 Task: Search for condos in Chicago, Illinois, with nearby parks and public transportation options.
Action: Mouse moved to (344, 256)
Screenshot: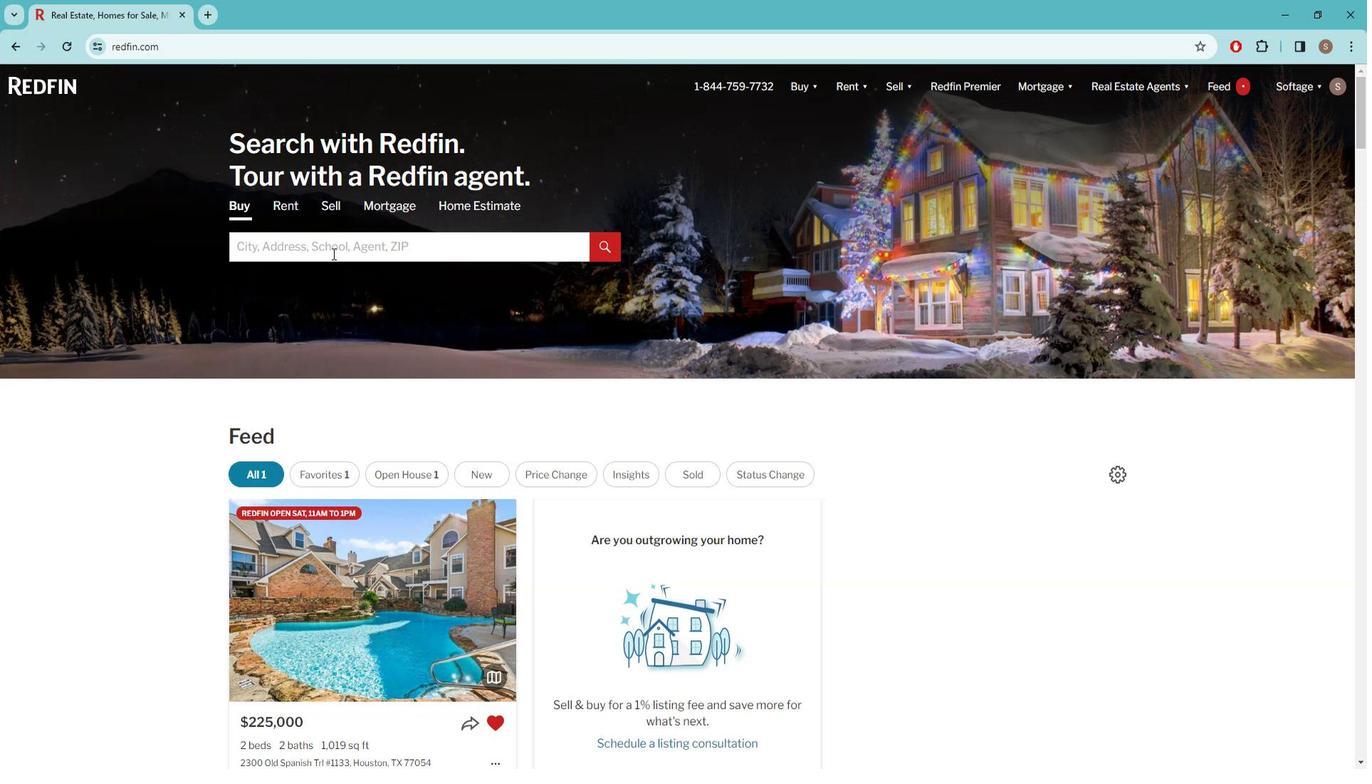 
Action: Mouse pressed left at (344, 256)
Screenshot: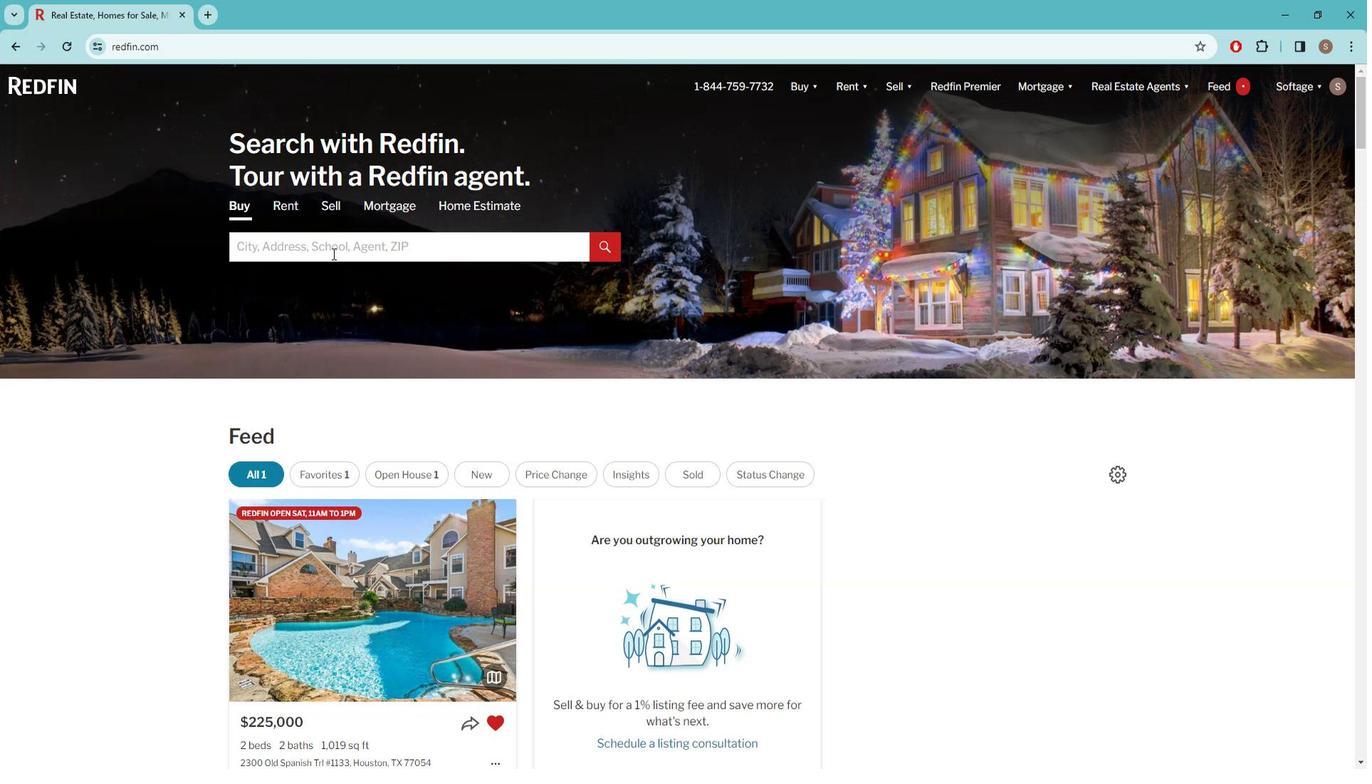 
Action: Key pressed c<Key.caps_lock>HICAGO
Screenshot: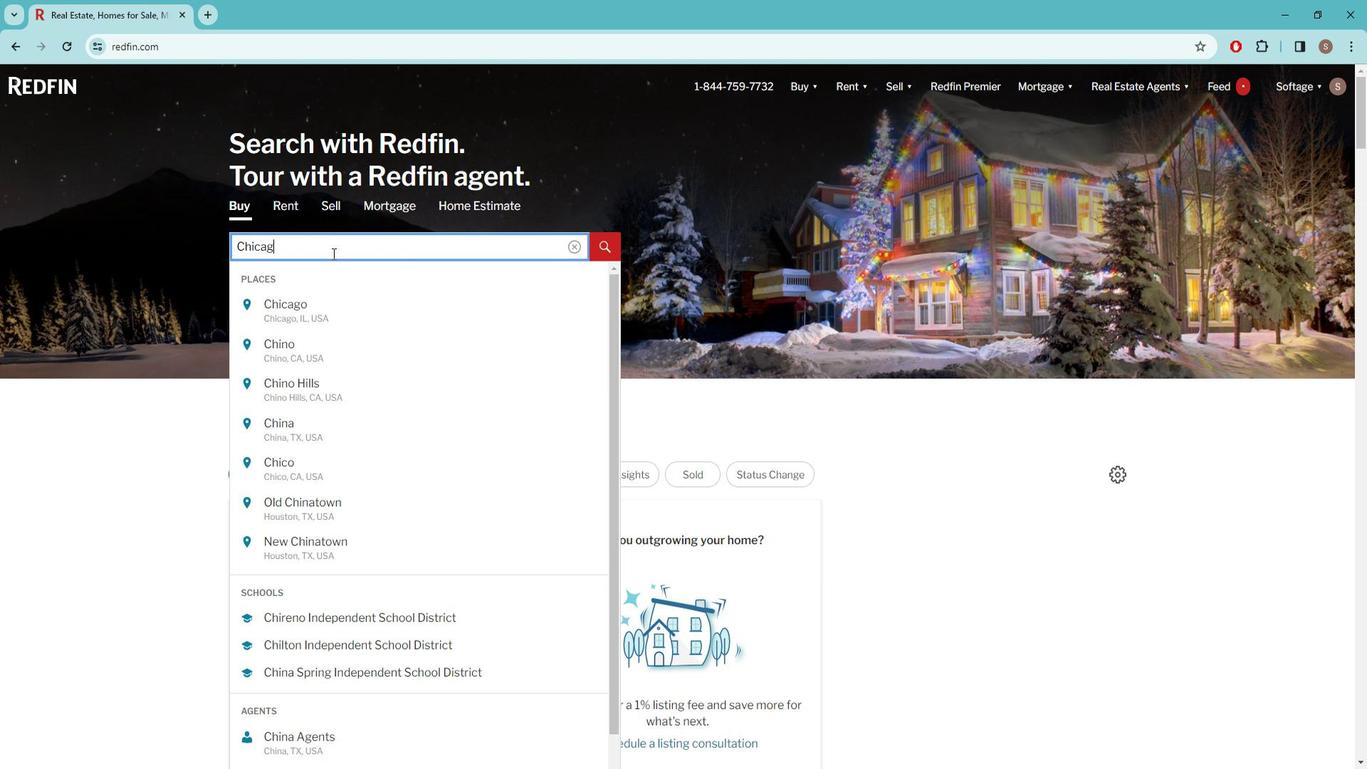 
Action: Mouse moved to (319, 305)
Screenshot: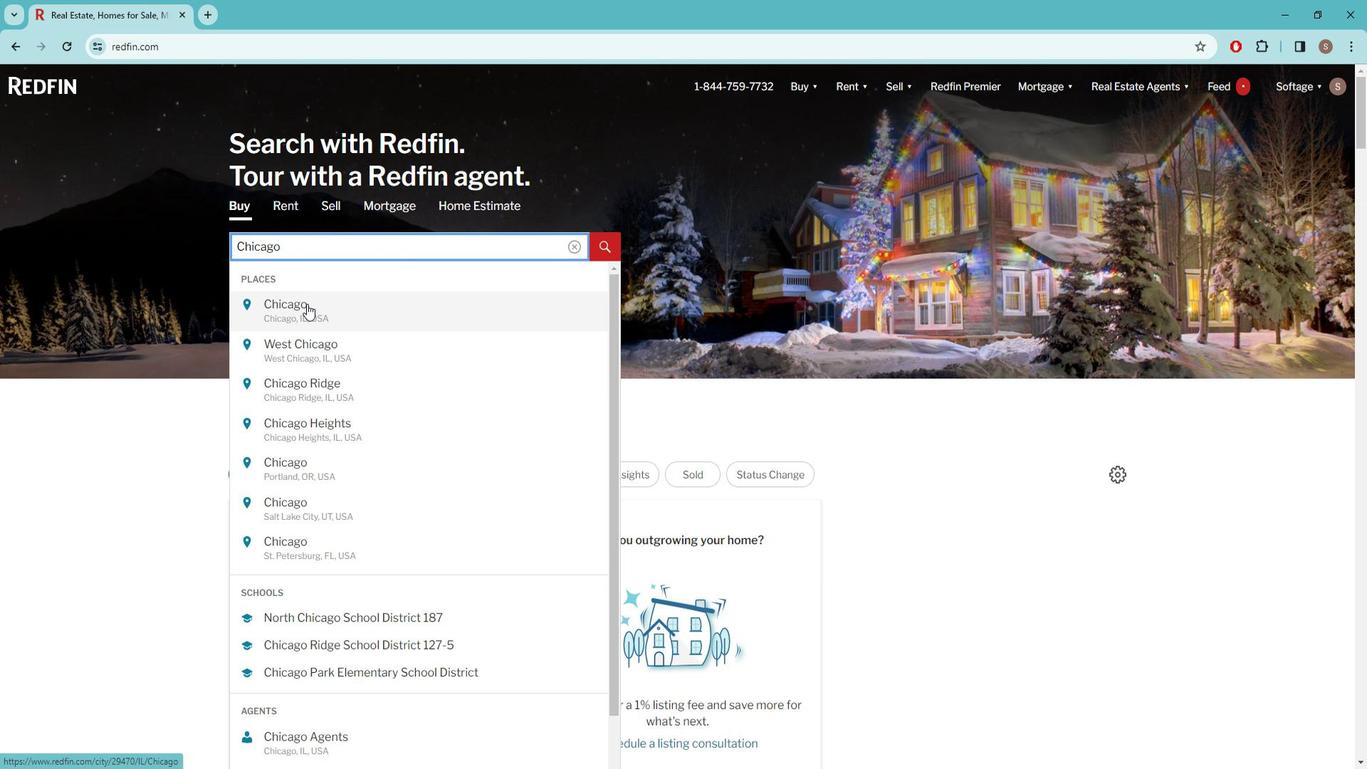 
Action: Mouse pressed left at (319, 305)
Screenshot: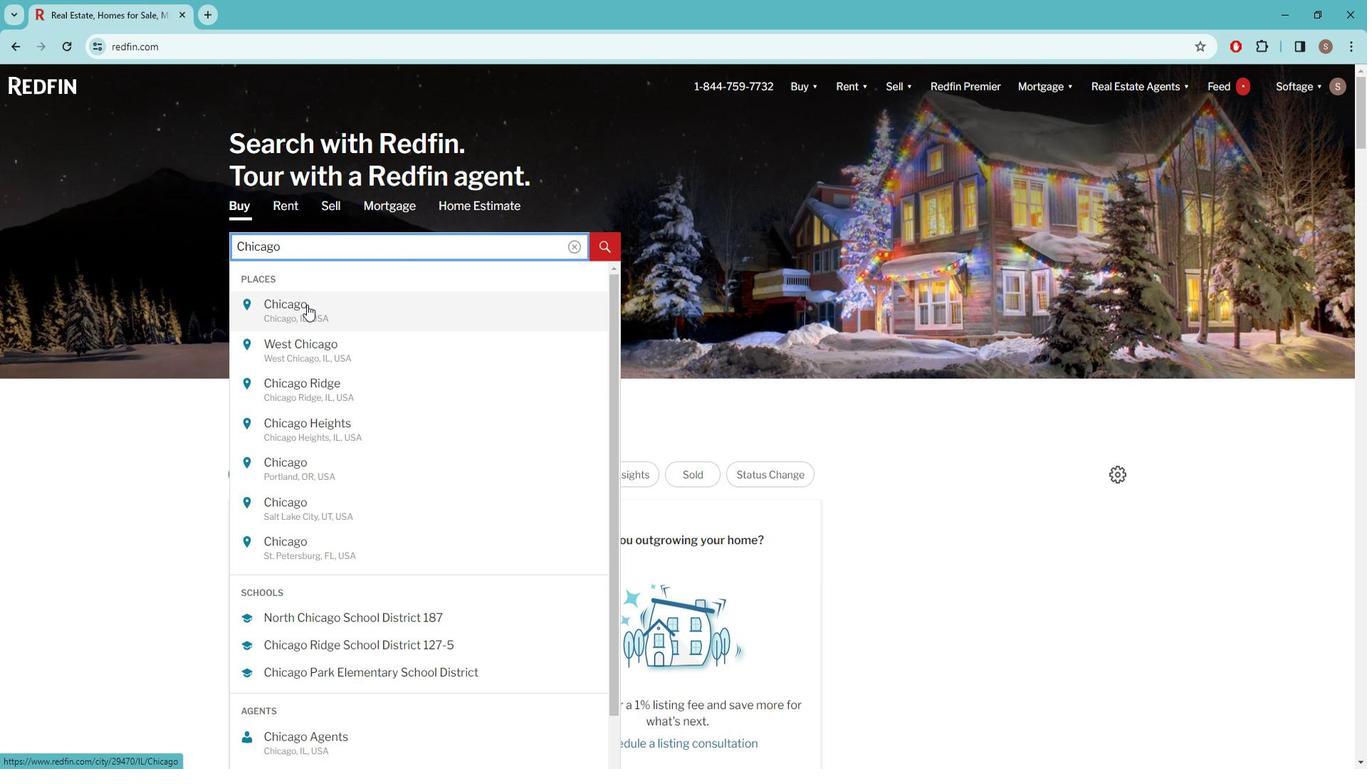 
Action: Mouse moved to (1212, 181)
Screenshot: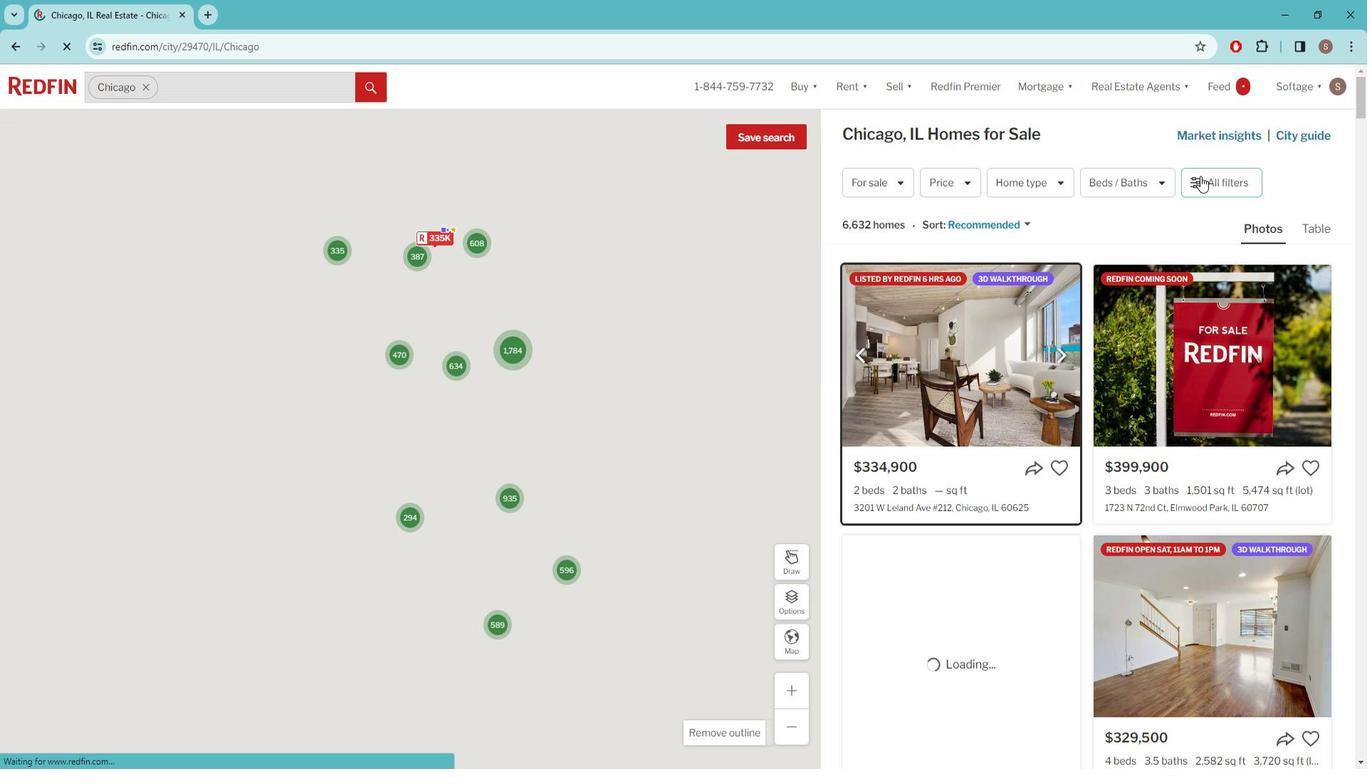 
Action: Mouse pressed left at (1212, 181)
Screenshot: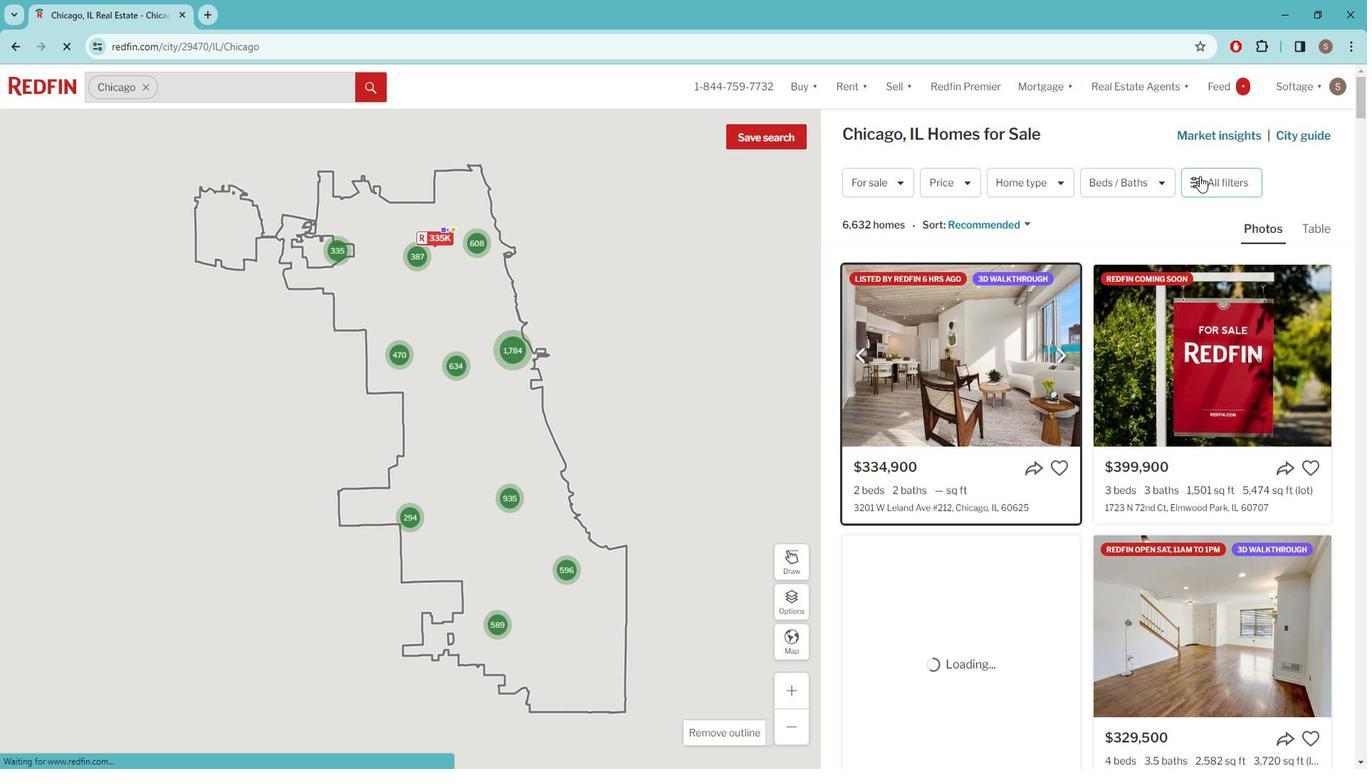
Action: Mouse pressed left at (1212, 181)
Screenshot: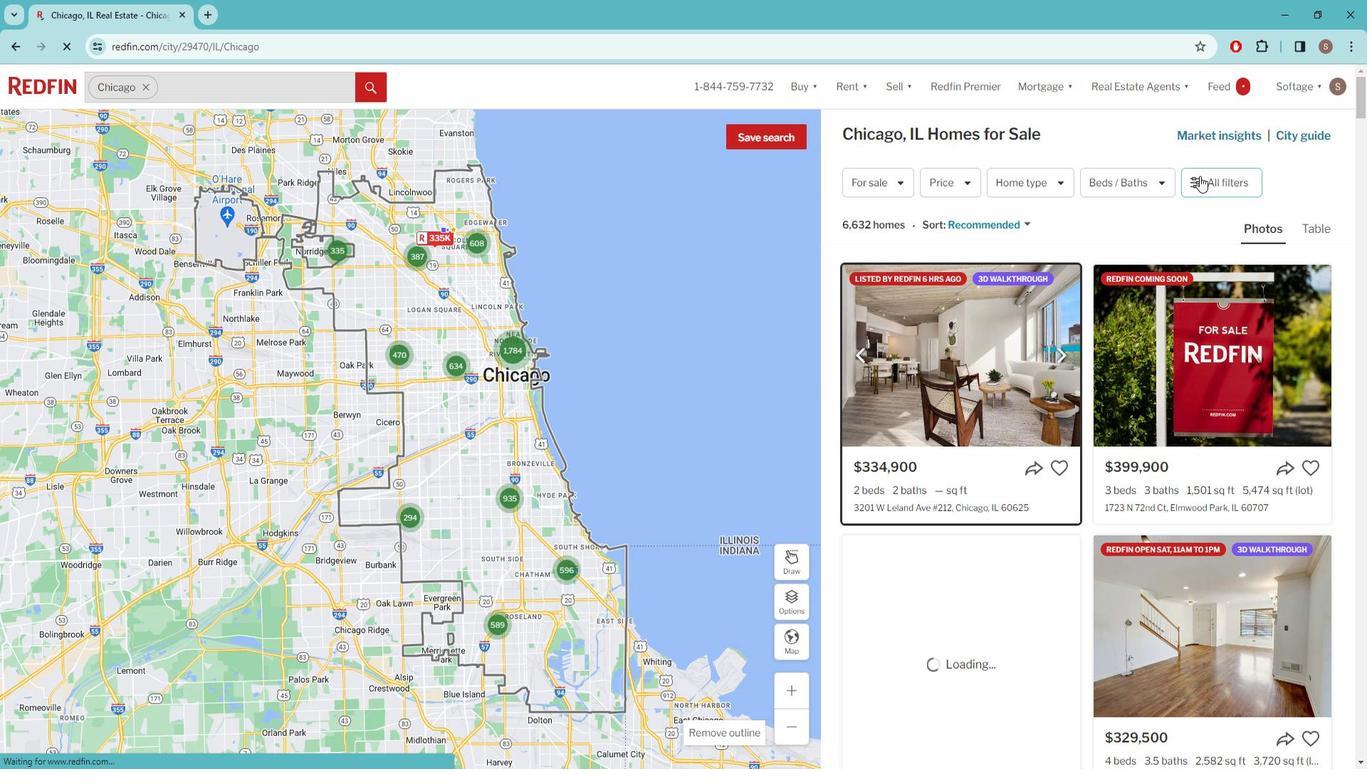 
Action: Mouse moved to (1208, 181)
Screenshot: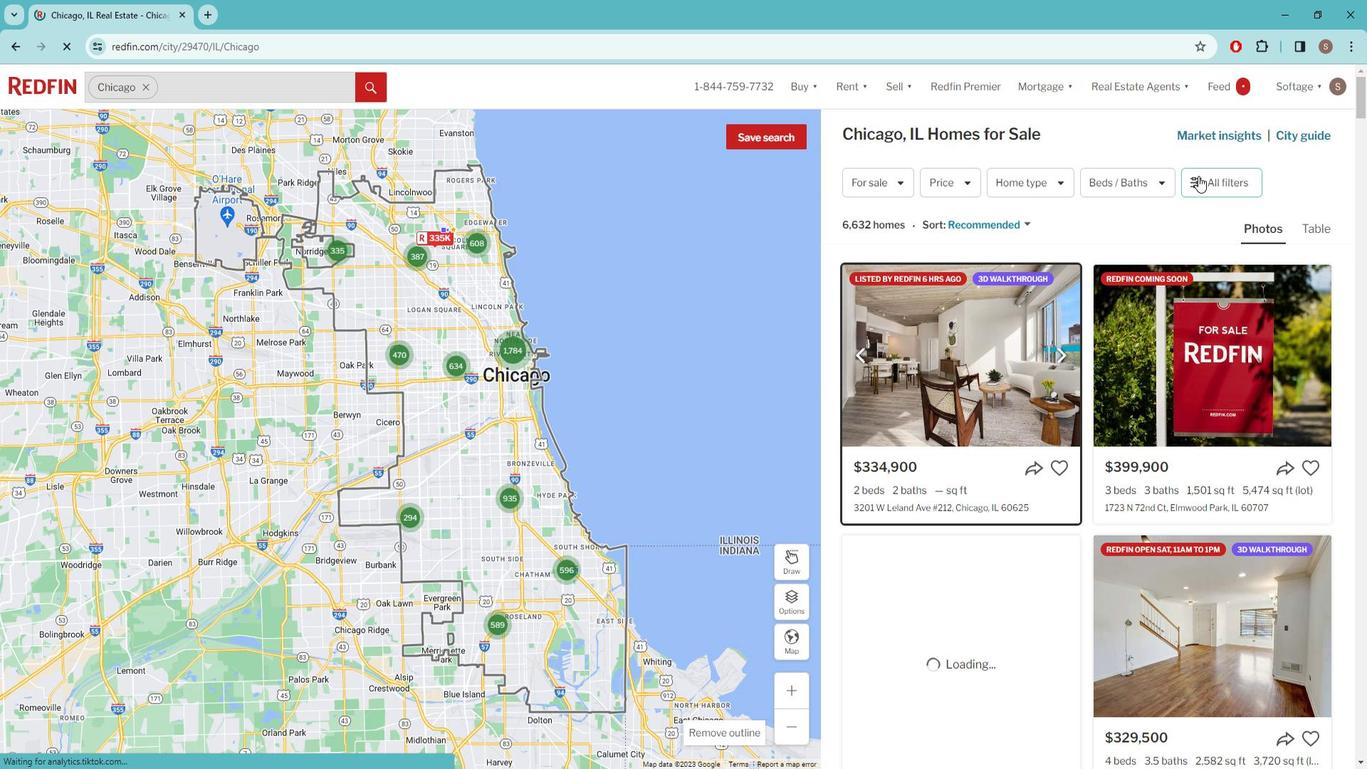 
Action: Mouse pressed left at (1208, 181)
Screenshot: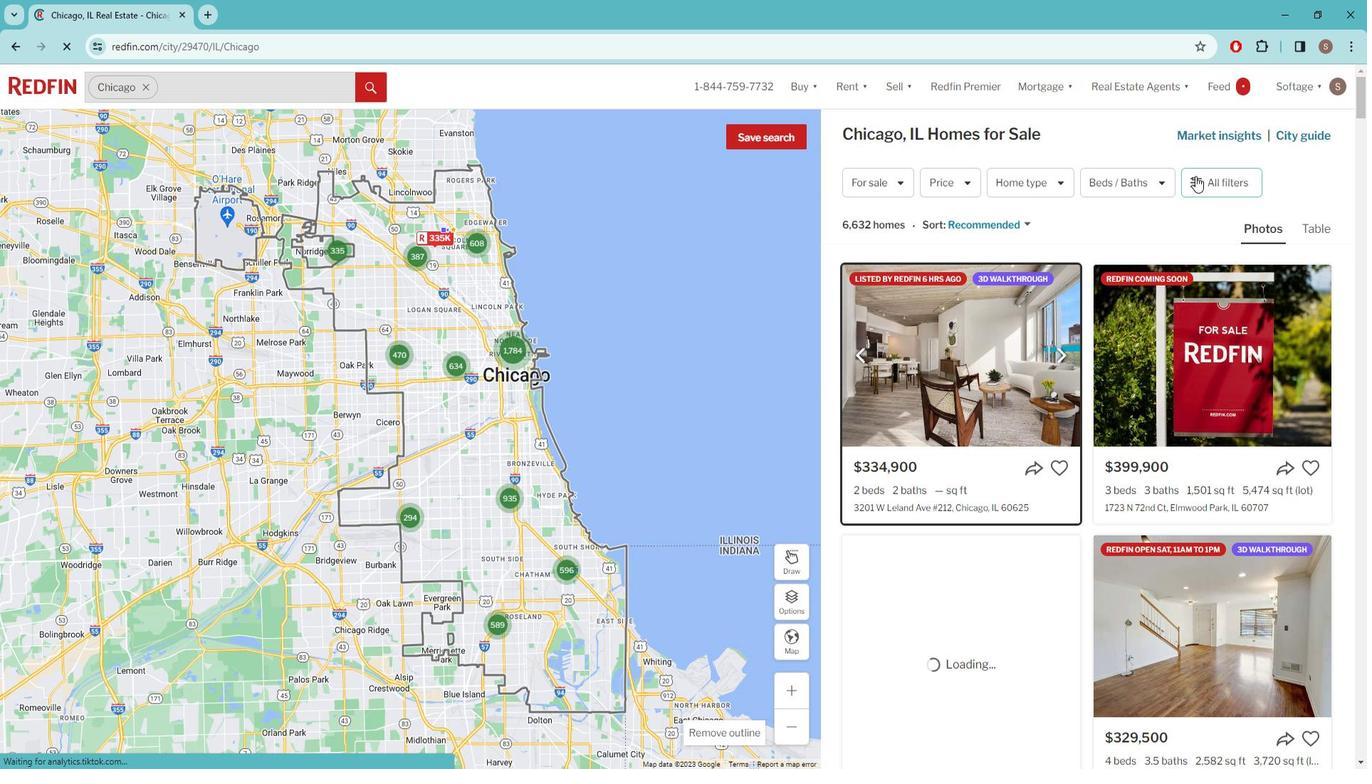 
Action: Mouse pressed left at (1208, 181)
Screenshot: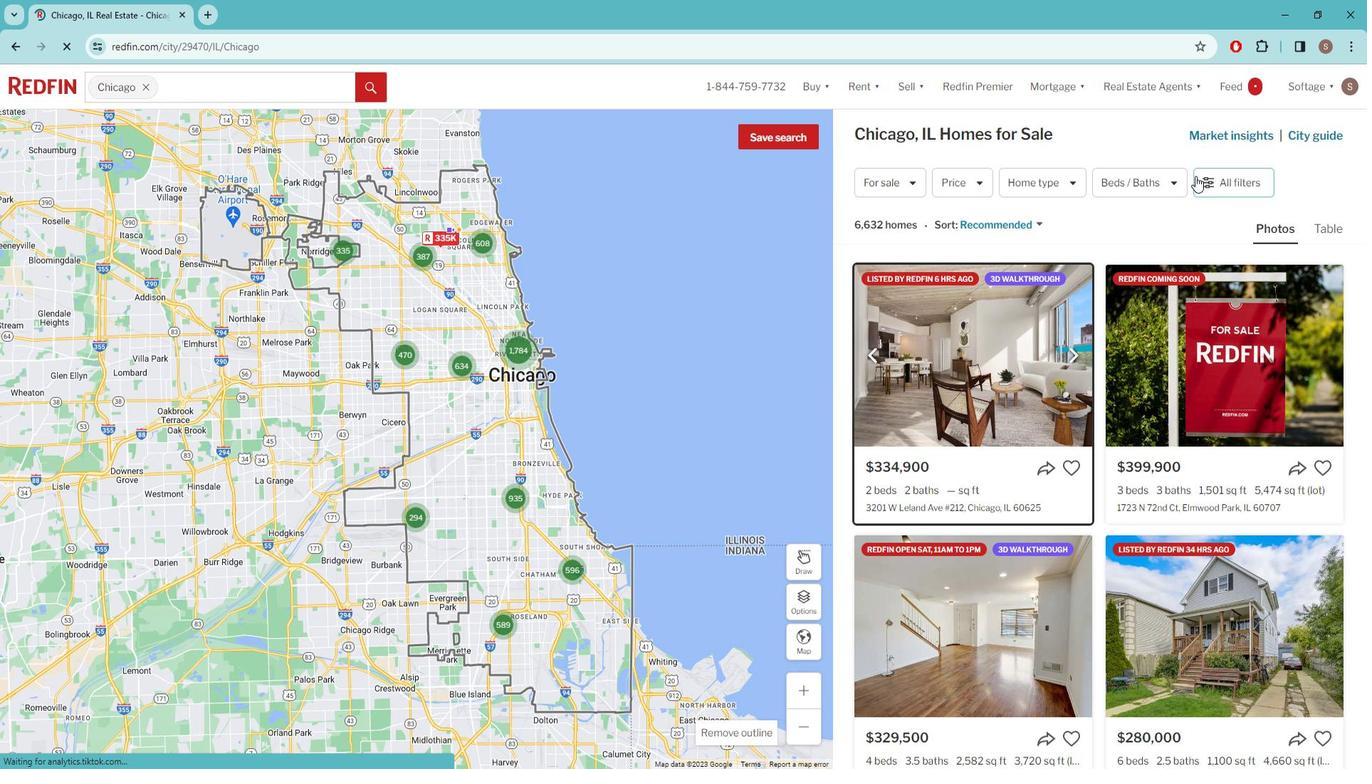 
Action: Mouse moved to (1219, 181)
Screenshot: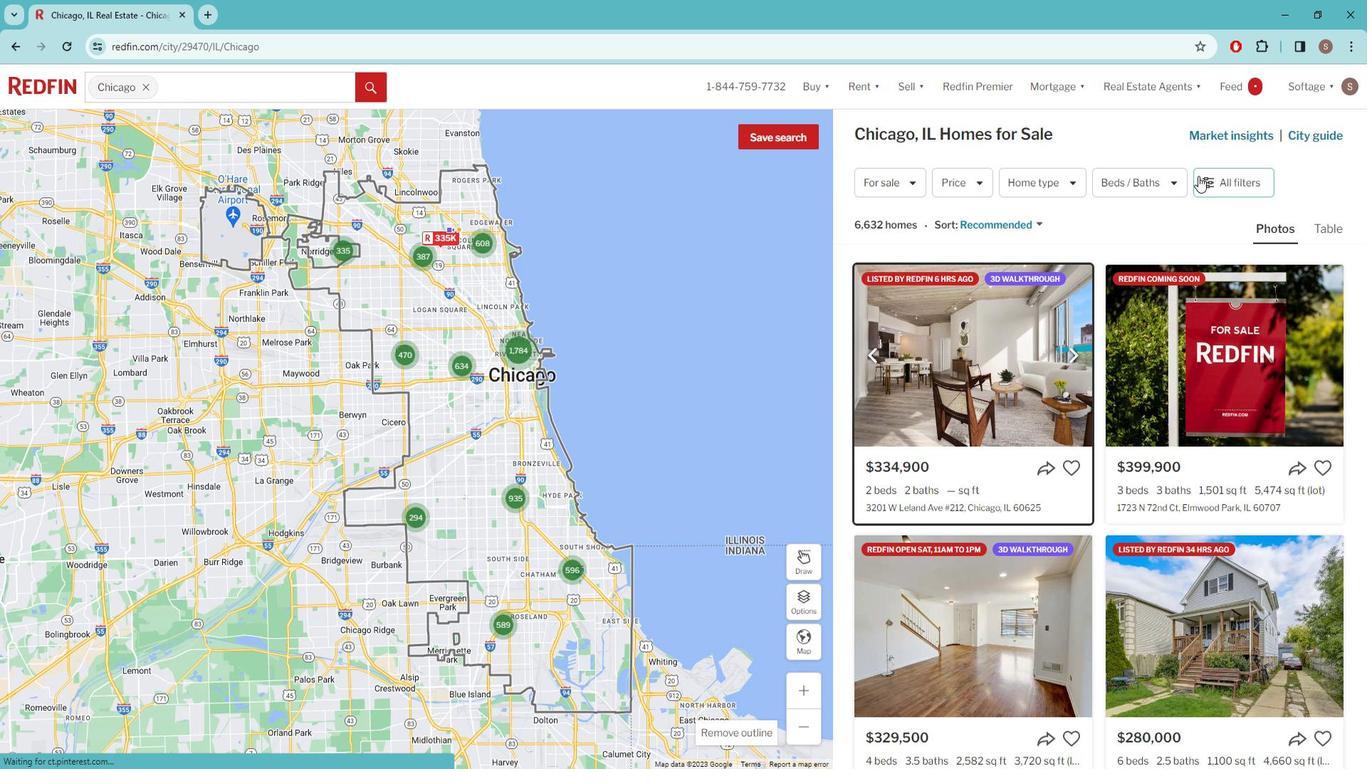 
Action: Mouse pressed left at (1219, 181)
Screenshot: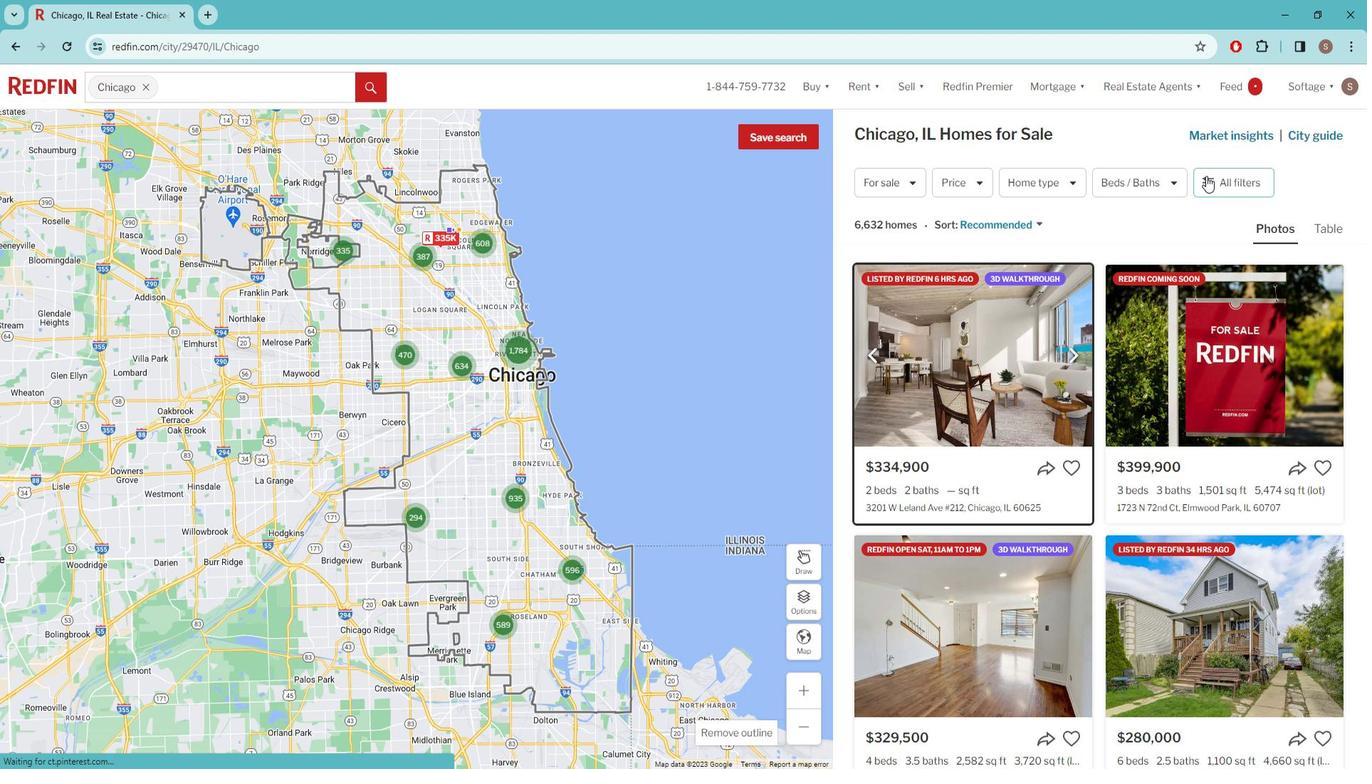 
Action: Mouse moved to (1160, 245)
Screenshot: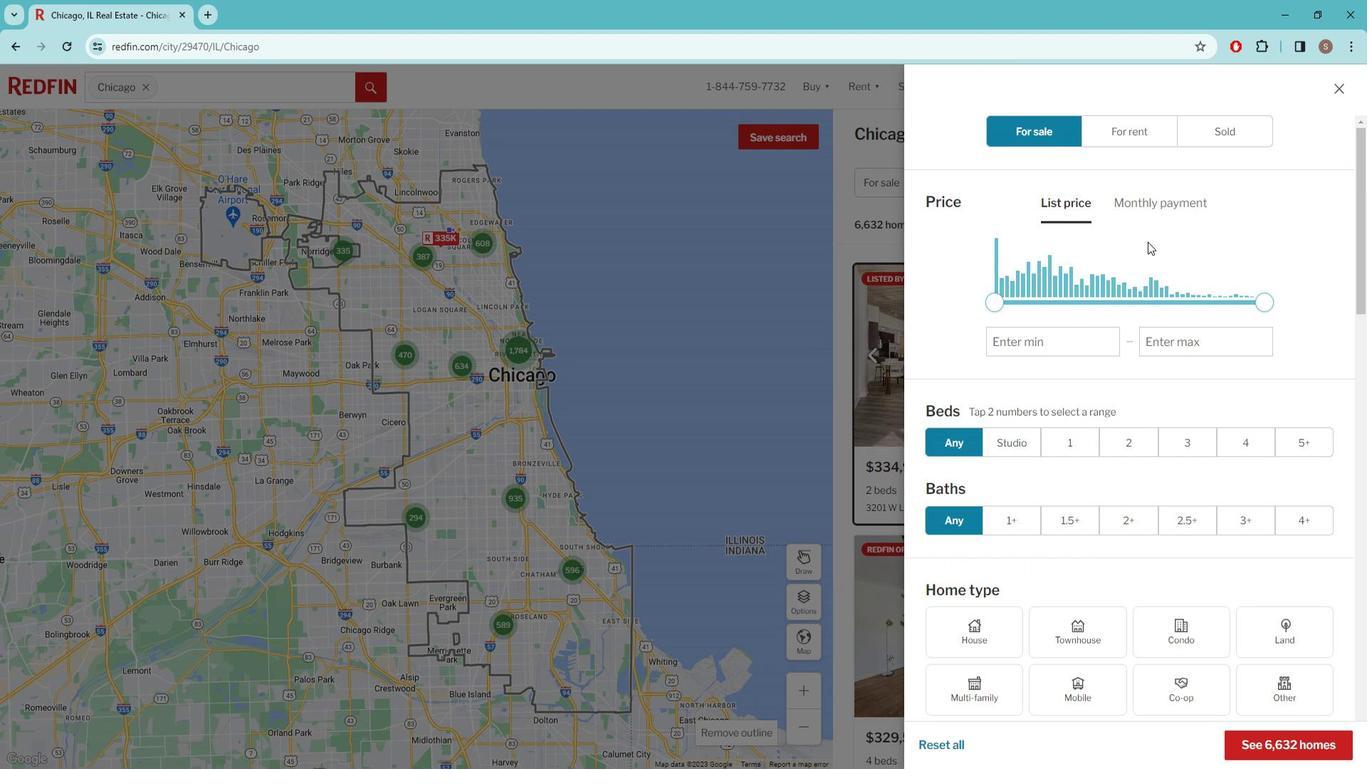 
Action: Mouse scrolled (1160, 245) with delta (0, 0)
Screenshot: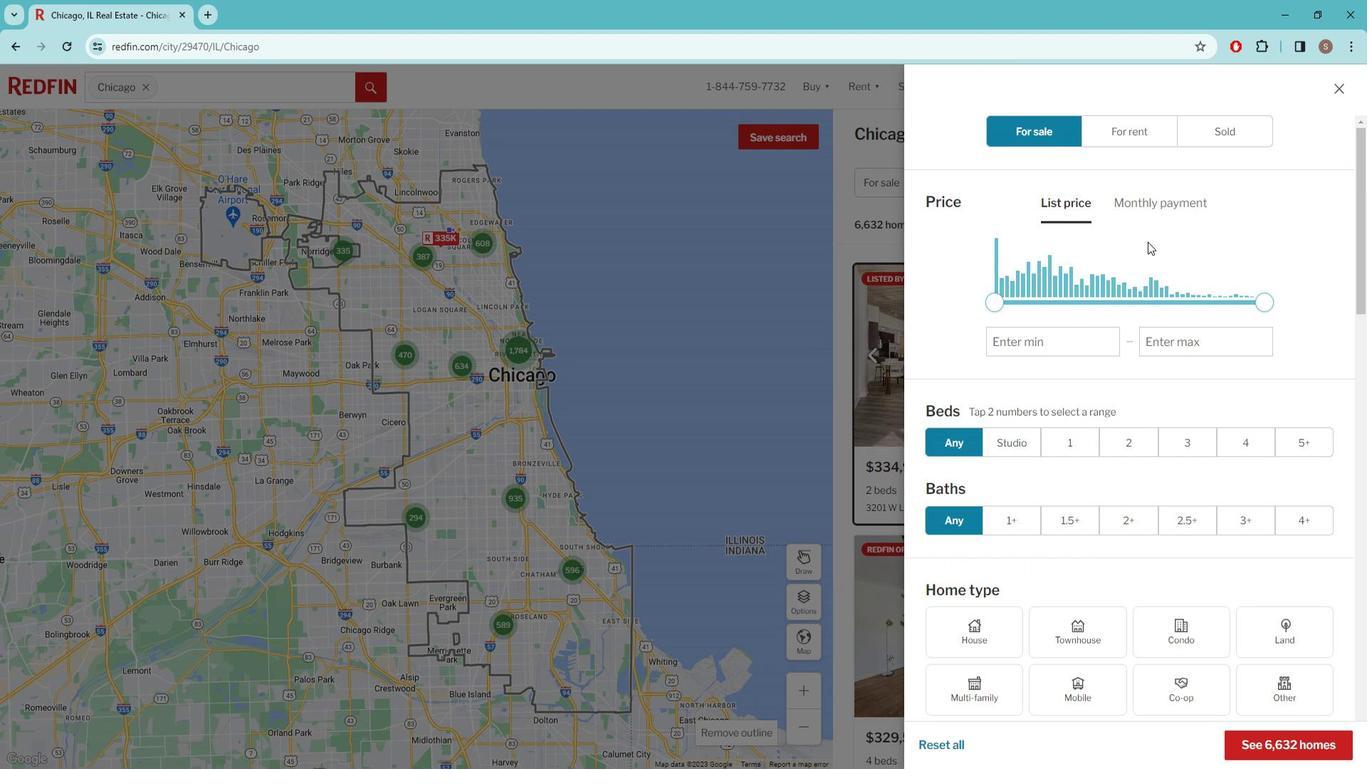 
Action: Mouse scrolled (1160, 245) with delta (0, 0)
Screenshot: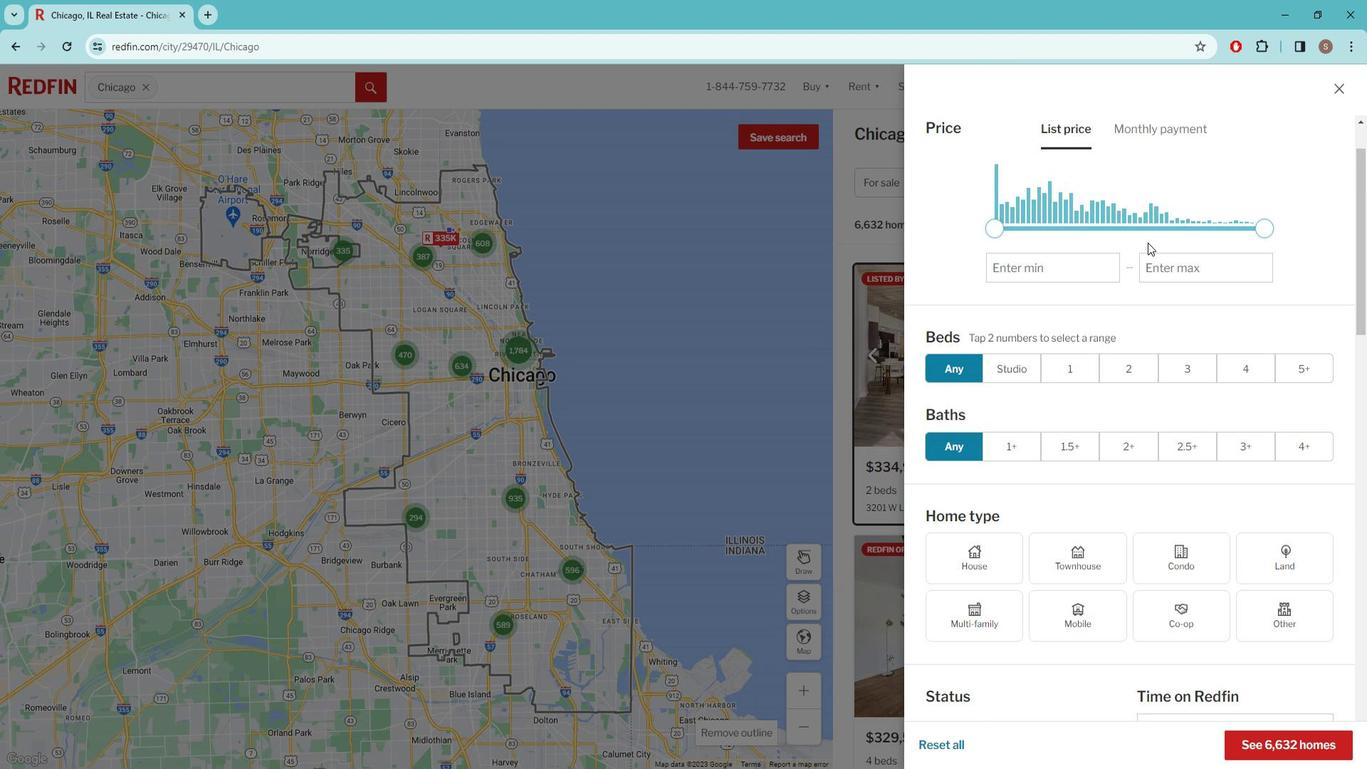 
Action: Mouse moved to (1156, 294)
Screenshot: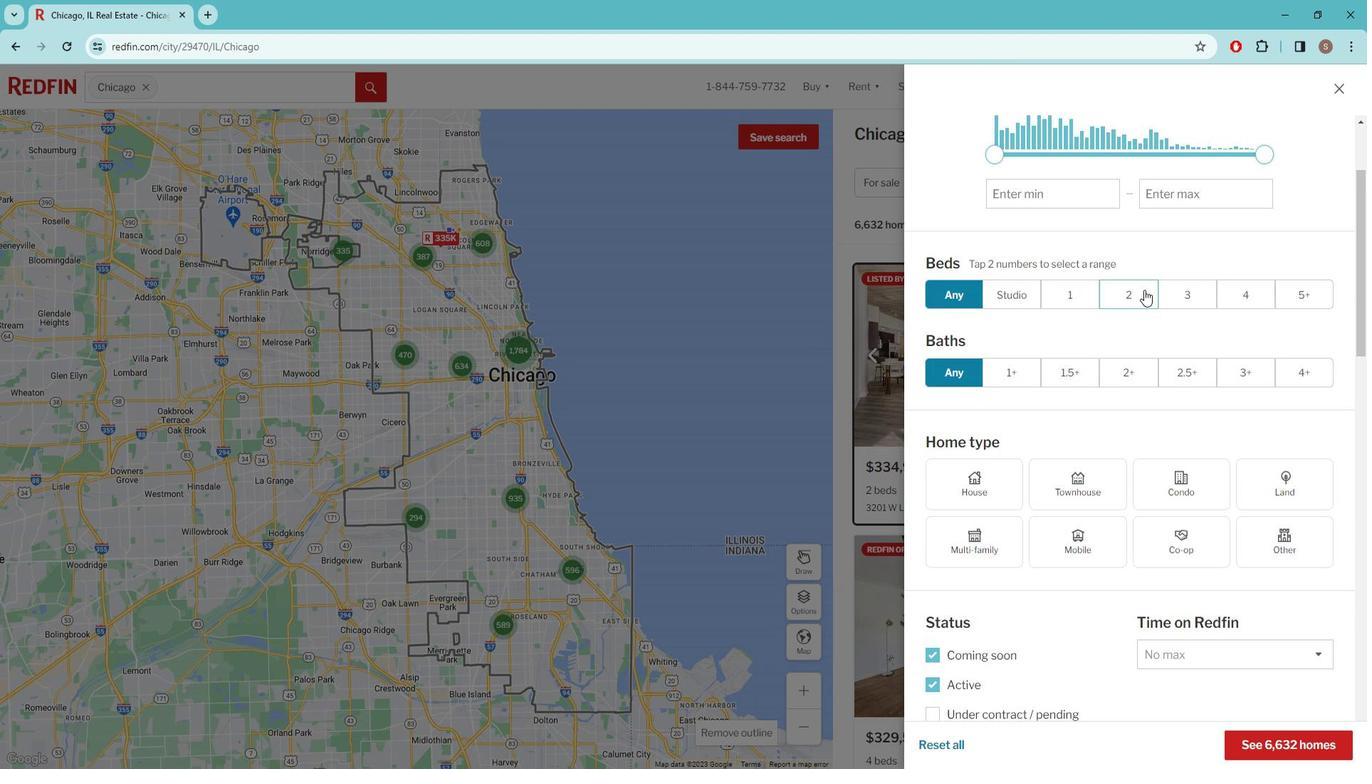 
Action: Mouse scrolled (1156, 293) with delta (0, 0)
Screenshot: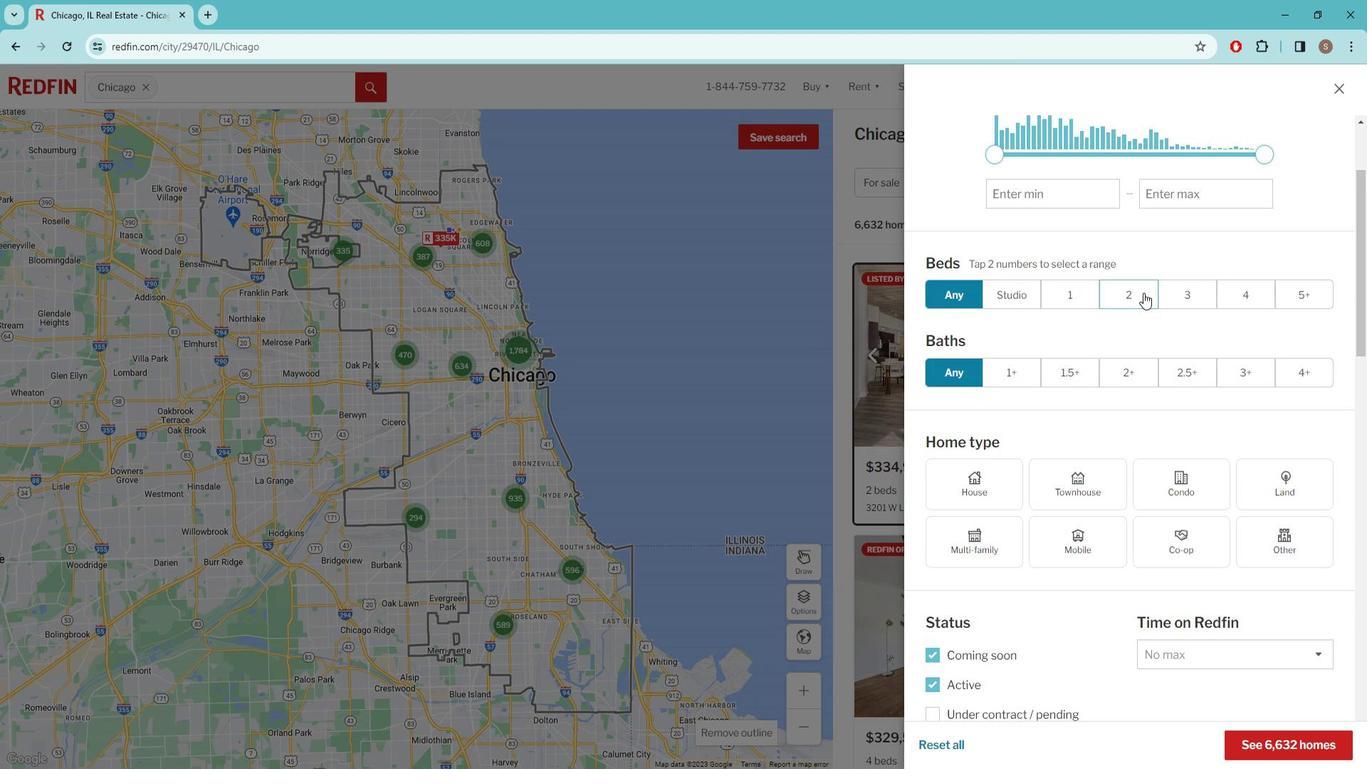 
Action: Mouse scrolled (1156, 293) with delta (0, 0)
Screenshot: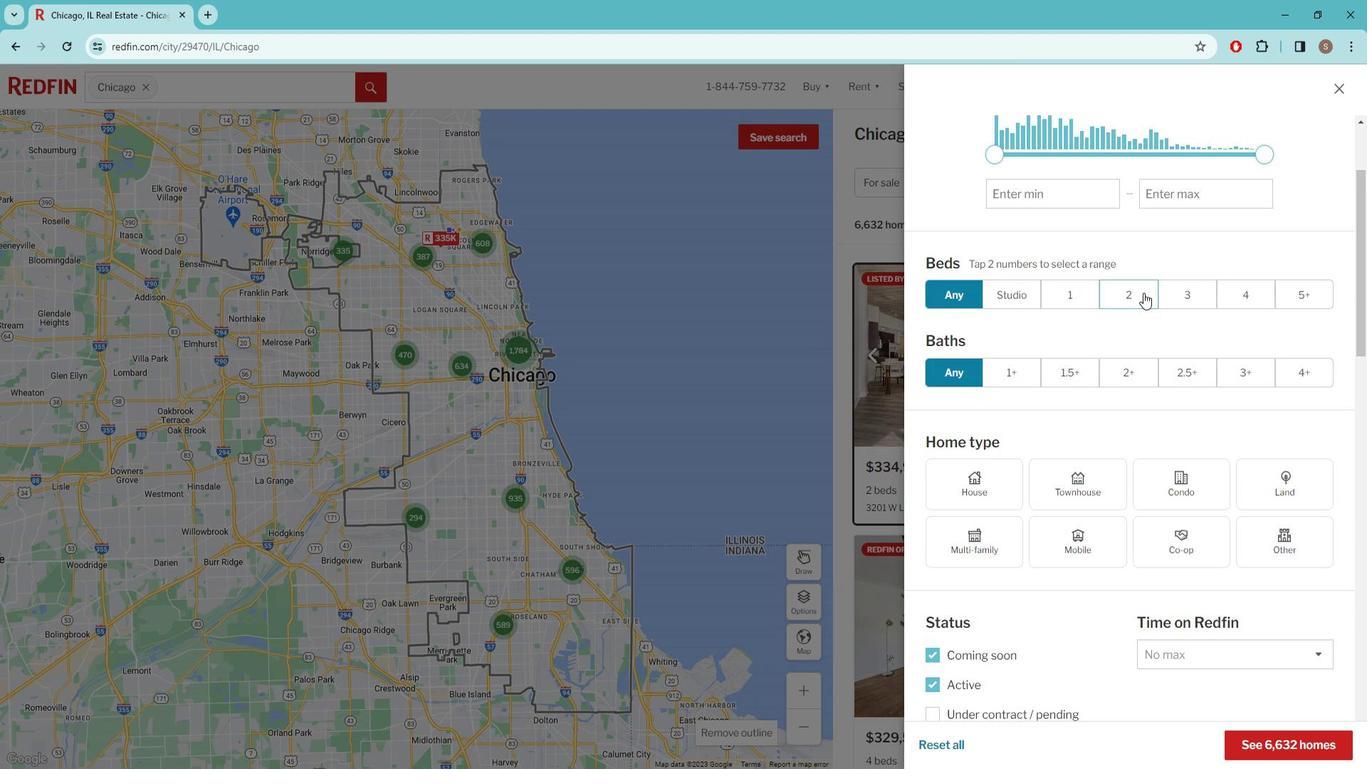 
Action: Mouse moved to (1179, 324)
Screenshot: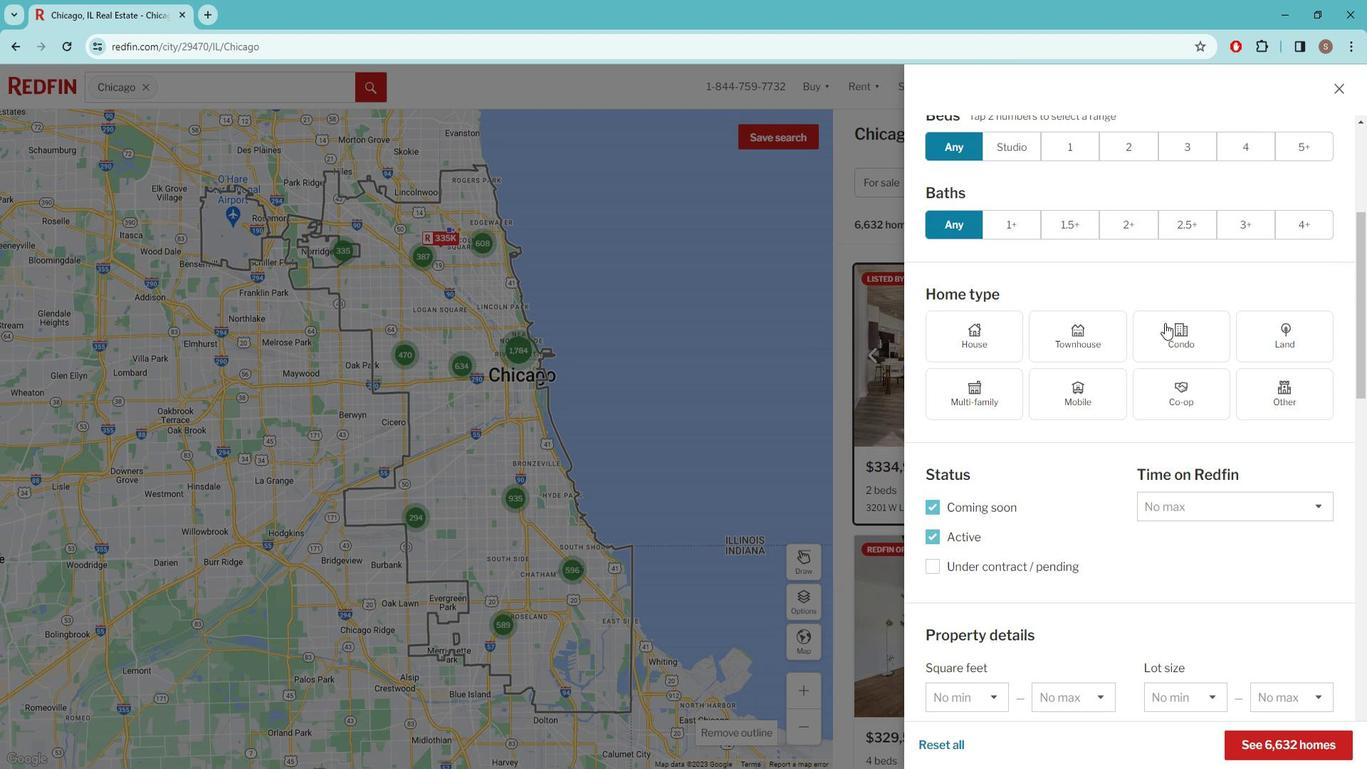 
Action: Mouse pressed left at (1179, 324)
Screenshot: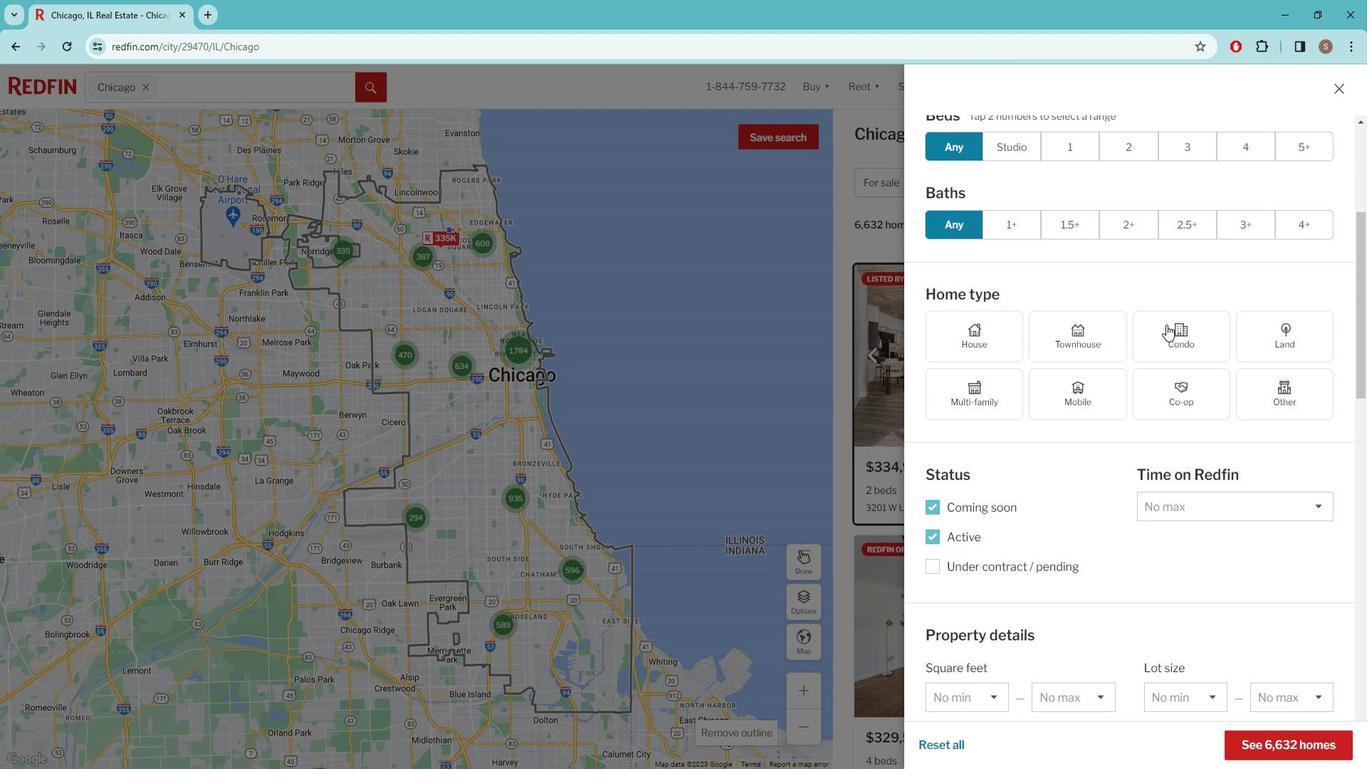 
Action: Mouse scrolled (1179, 324) with delta (0, 0)
Screenshot: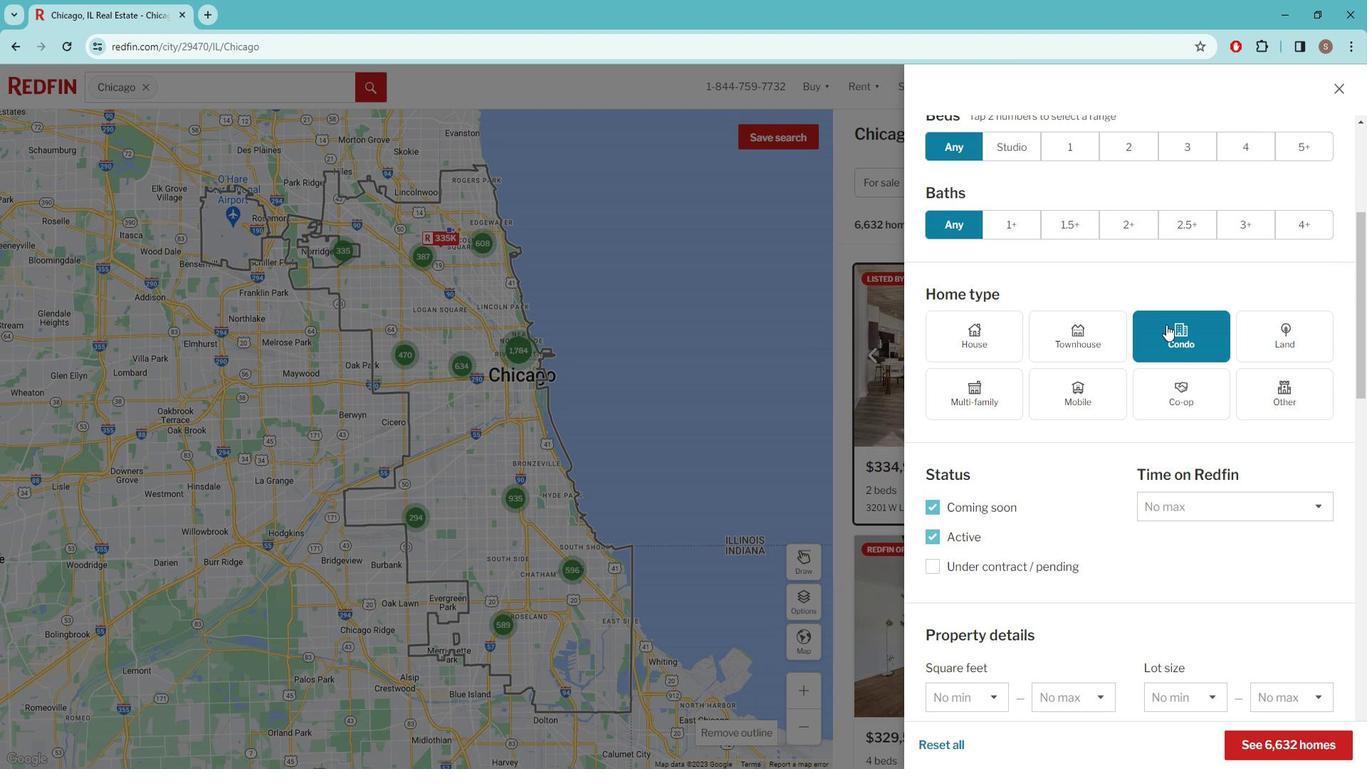 
Action: Mouse scrolled (1179, 324) with delta (0, 0)
Screenshot: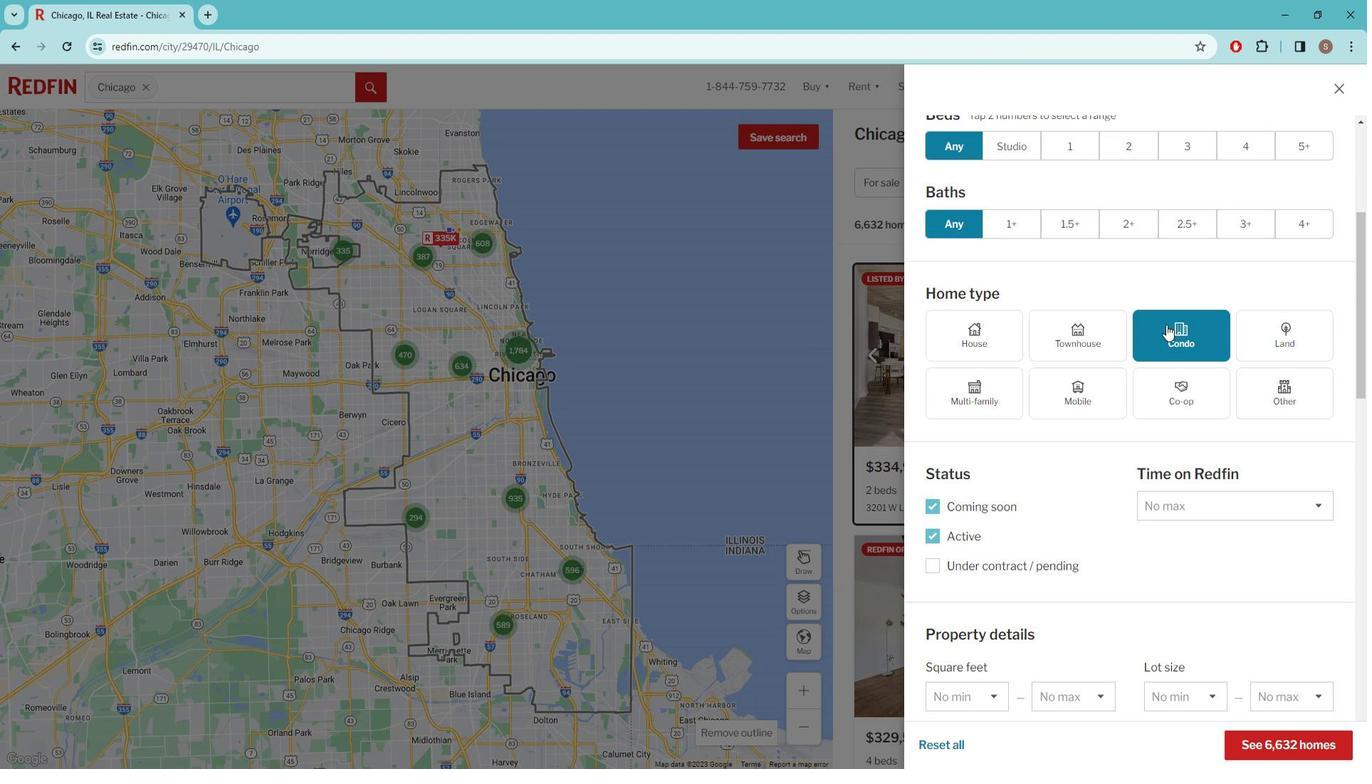 
Action: Mouse scrolled (1179, 324) with delta (0, 0)
Screenshot: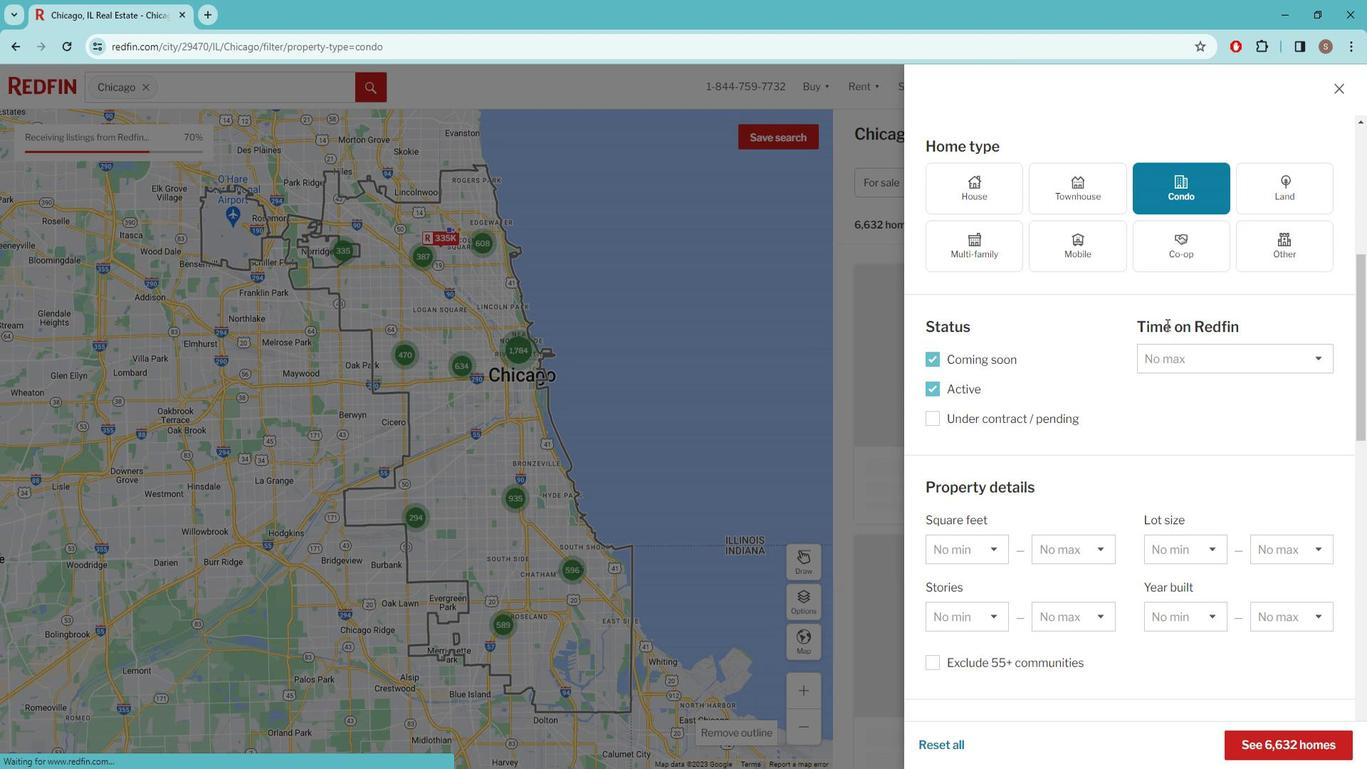 
Action: Mouse scrolled (1179, 324) with delta (0, 0)
Screenshot: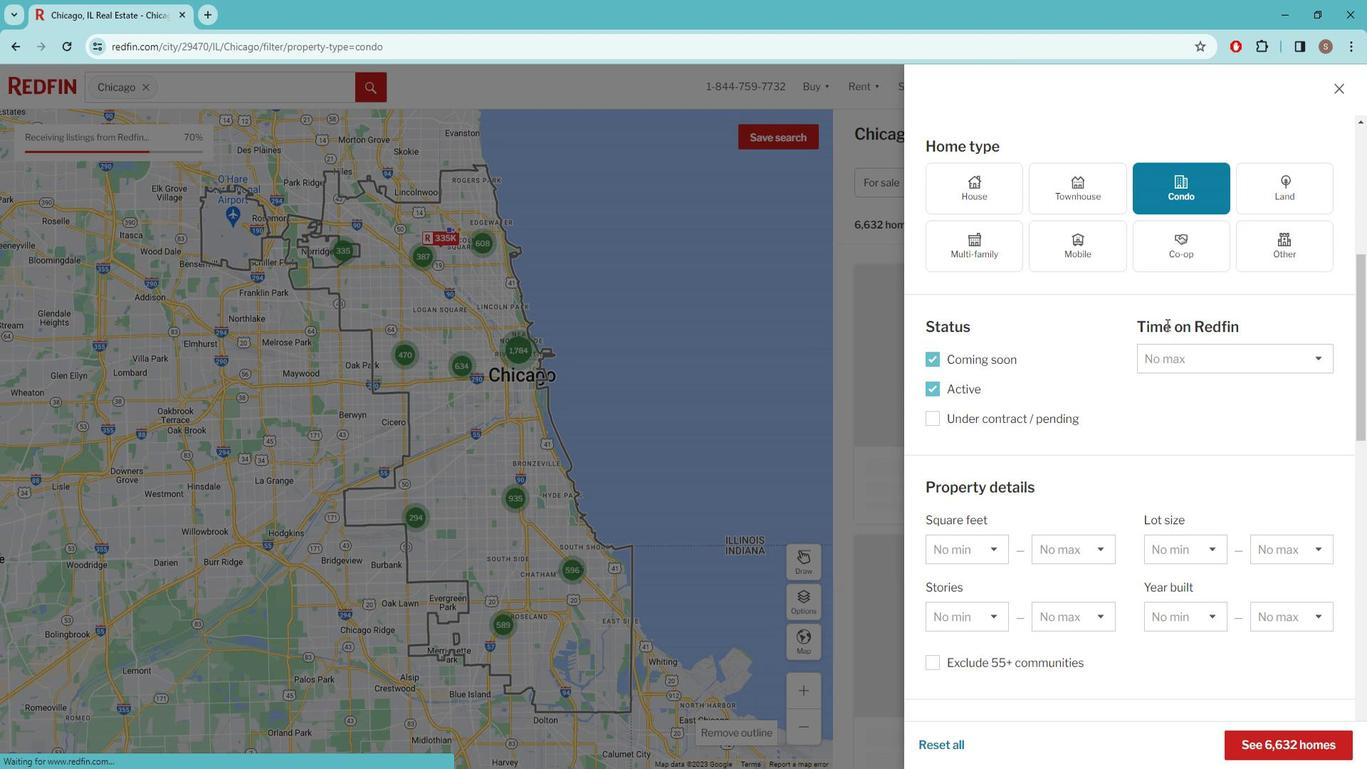 
Action: Mouse scrolled (1179, 324) with delta (0, 0)
Screenshot: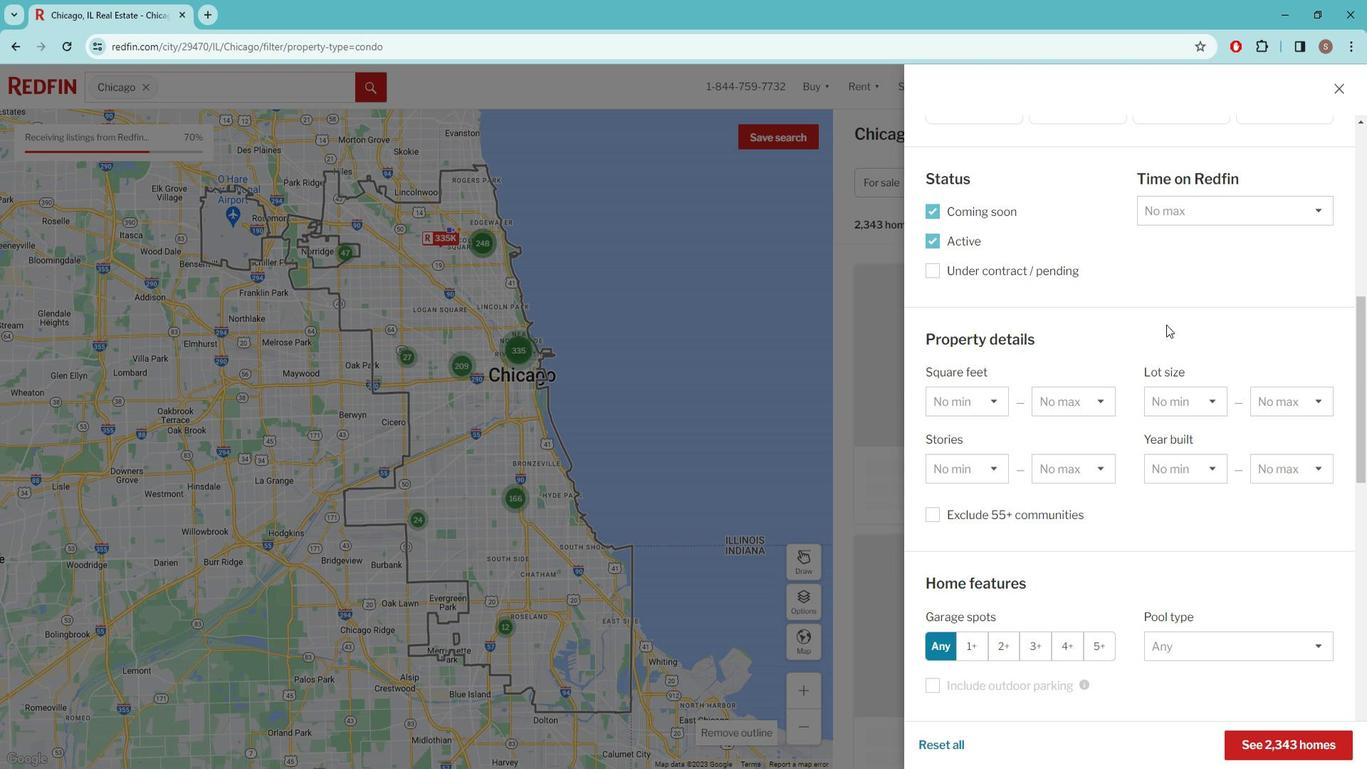 
Action: Mouse scrolled (1179, 324) with delta (0, 0)
Screenshot: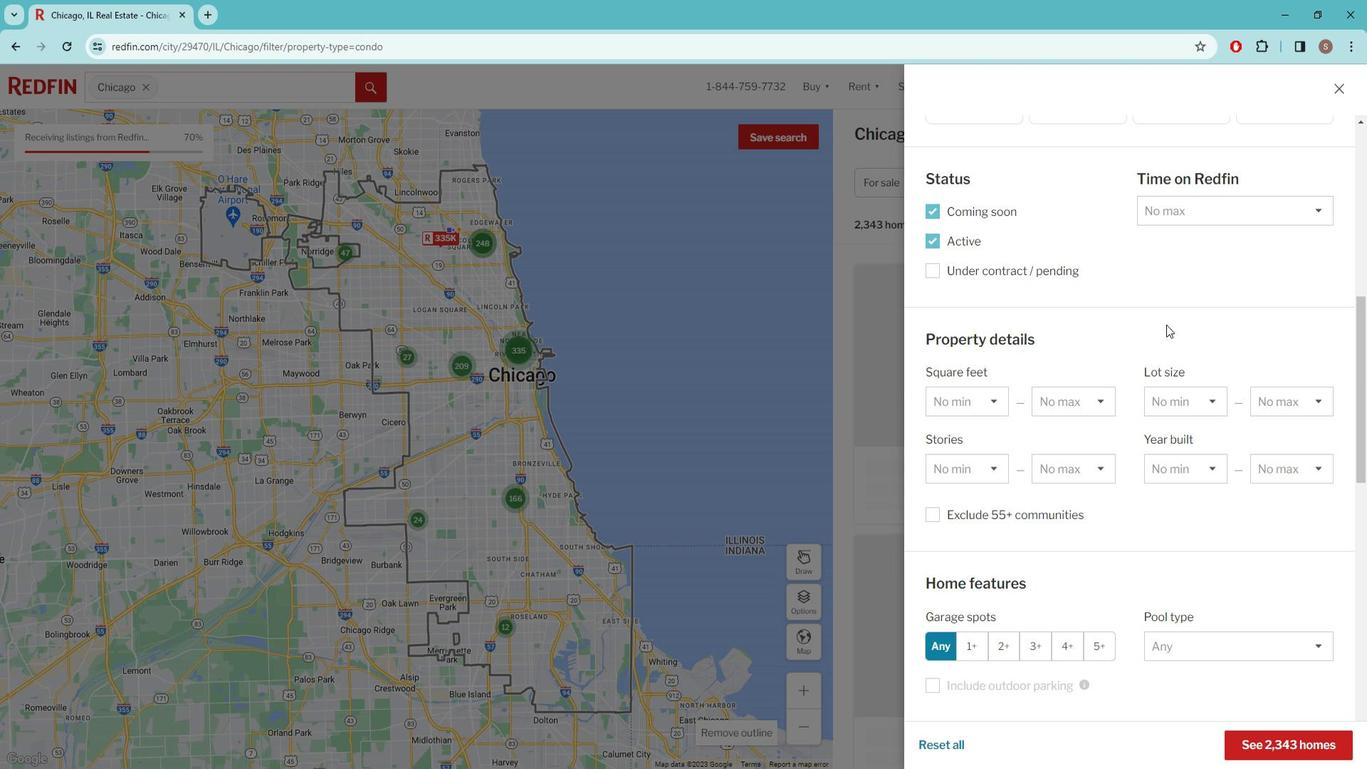 
Action: Mouse scrolled (1179, 324) with delta (0, 0)
Screenshot: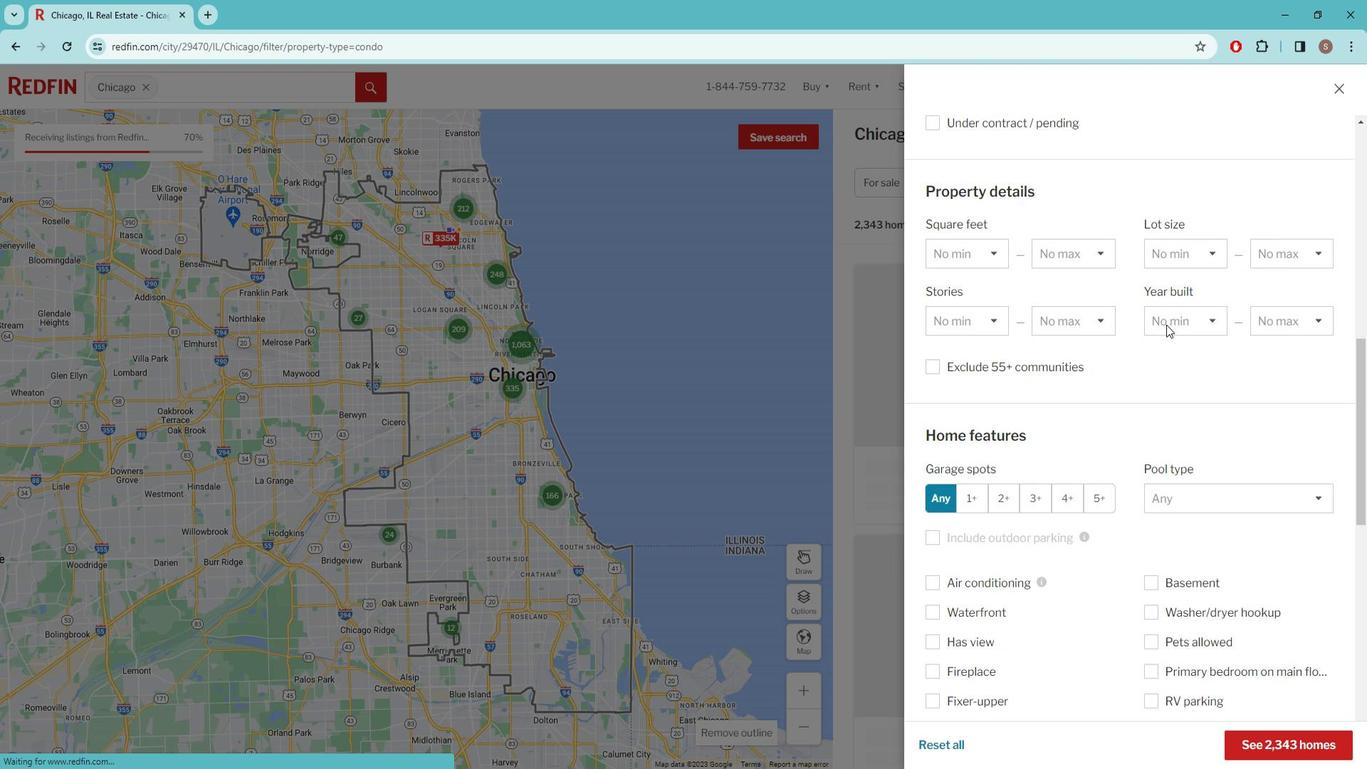 
Action: Mouse scrolled (1179, 324) with delta (0, 0)
Screenshot: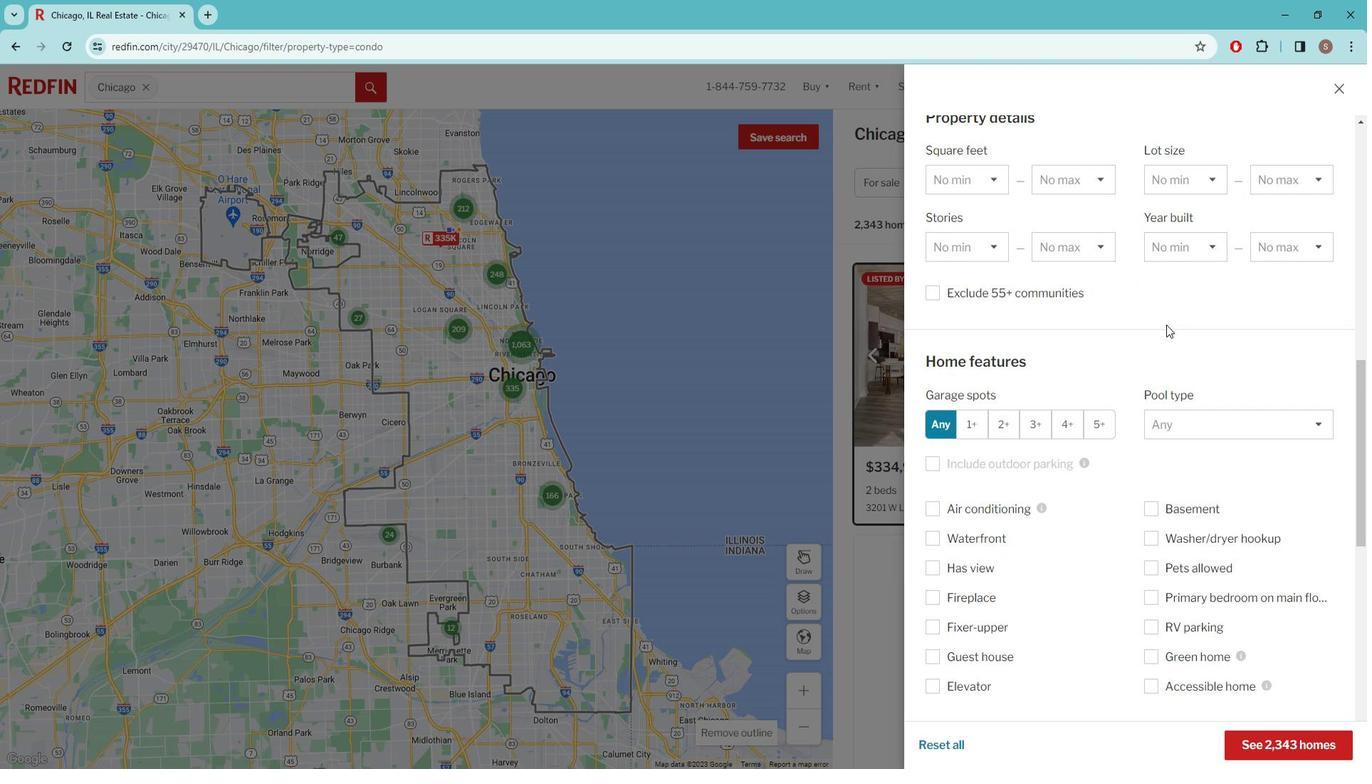 
Action: Mouse scrolled (1179, 324) with delta (0, 0)
Screenshot: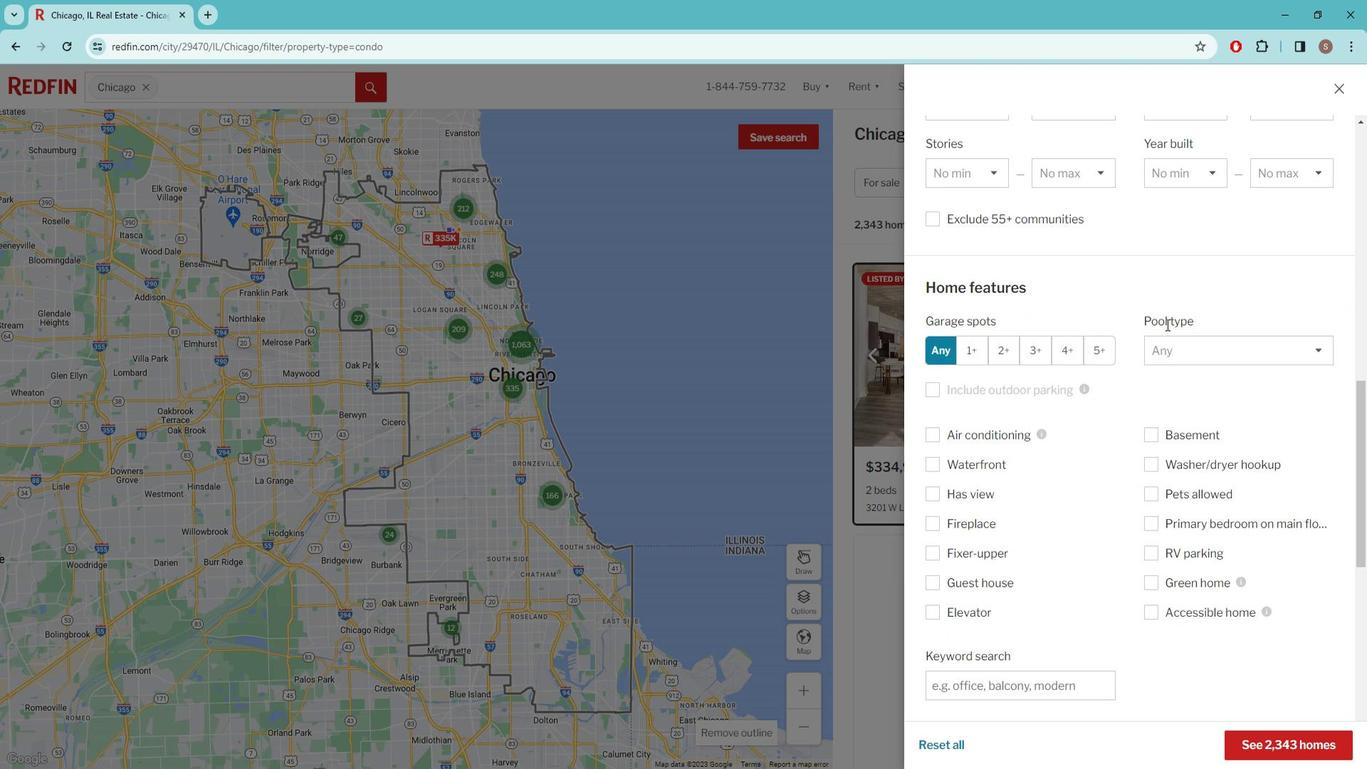 
Action: Mouse scrolled (1179, 324) with delta (0, 0)
Screenshot: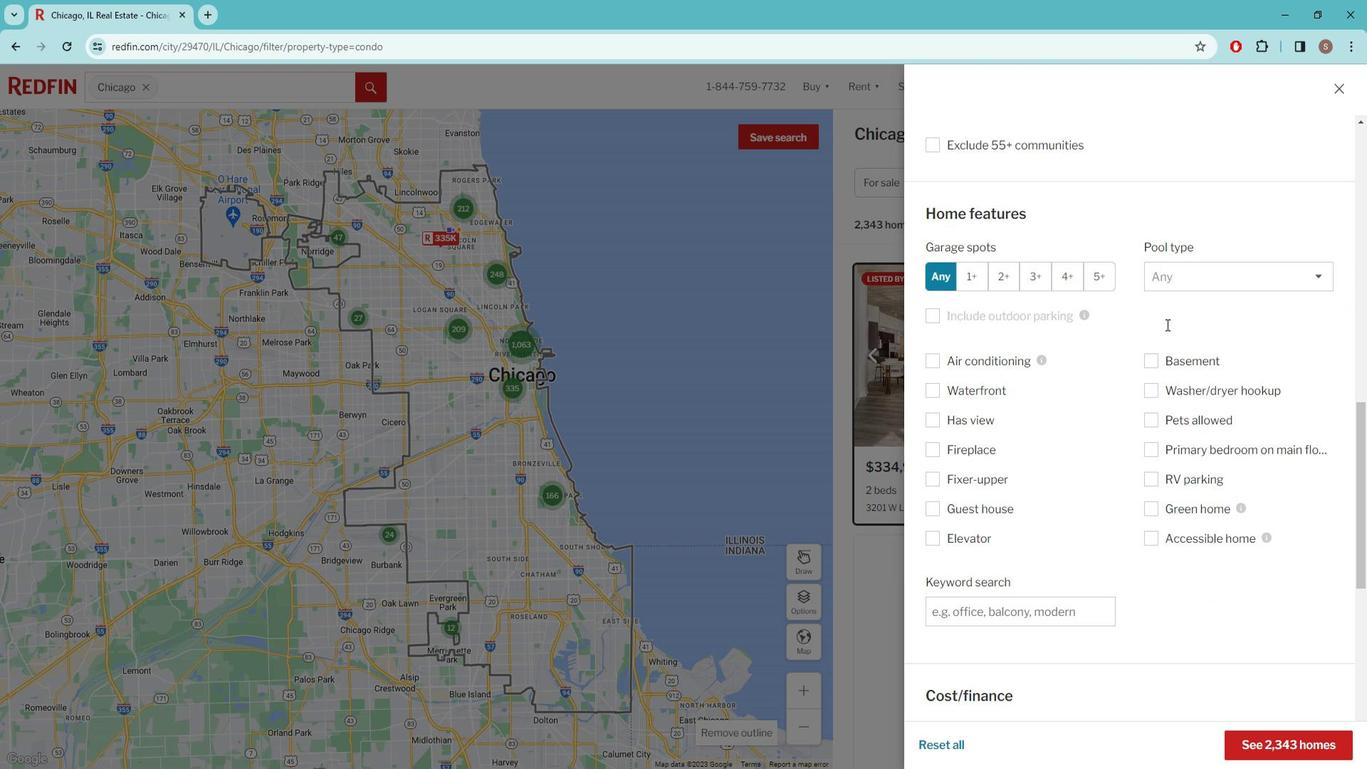 
Action: Mouse scrolled (1179, 324) with delta (0, 0)
Screenshot: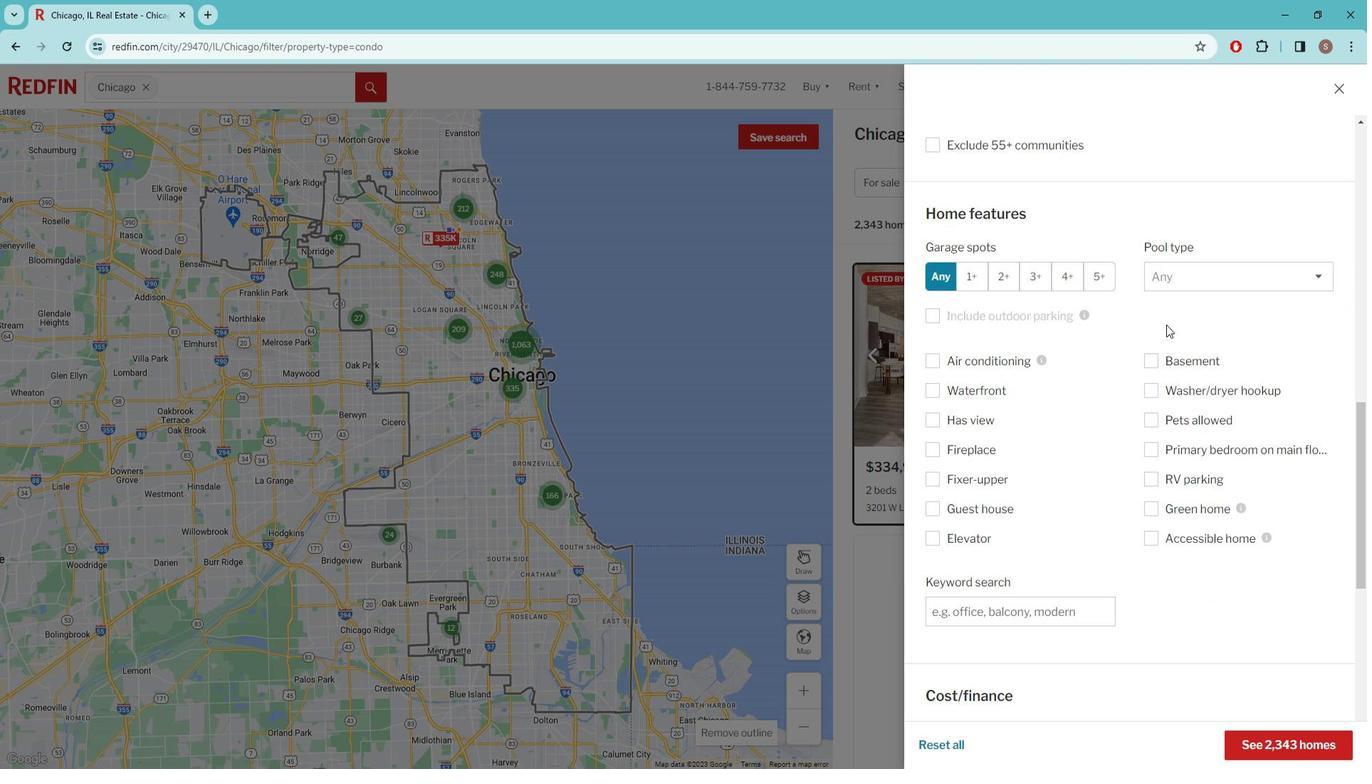 
Action: Mouse moved to (1022, 455)
Screenshot: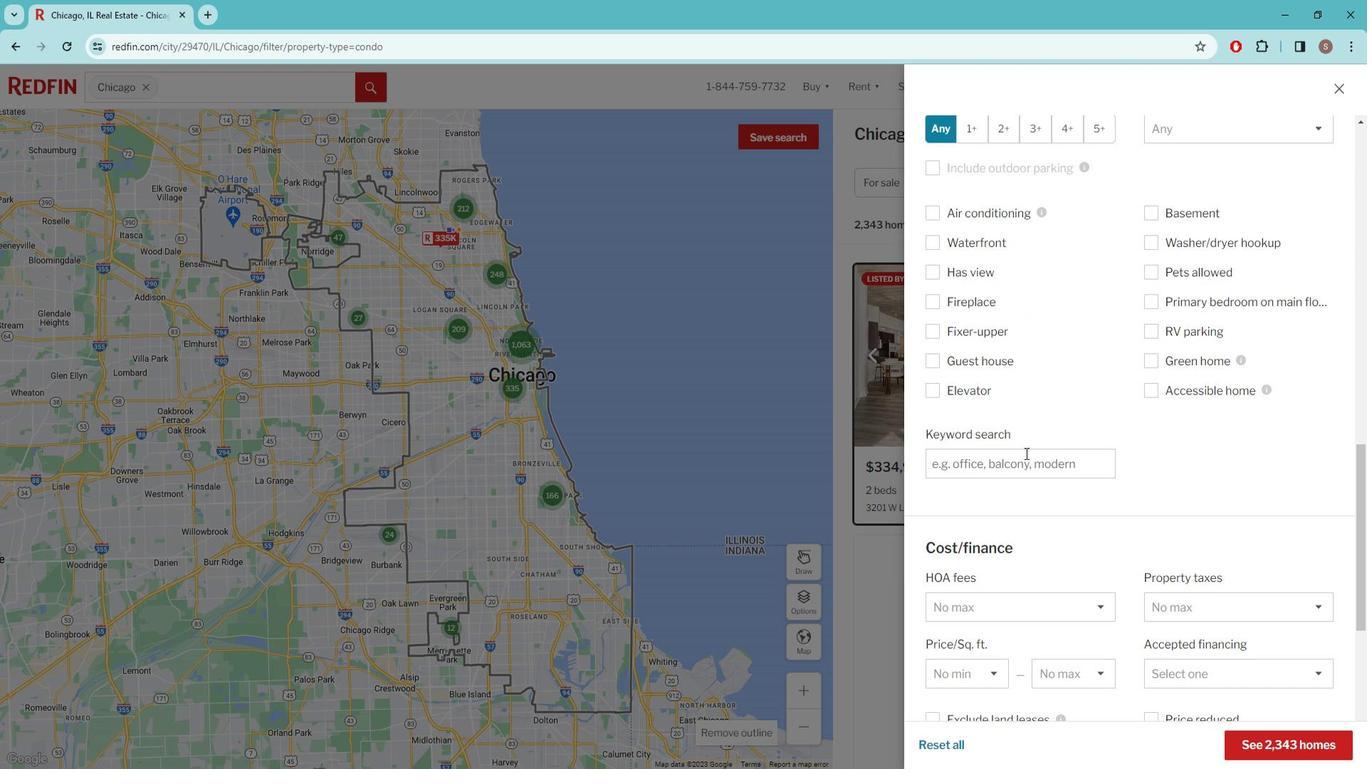
Action: Mouse pressed left at (1022, 455)
Screenshot: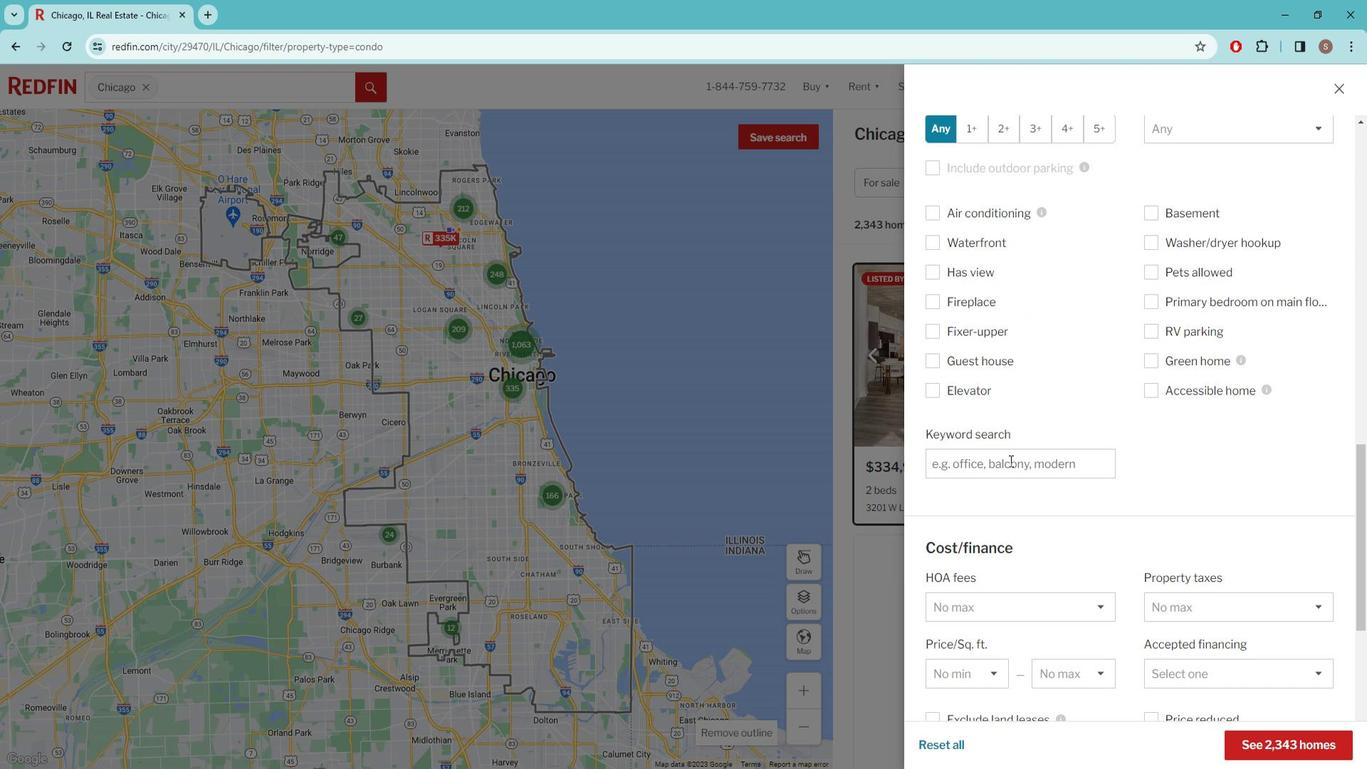 
Action: Key pressed NEARBY<Key.space>PARK<Key.space>AND<Key.space>PUBLIC<Key.space>TRANSPORTATION<Key.space>OPTIONS
Screenshot: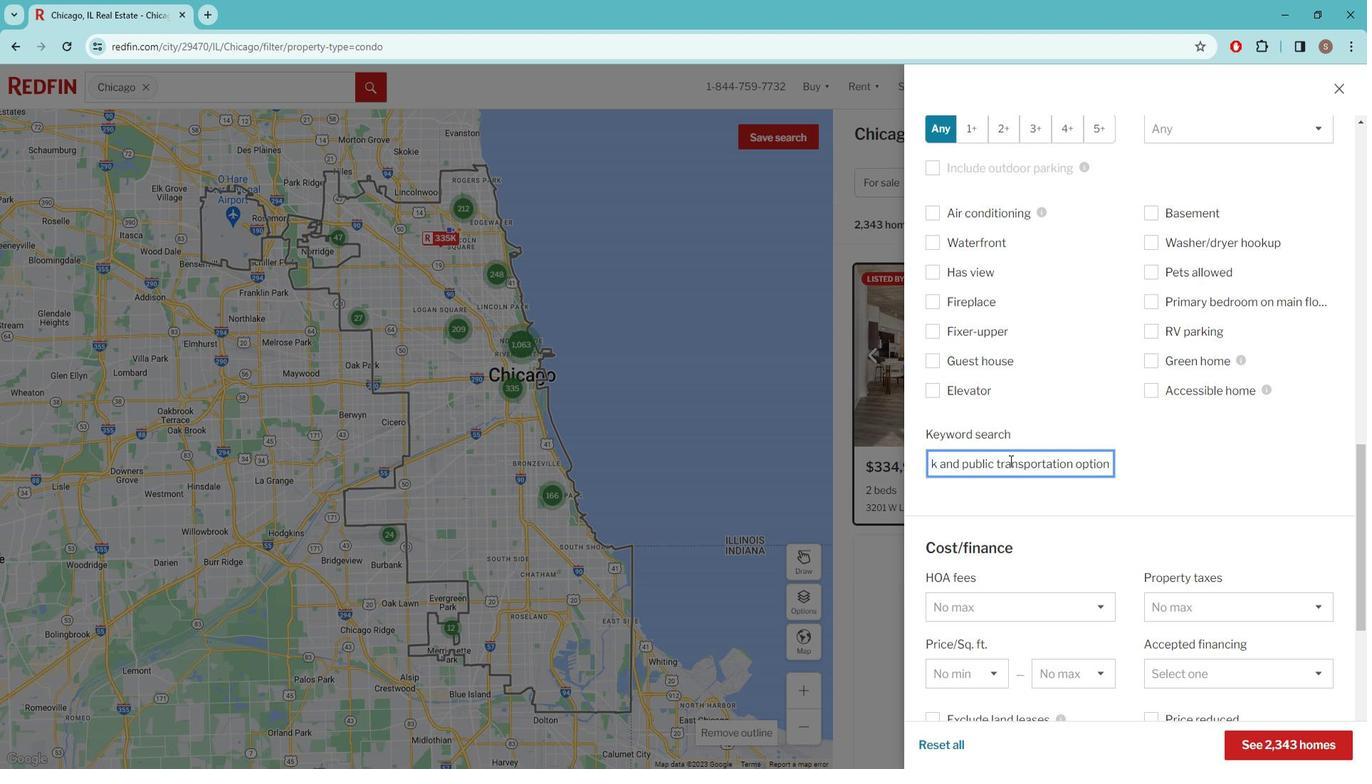 
Action: Mouse moved to (1074, 507)
Screenshot: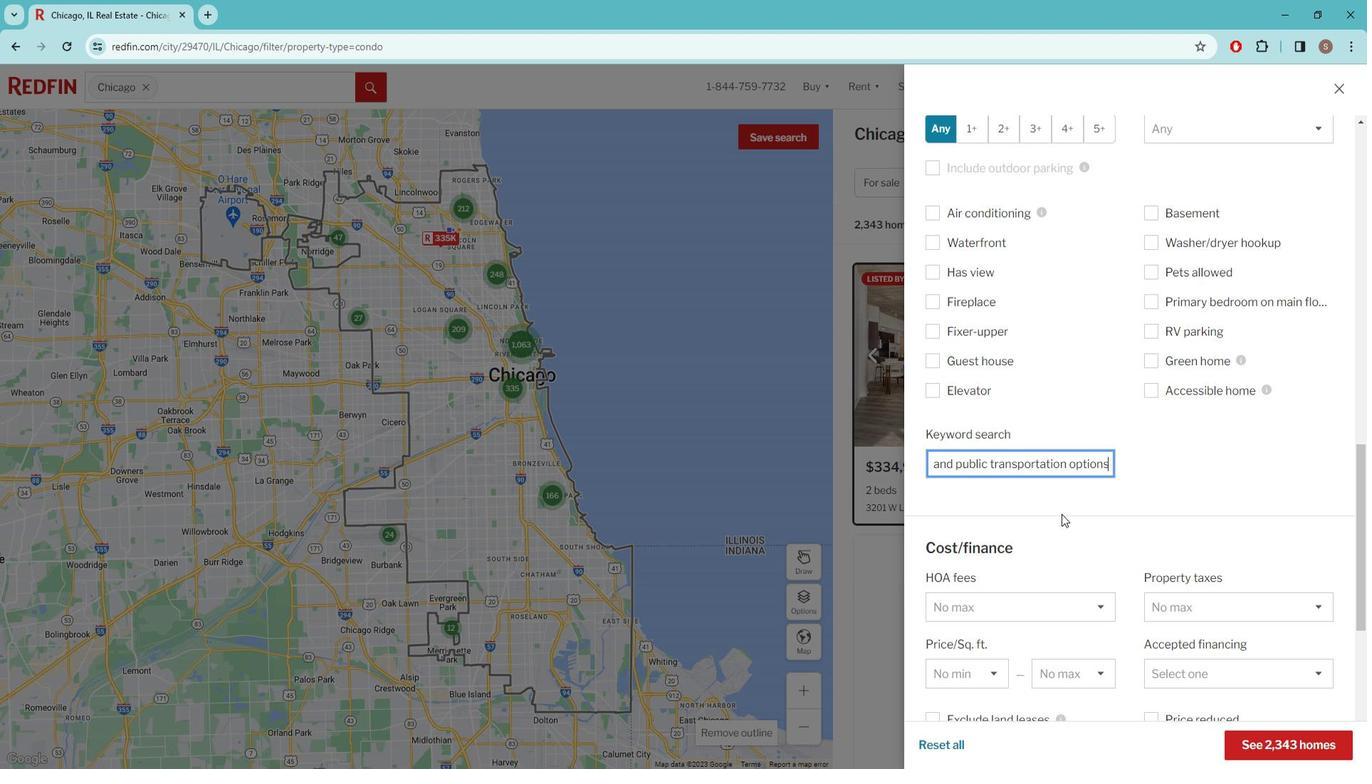
Action: Mouse pressed left at (1074, 507)
Screenshot: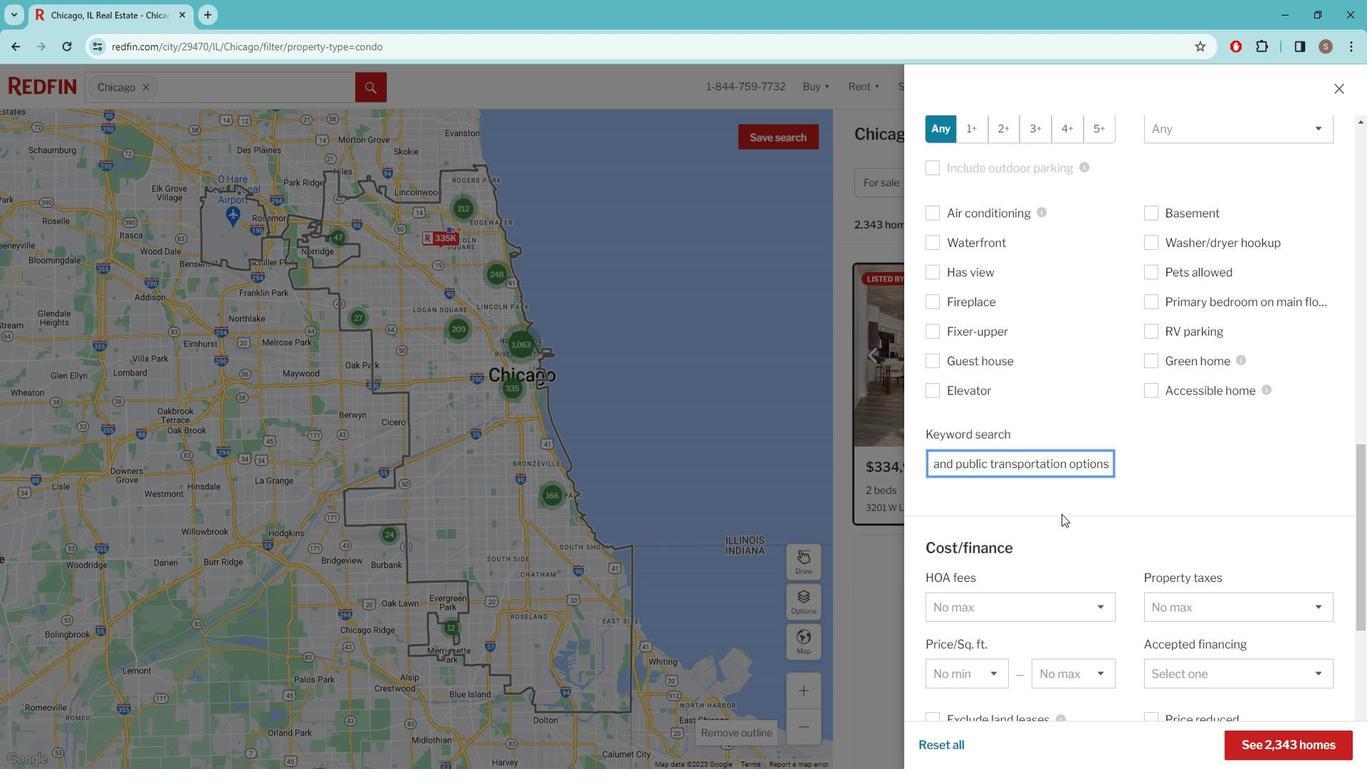 
Action: Mouse scrolled (1074, 506) with delta (0, 0)
Screenshot: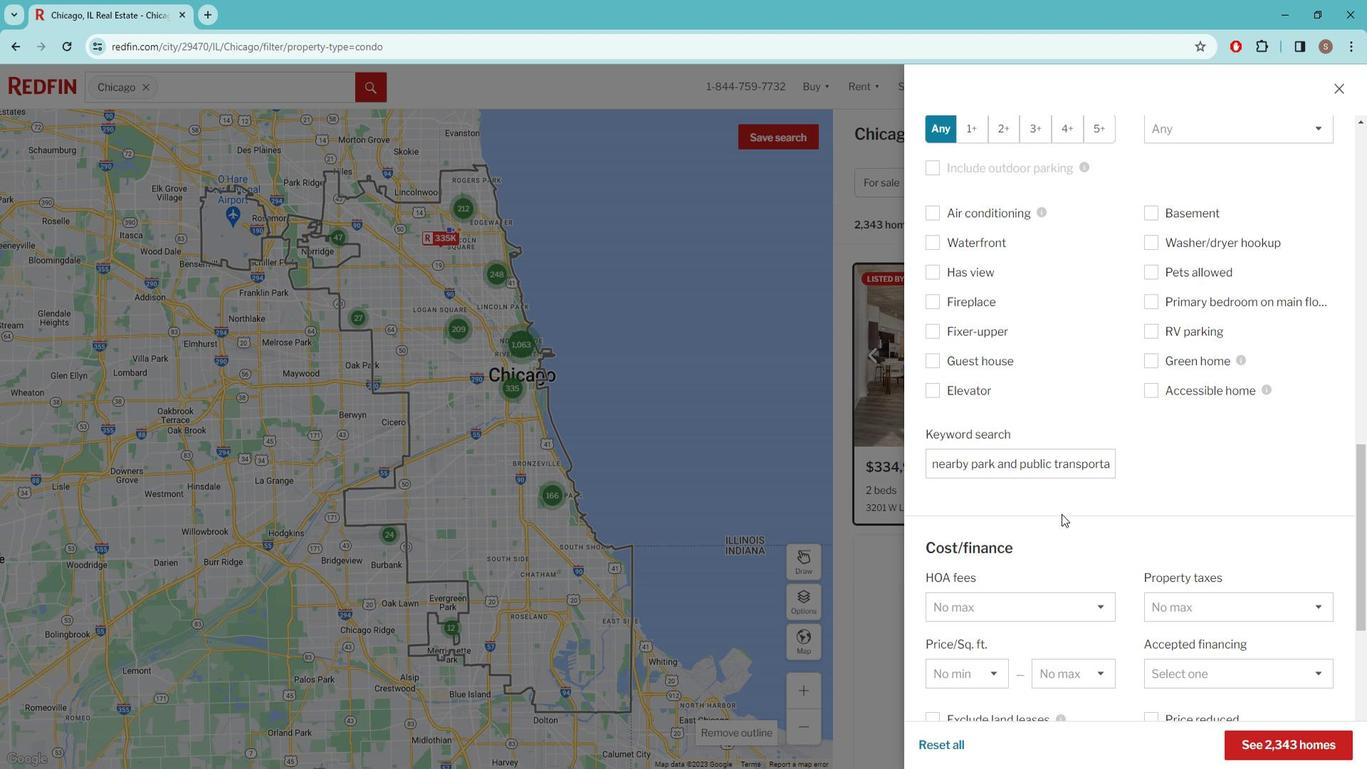 
Action: Mouse scrolled (1074, 506) with delta (0, 0)
Screenshot: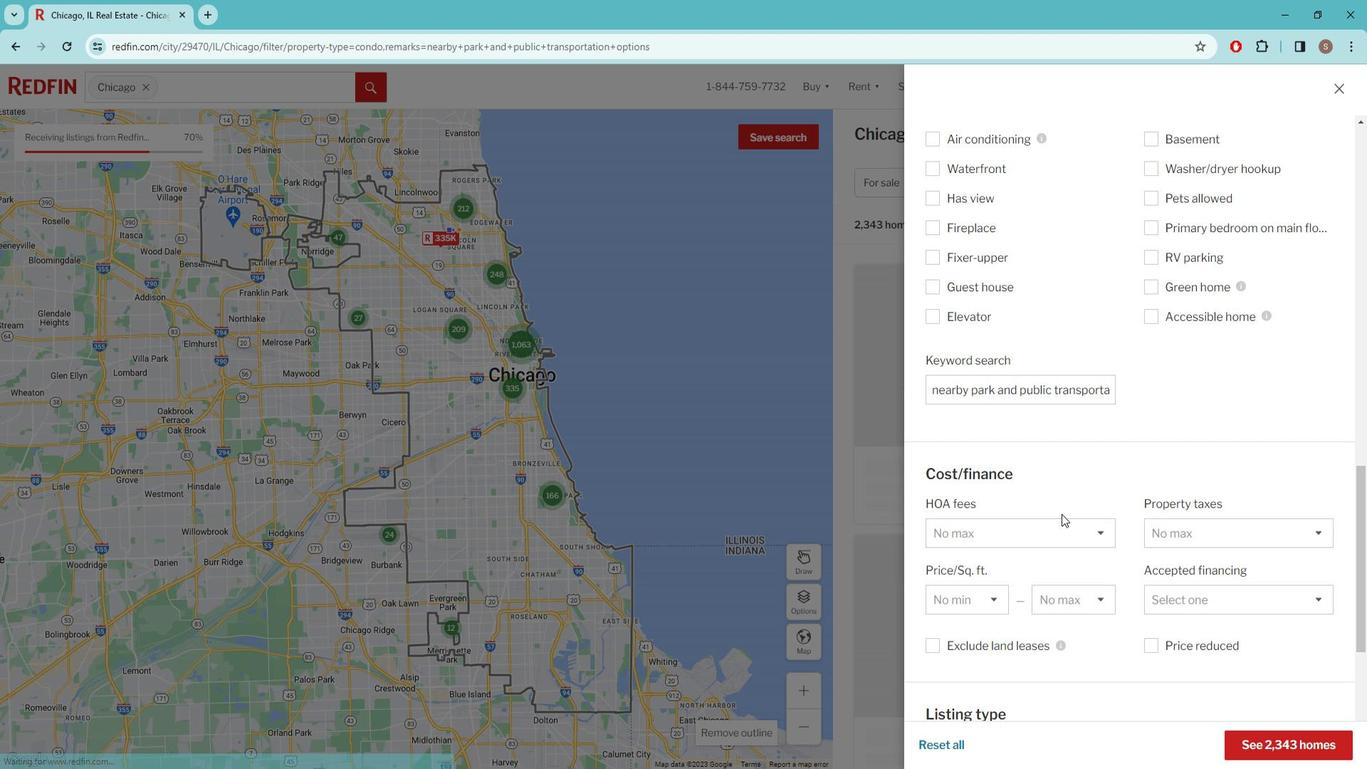 
Action: Mouse scrolled (1074, 506) with delta (0, 0)
Screenshot: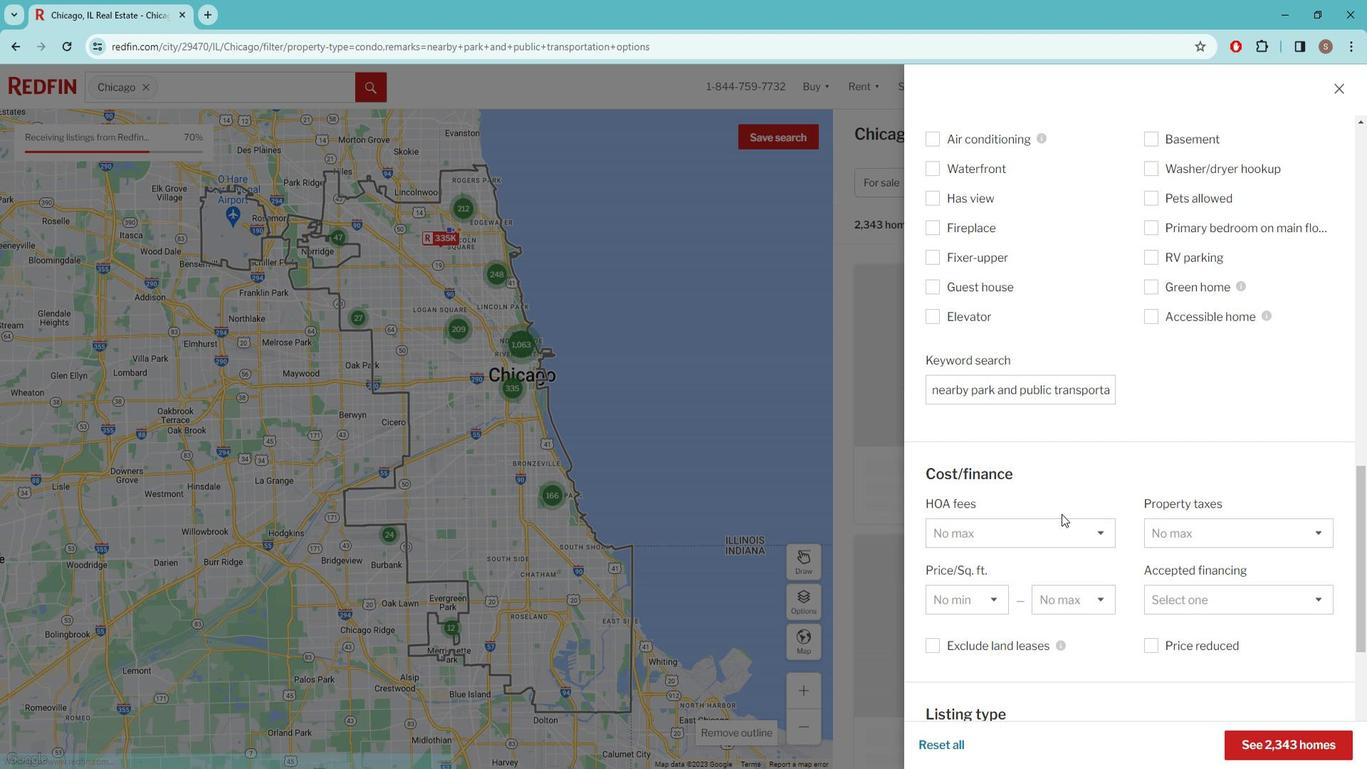 
Action: Mouse scrolled (1074, 506) with delta (0, 0)
Screenshot: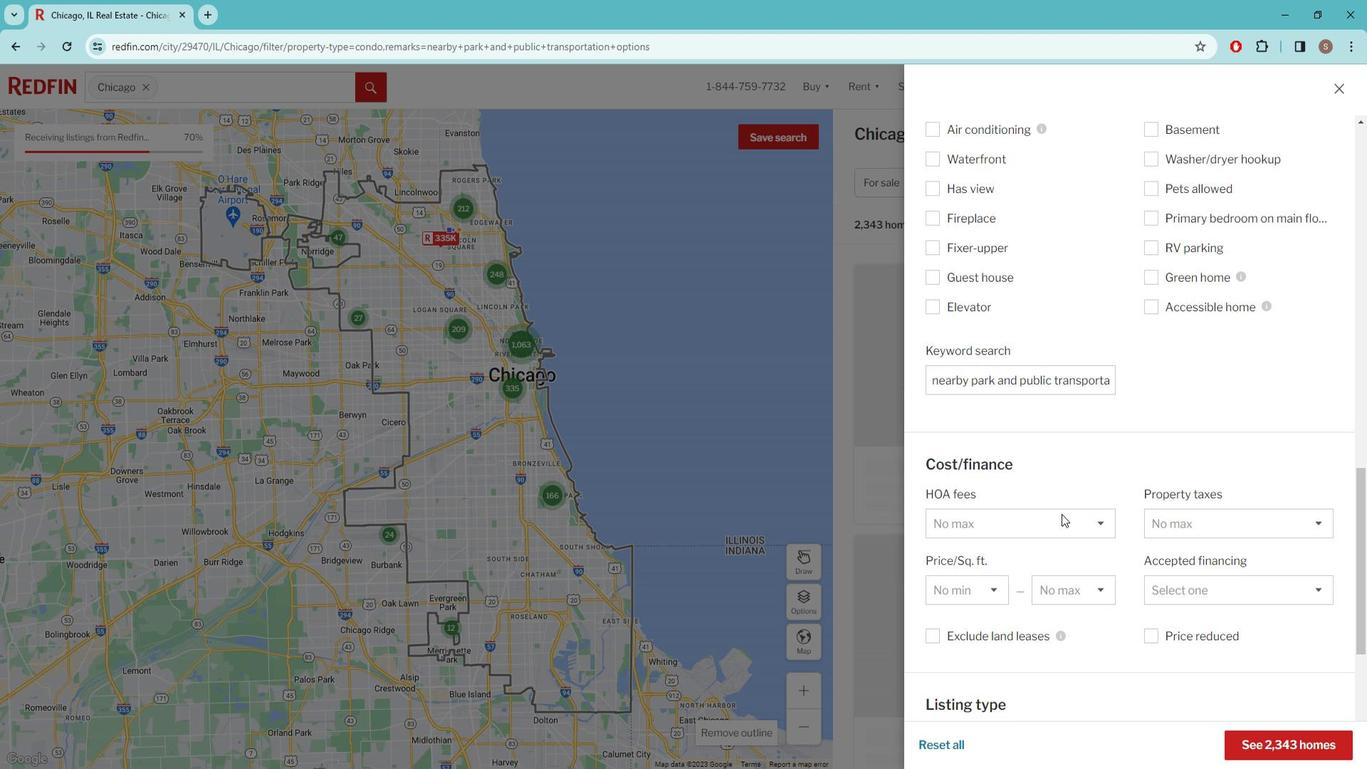 
Action: Mouse scrolled (1074, 506) with delta (0, 0)
Screenshot: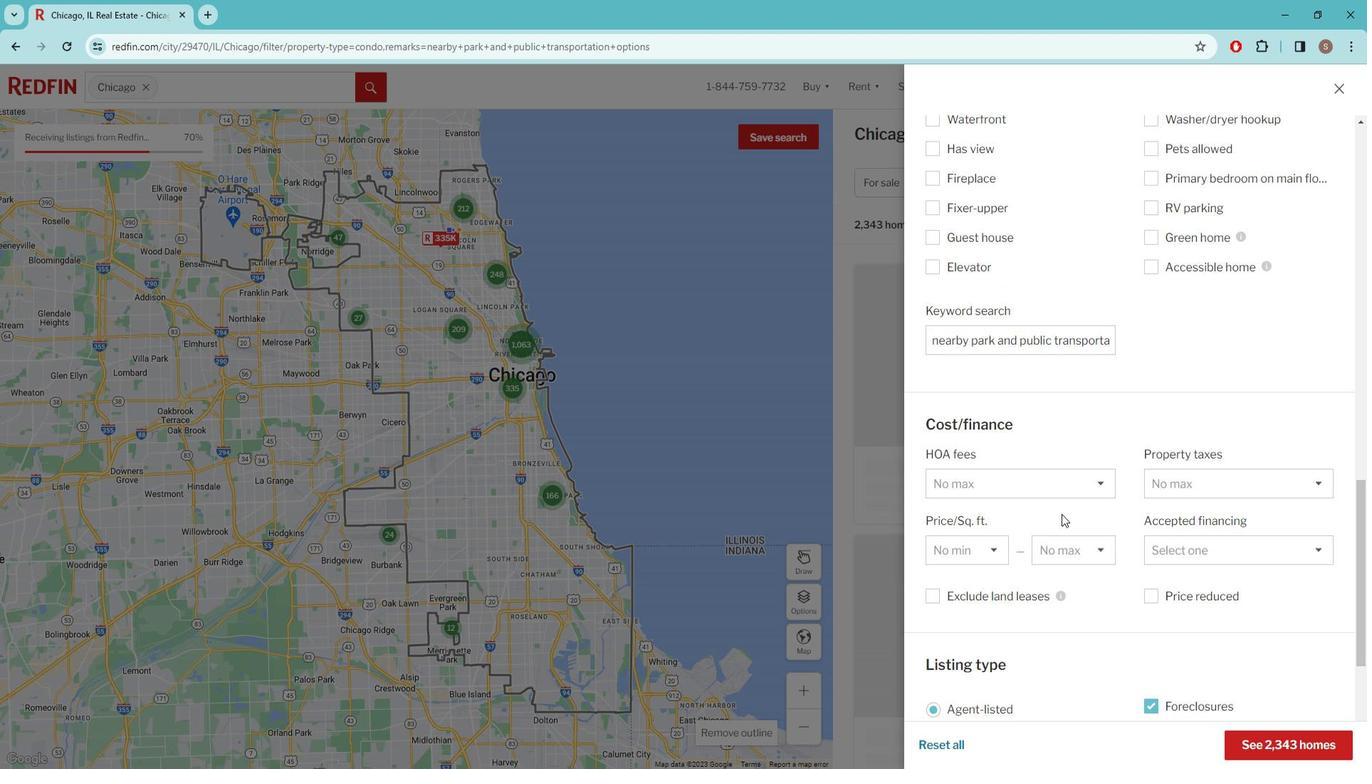 
Action: Mouse scrolled (1074, 506) with delta (0, 0)
Screenshot: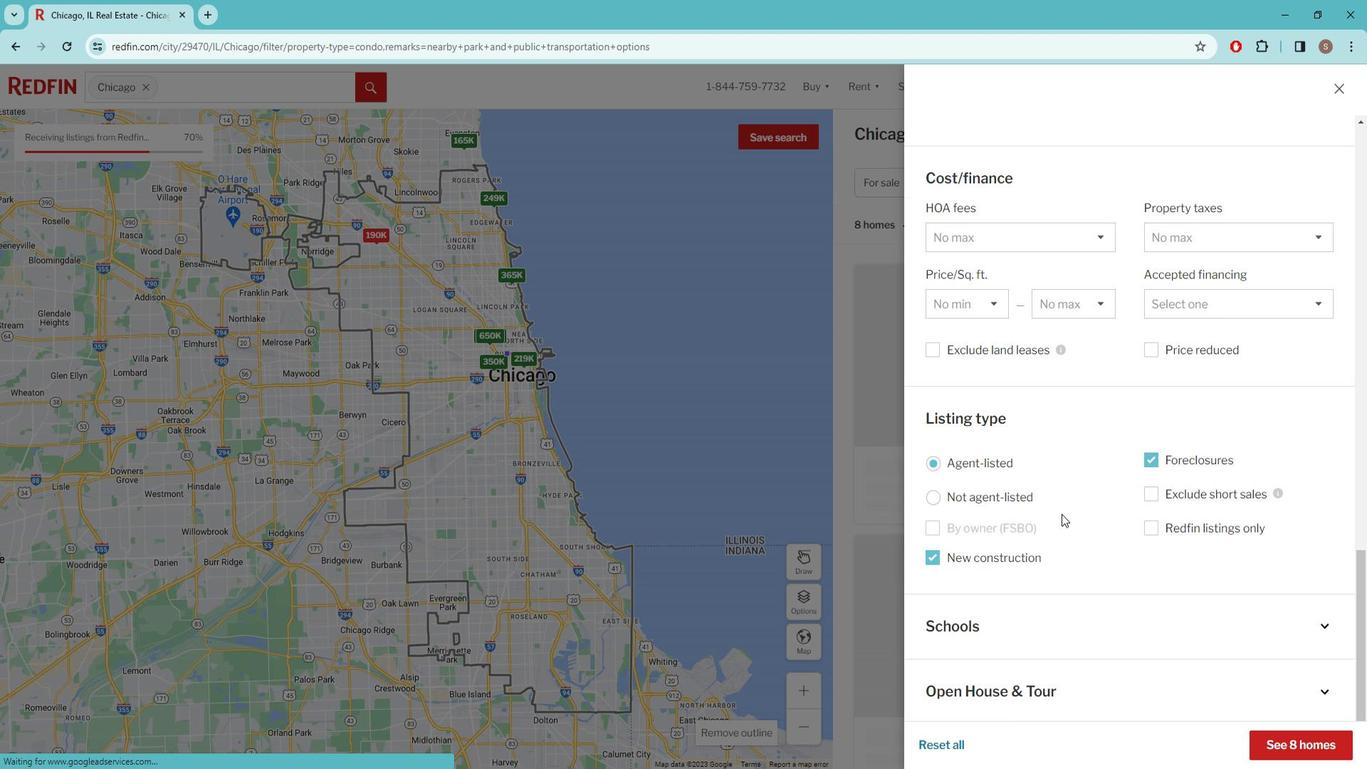 
Action: Mouse scrolled (1074, 506) with delta (0, 0)
Screenshot: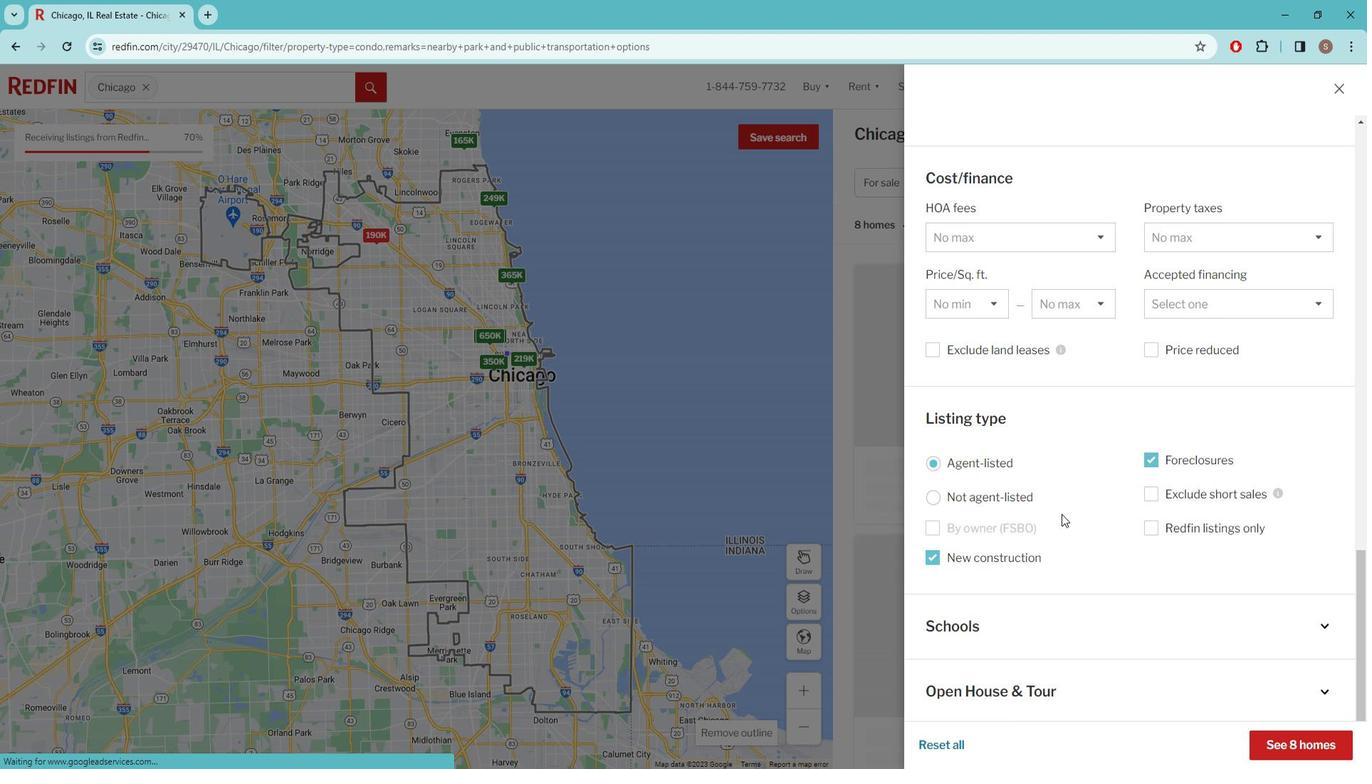 
Action: Mouse scrolled (1074, 506) with delta (0, 0)
Screenshot: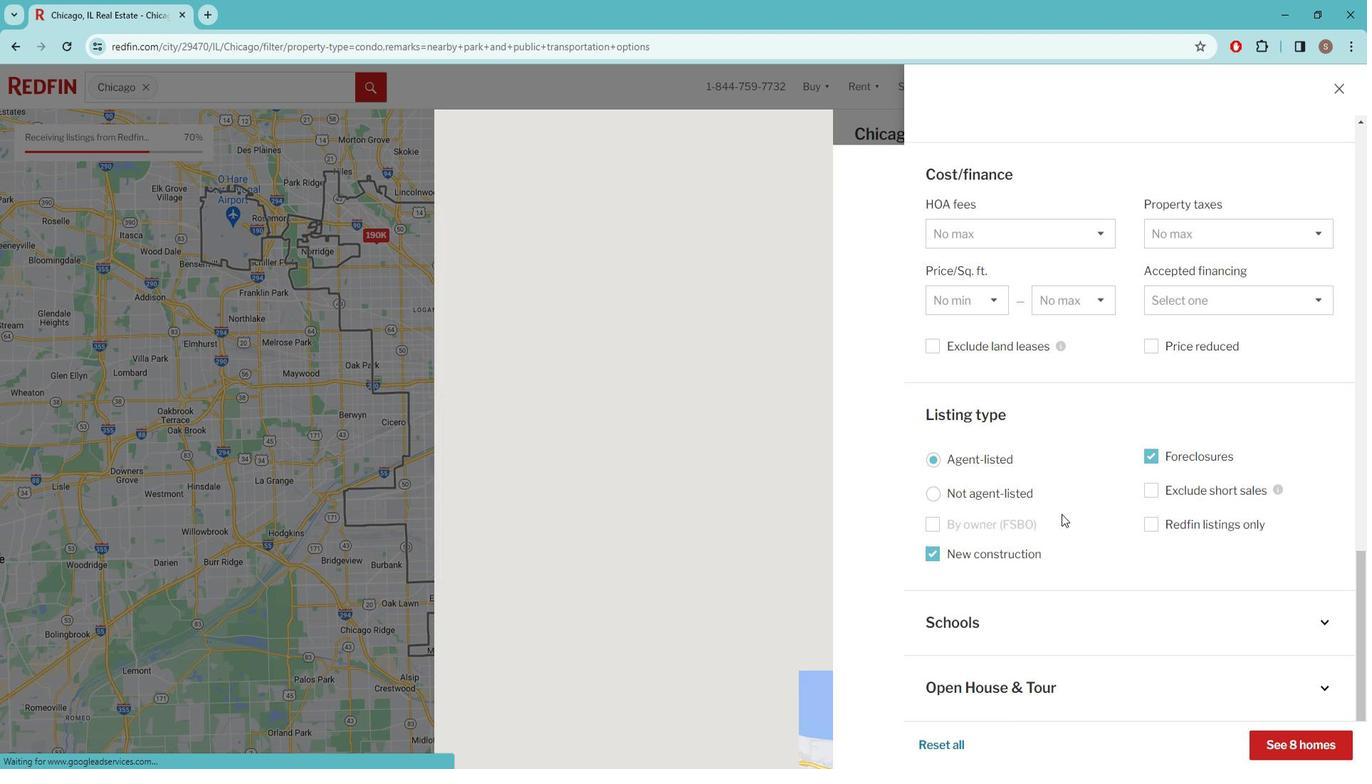 
Action: Mouse moved to (1278, 721)
Screenshot: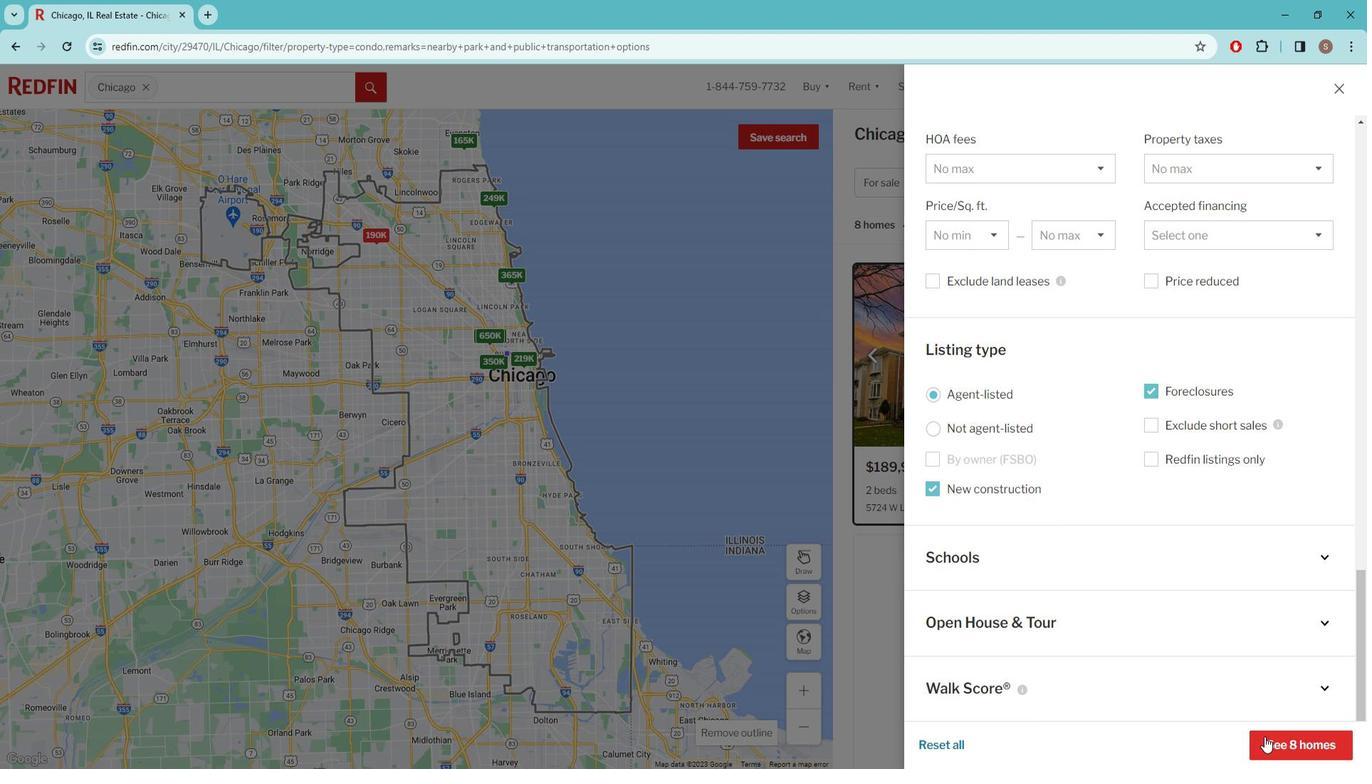 
Action: Mouse pressed left at (1278, 721)
Screenshot: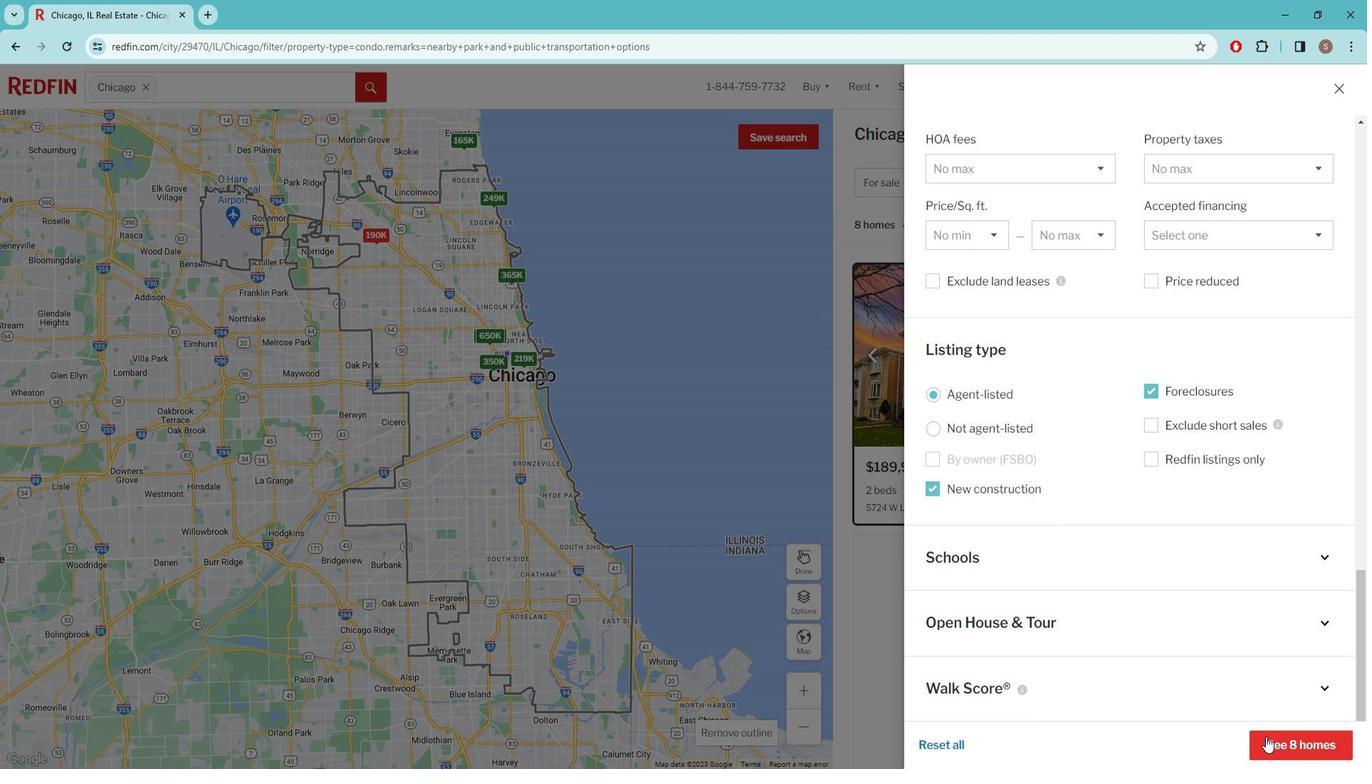 
Action: Mouse moved to (1009, 453)
Screenshot: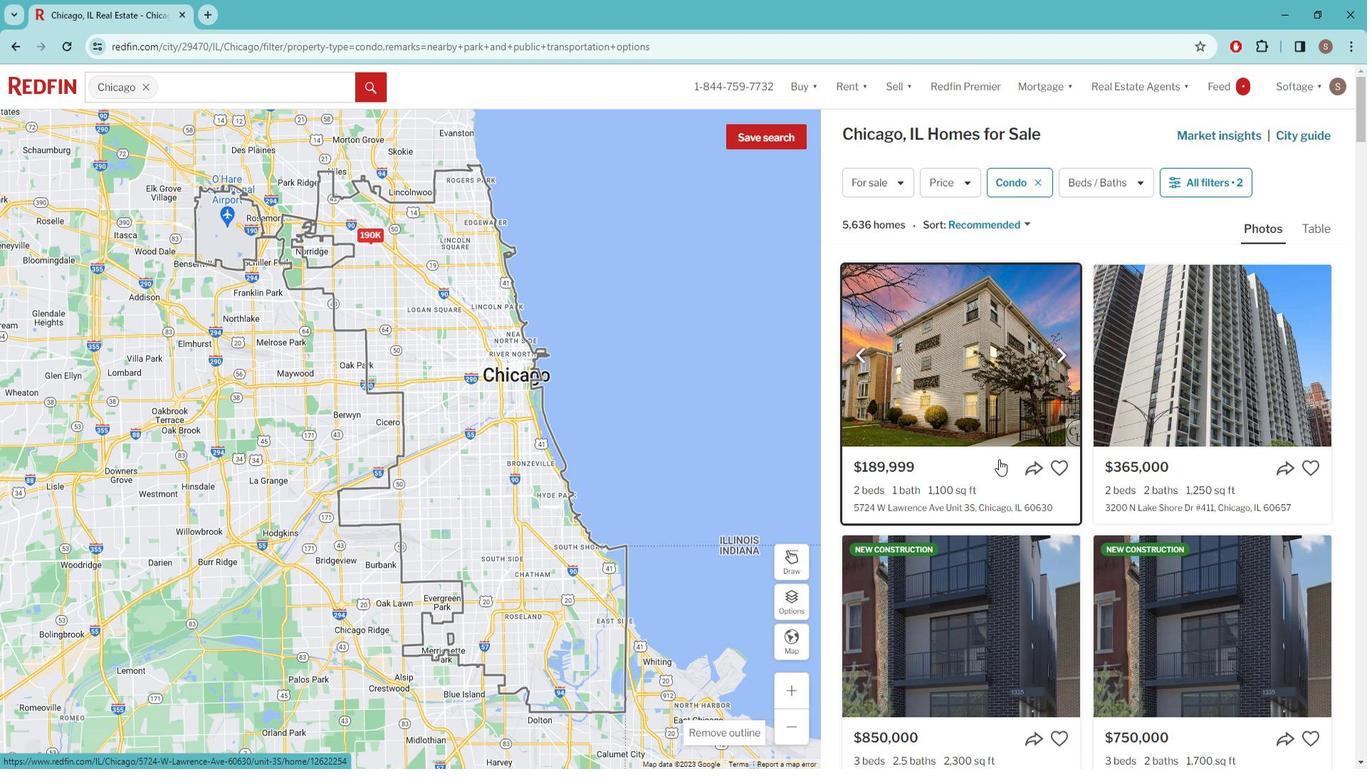 
Action: Mouse pressed left at (1009, 453)
Screenshot: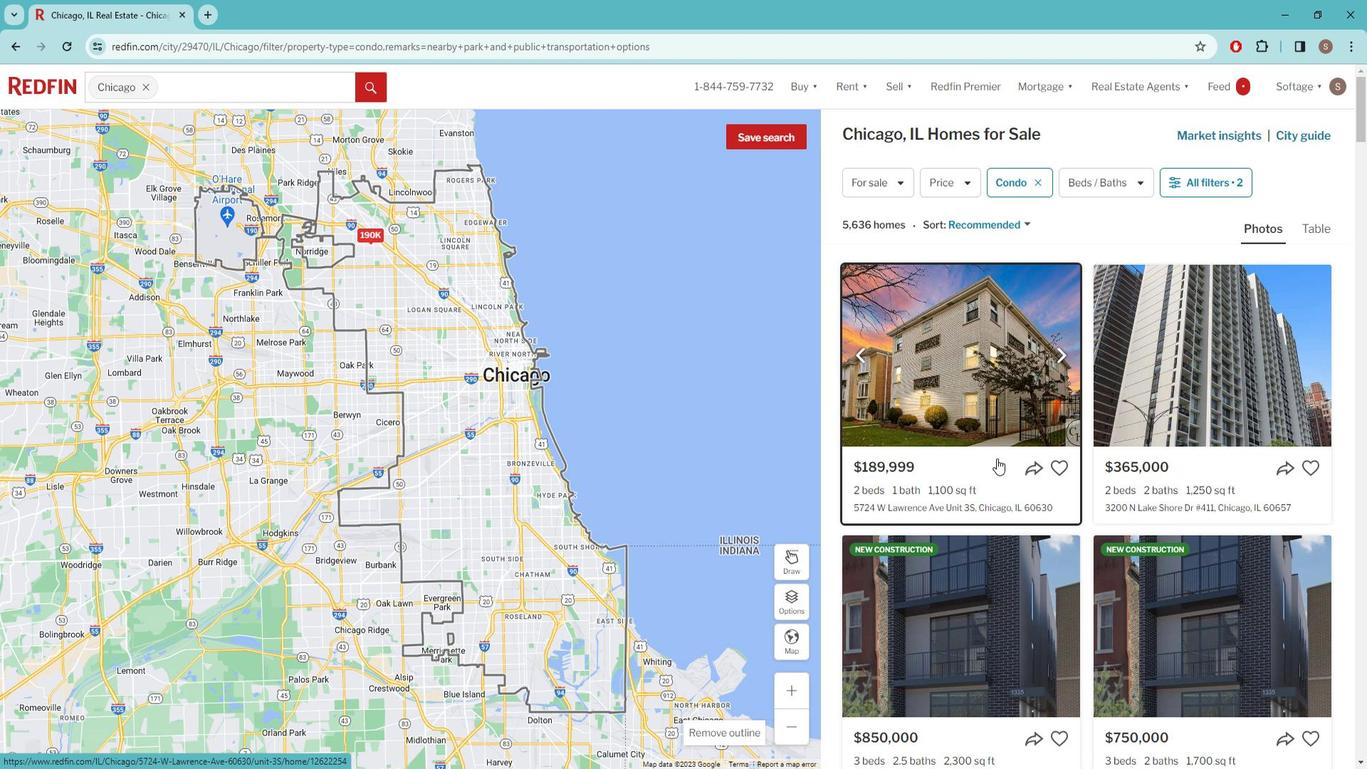 
Action: Mouse scrolled (1009, 453) with delta (0, 0)
Screenshot: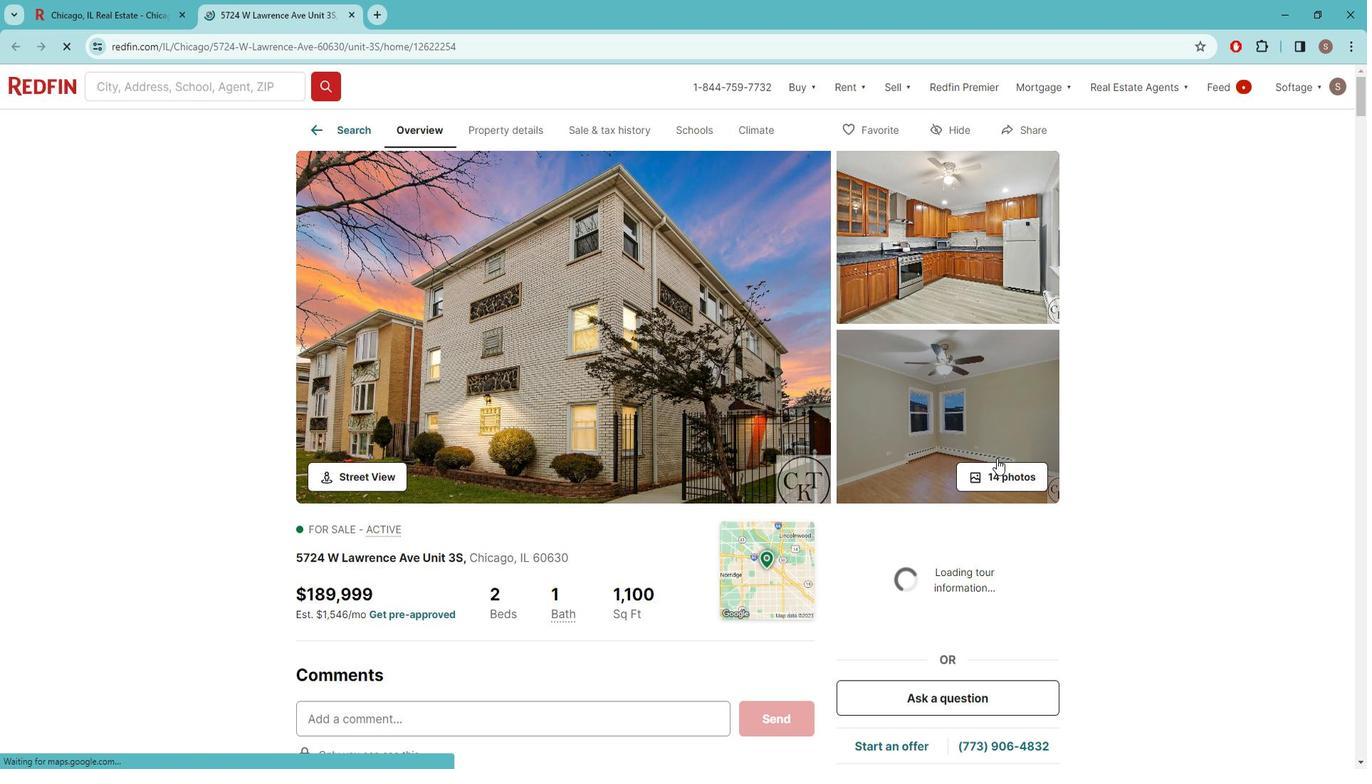 
Action: Mouse scrolled (1009, 453) with delta (0, 0)
Screenshot: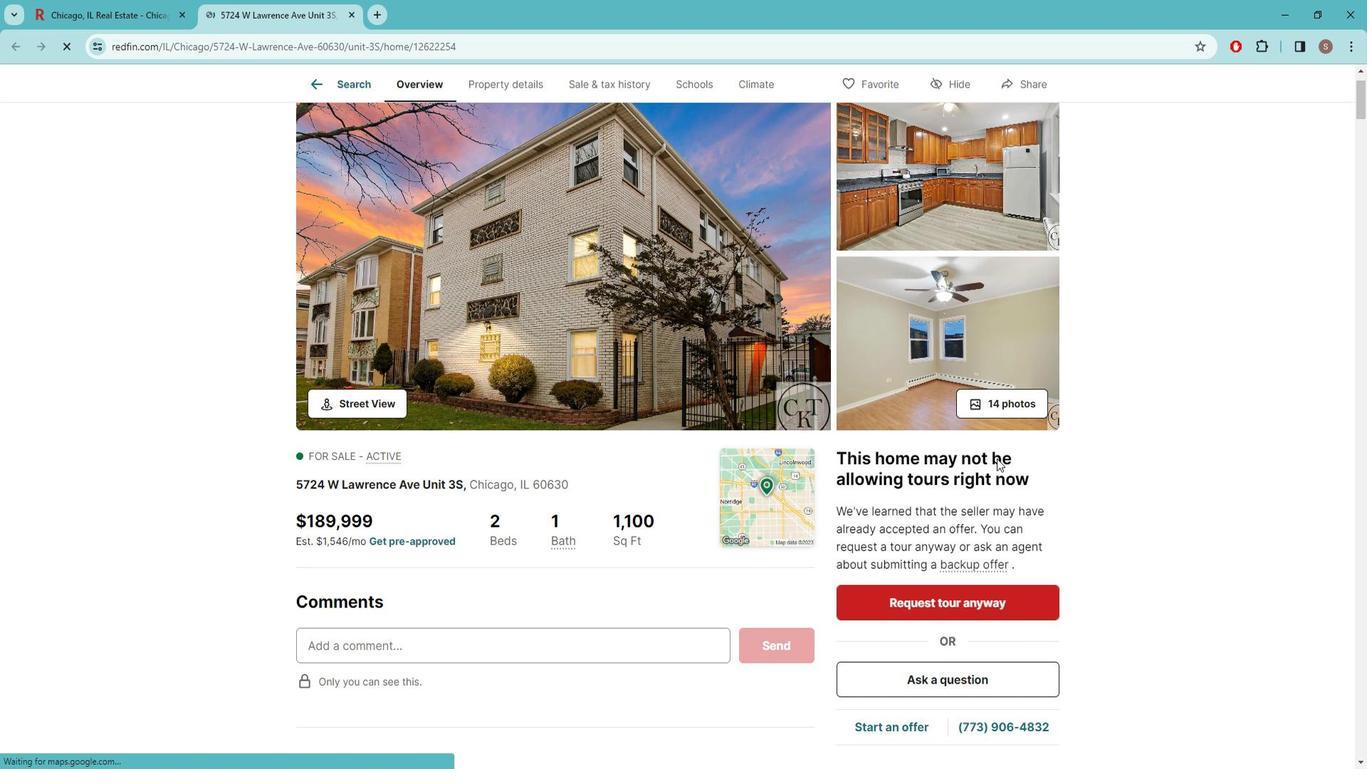 
Action: Mouse scrolled (1009, 453) with delta (0, 0)
Screenshot: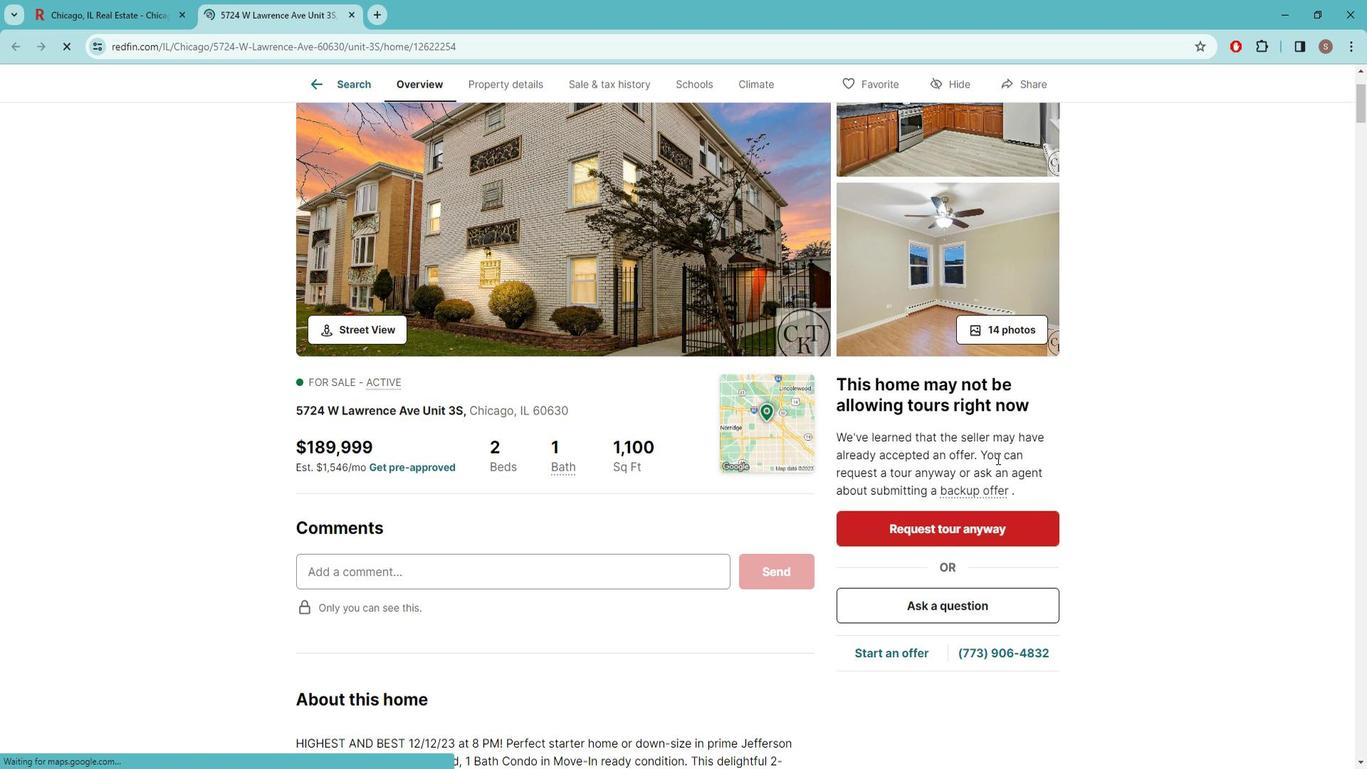 
Action: Mouse scrolled (1009, 453) with delta (0, 0)
Screenshot: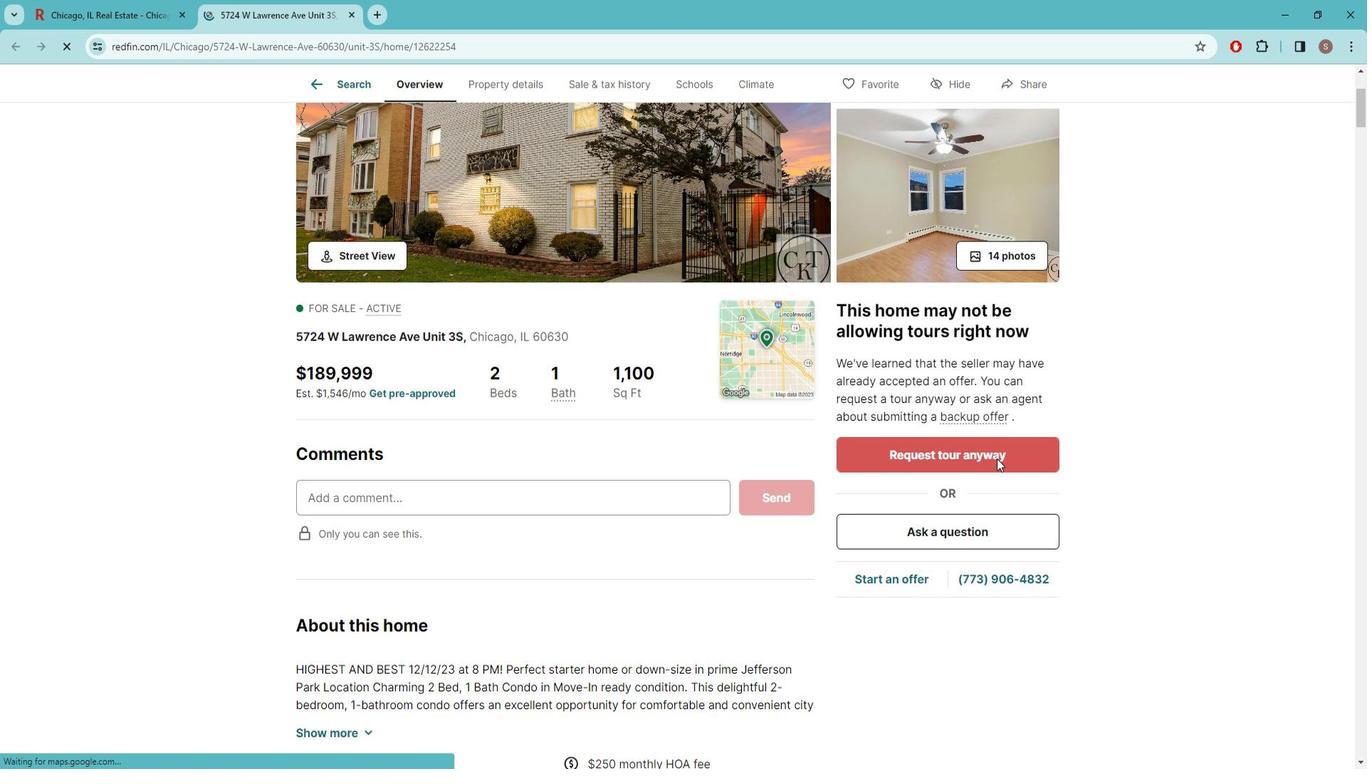 
Action: Mouse scrolled (1009, 453) with delta (0, 0)
Screenshot: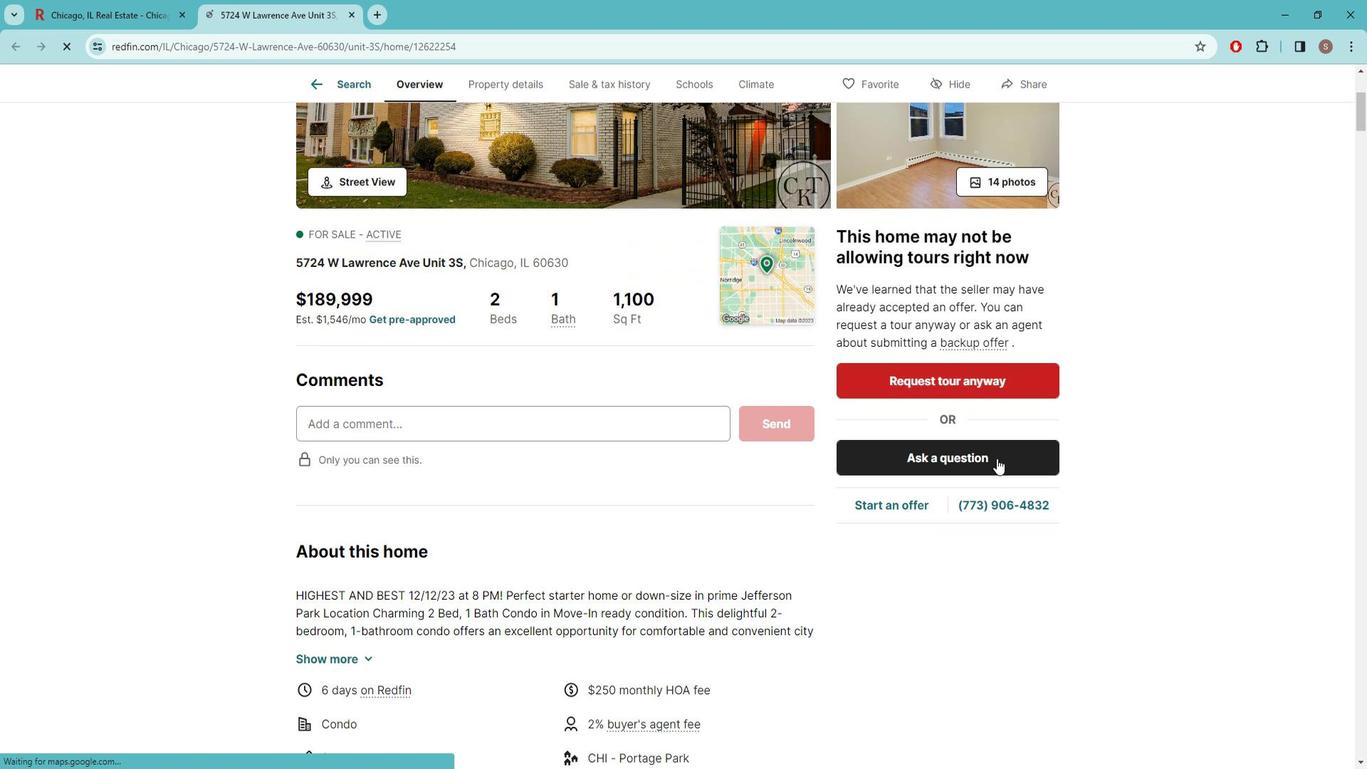 
Action: Mouse scrolled (1009, 453) with delta (0, 0)
Screenshot: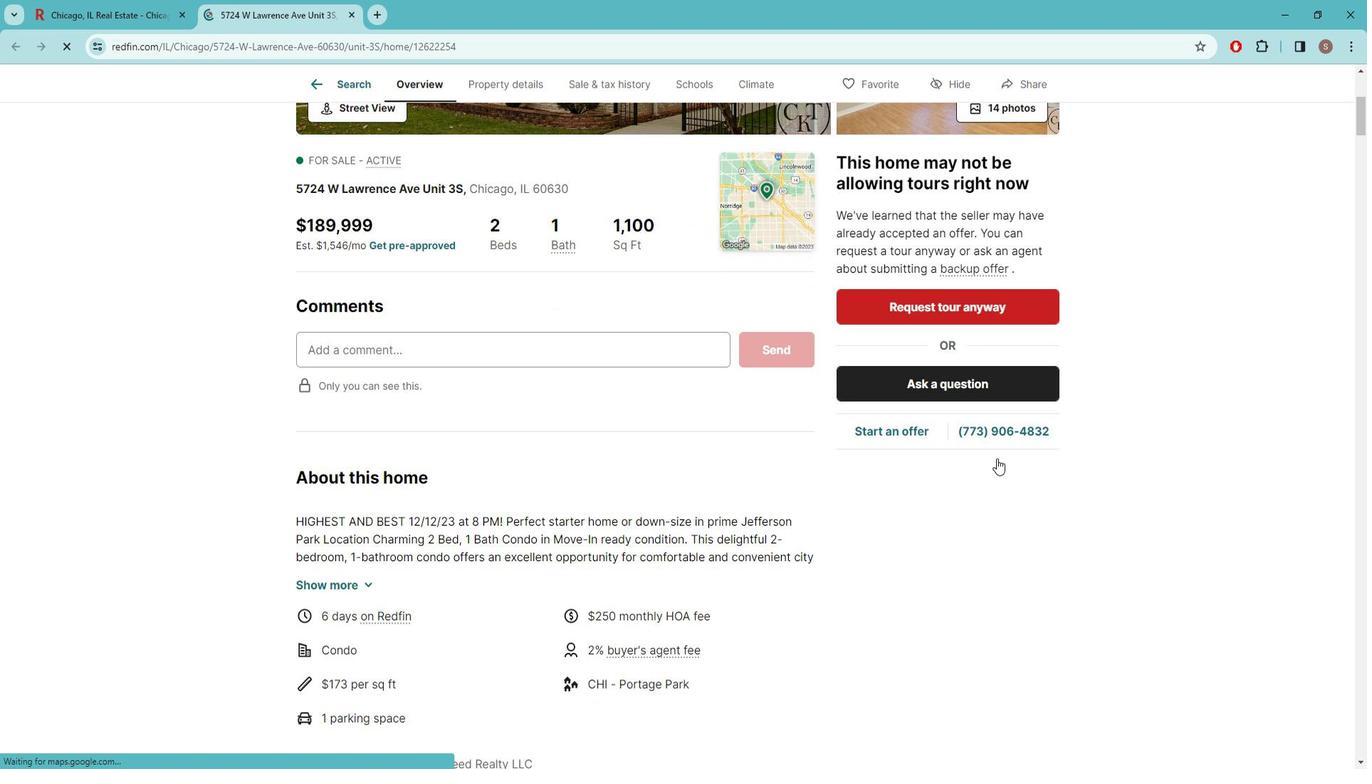 
Action: Mouse scrolled (1009, 453) with delta (0, 0)
Screenshot: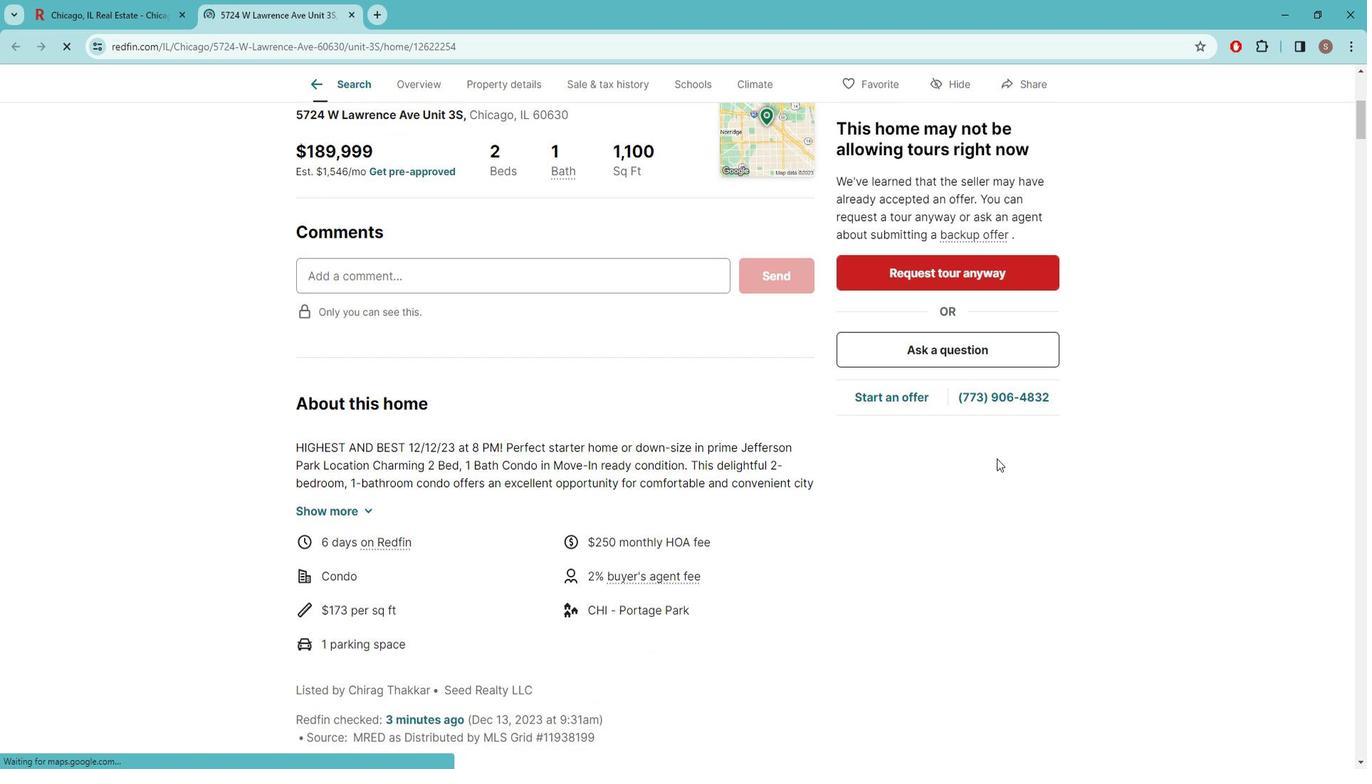 
Action: Mouse scrolled (1009, 453) with delta (0, 0)
Screenshot: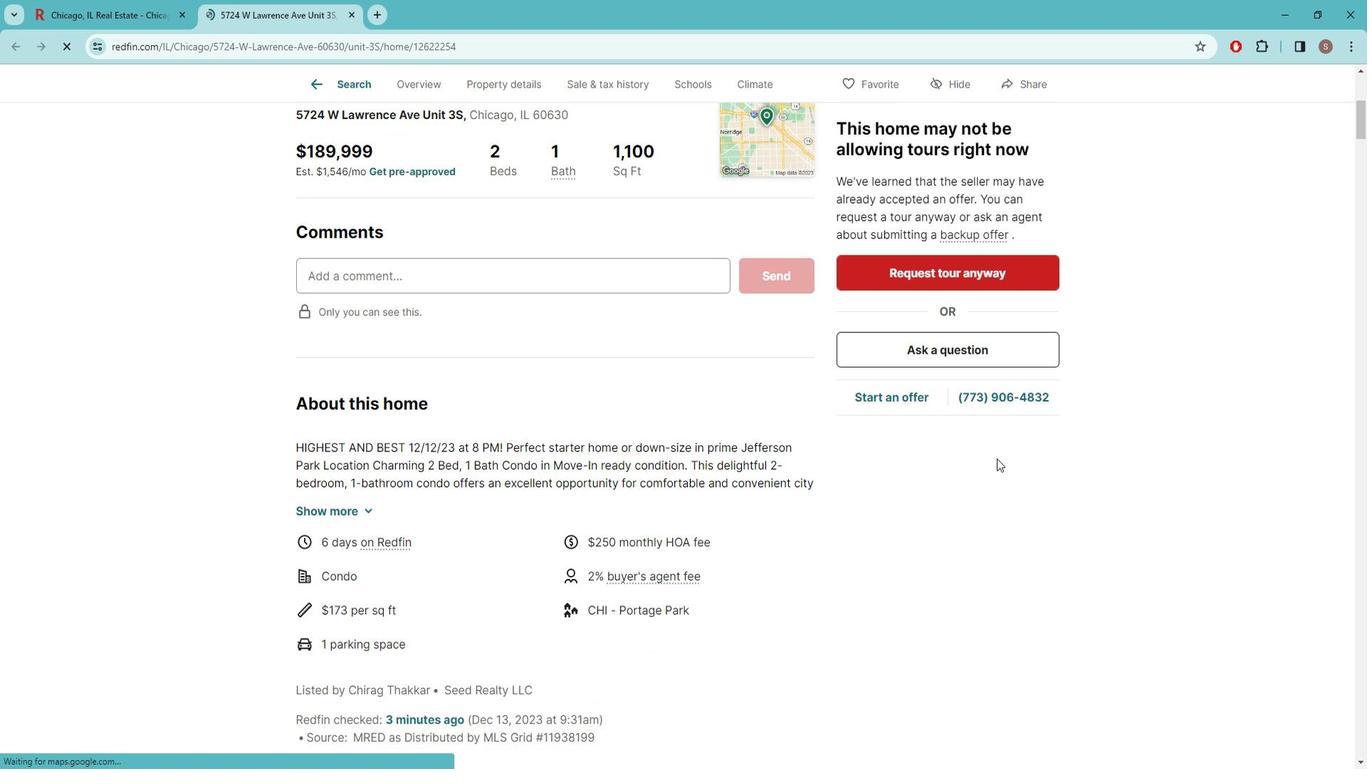 
Action: Mouse scrolled (1009, 453) with delta (0, 0)
Screenshot: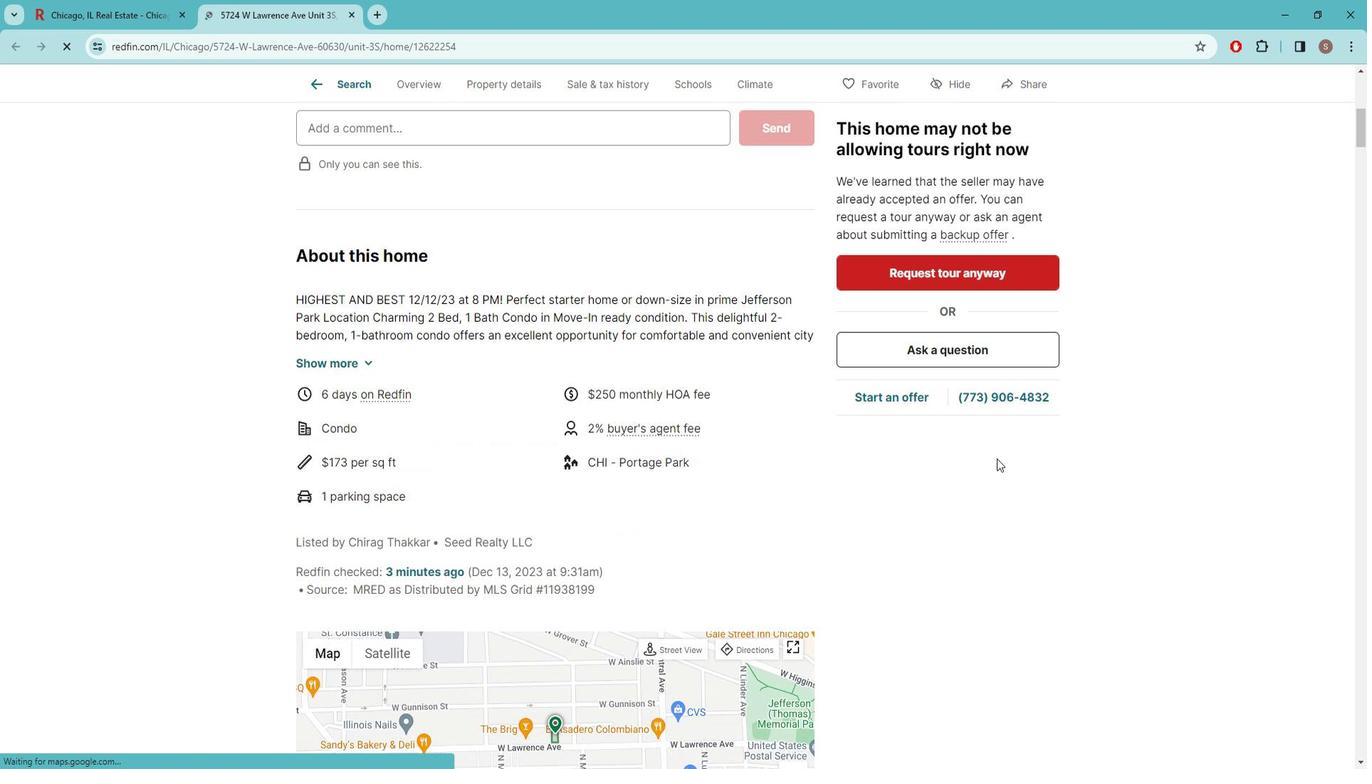 
Action: Mouse scrolled (1009, 453) with delta (0, 0)
Screenshot: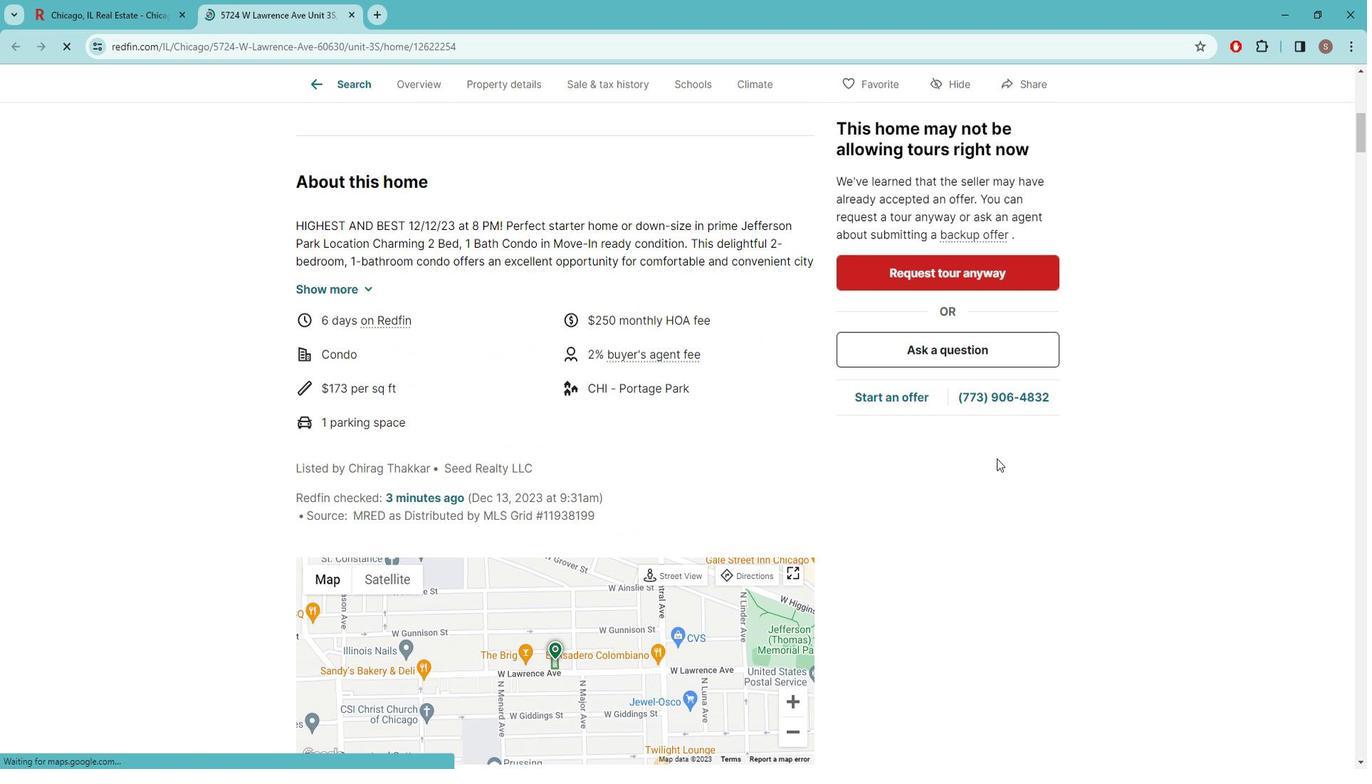
Action: Mouse scrolled (1009, 453) with delta (0, 0)
Screenshot: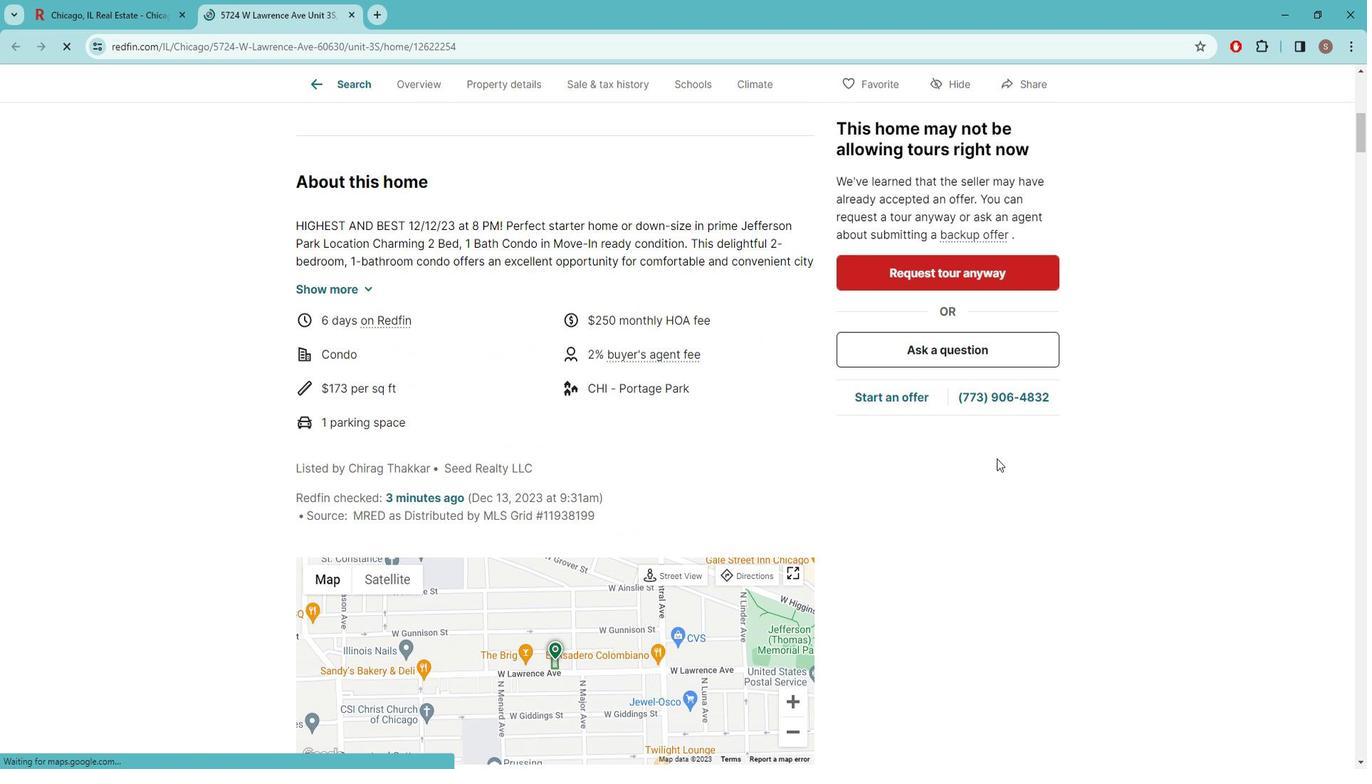 
Action: Mouse scrolled (1009, 453) with delta (0, 0)
Screenshot: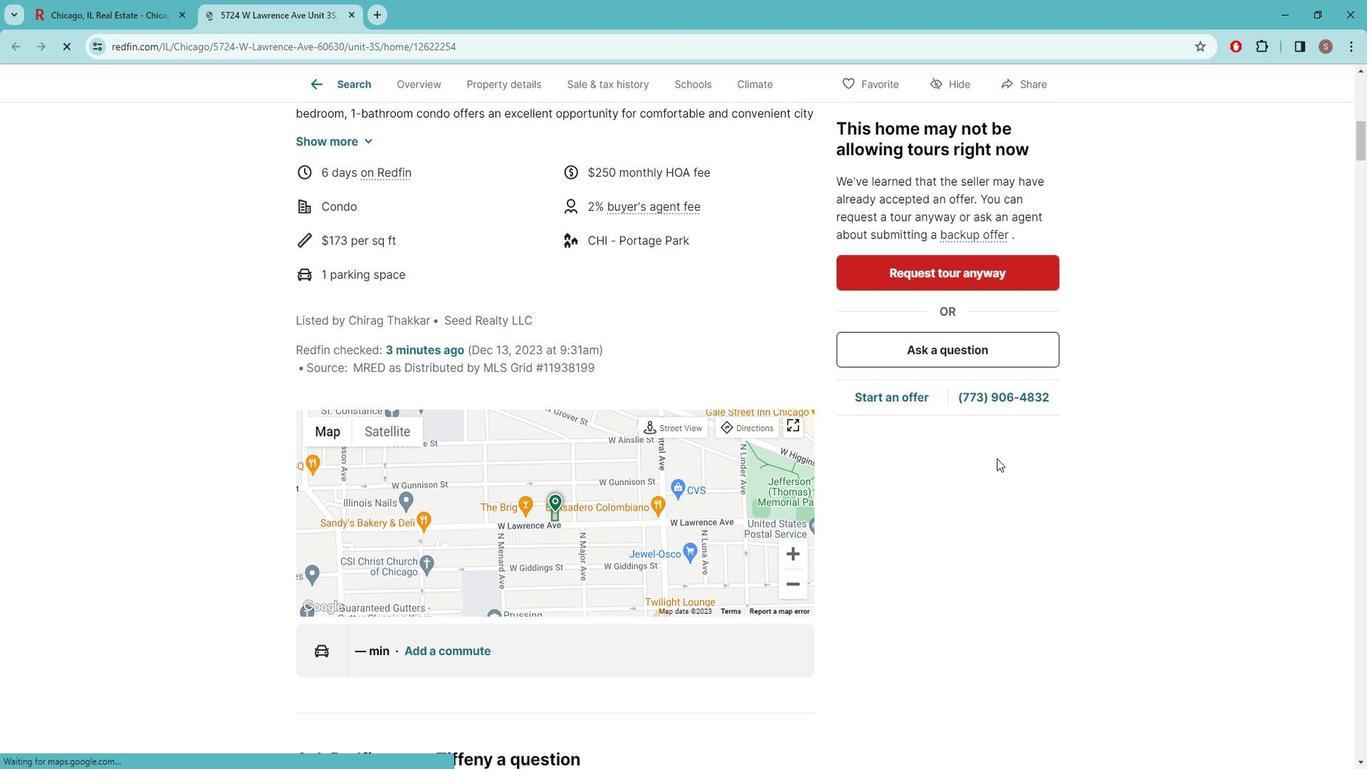
Action: Mouse scrolled (1009, 453) with delta (0, 0)
Screenshot: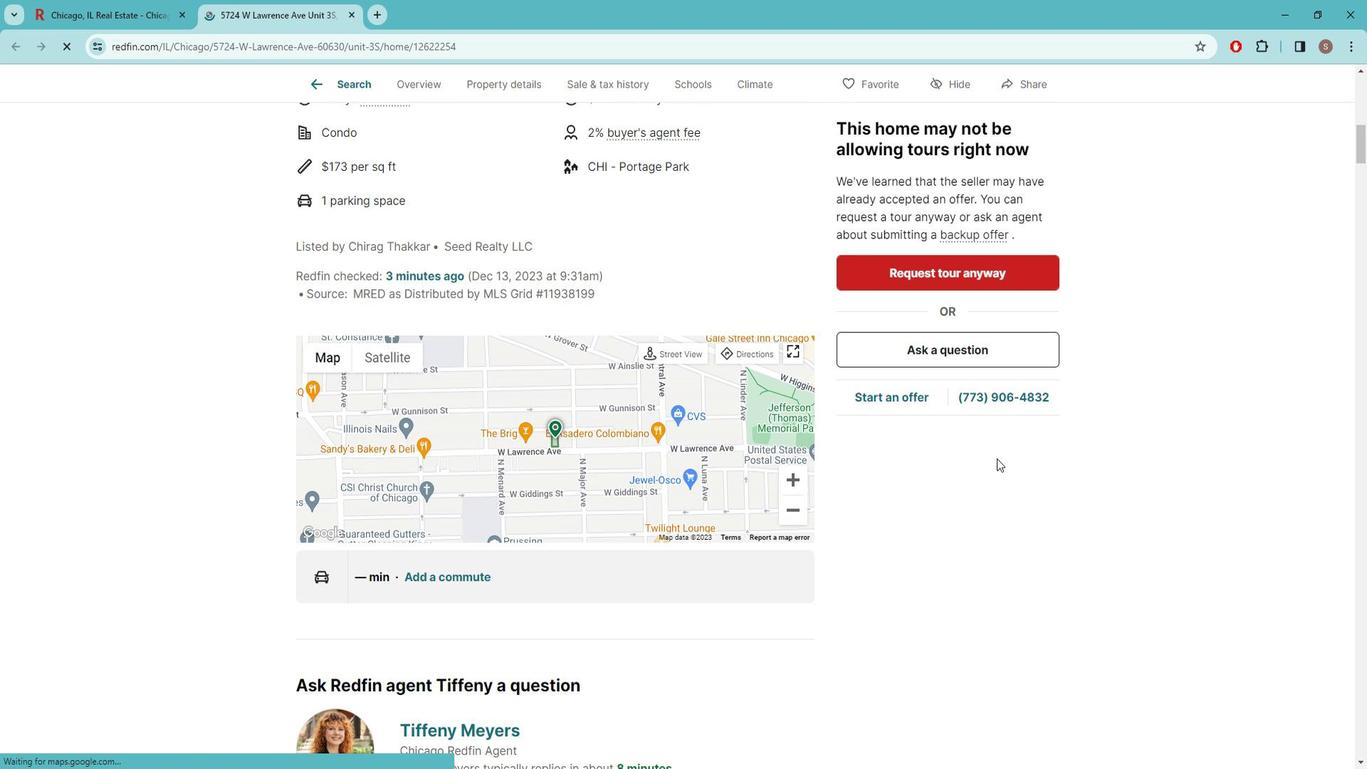 
Action: Mouse scrolled (1009, 454) with delta (0, 0)
Screenshot: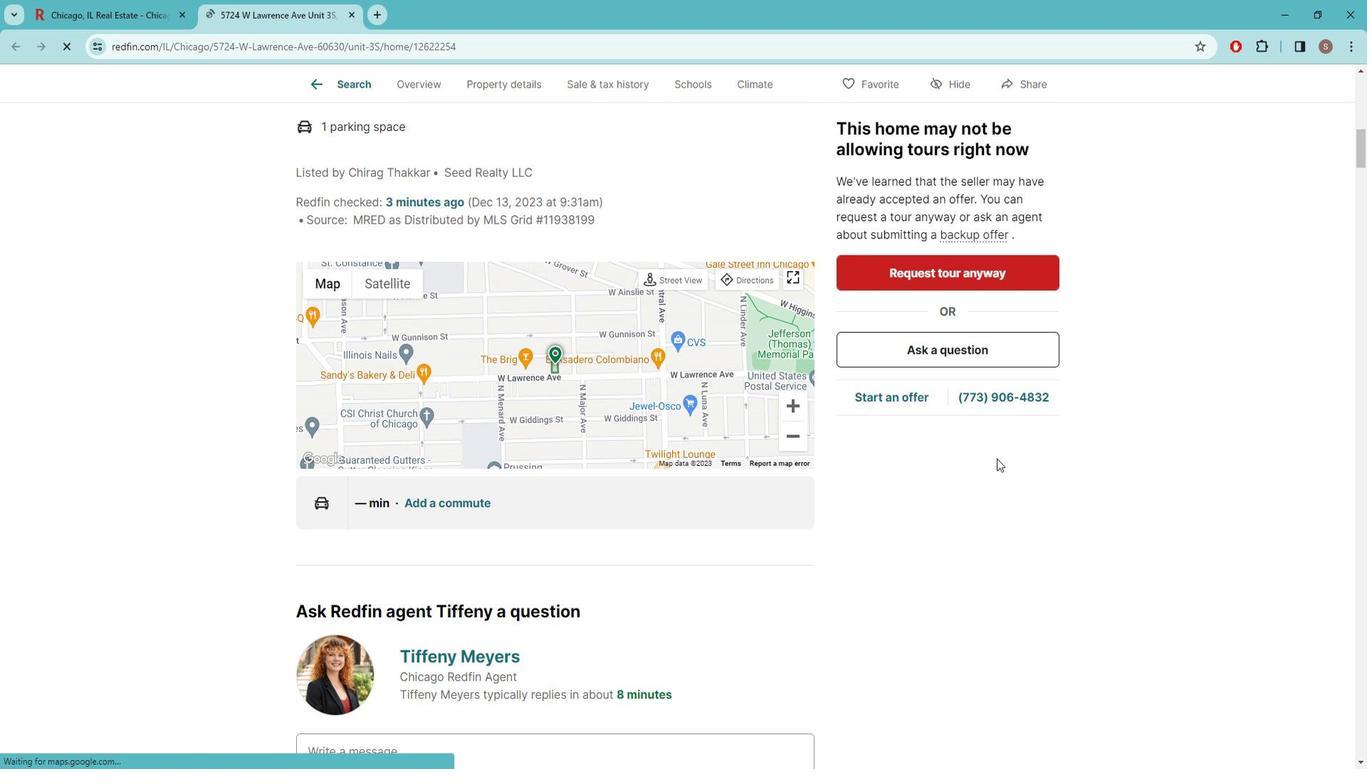 
Action: Mouse scrolled (1009, 454) with delta (0, 0)
Screenshot: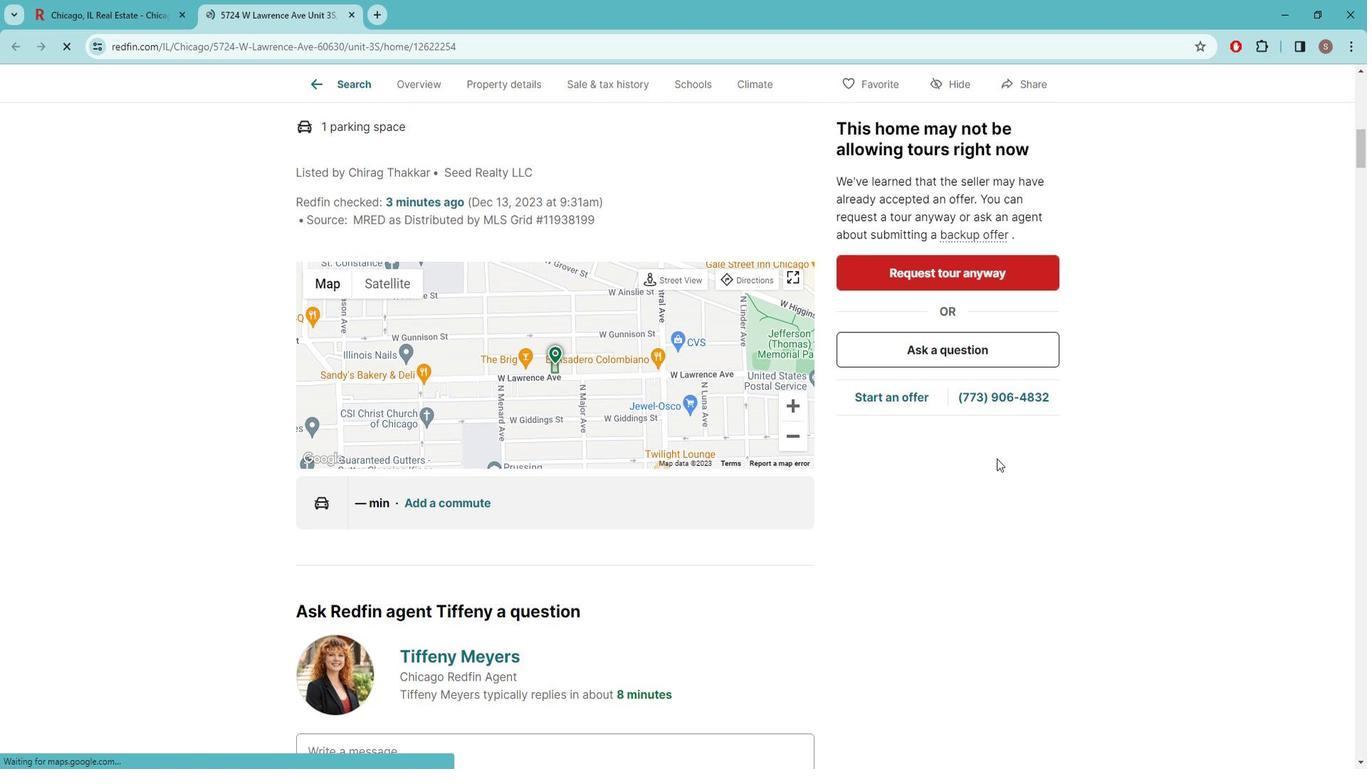
Action: Mouse scrolled (1009, 454) with delta (0, 0)
Screenshot: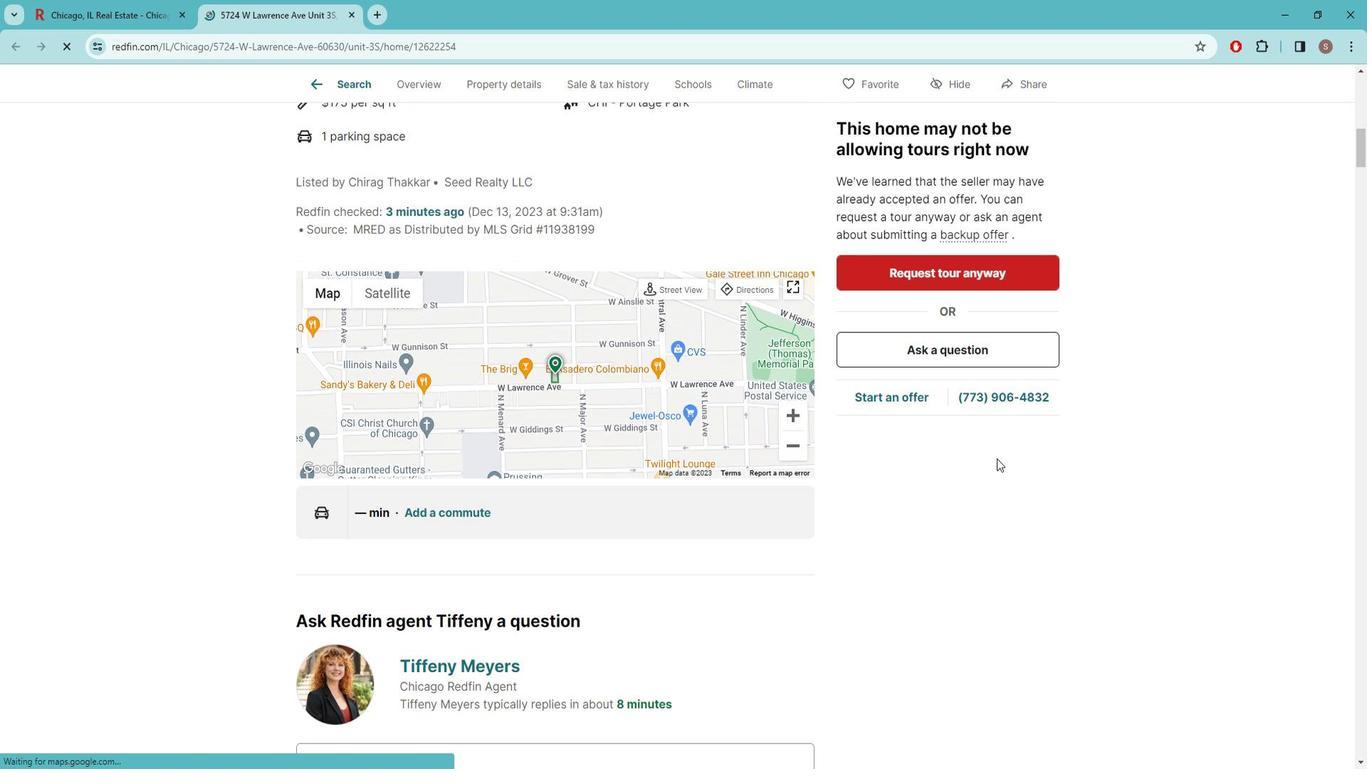 
Action: Mouse scrolled (1009, 454) with delta (0, 0)
Screenshot: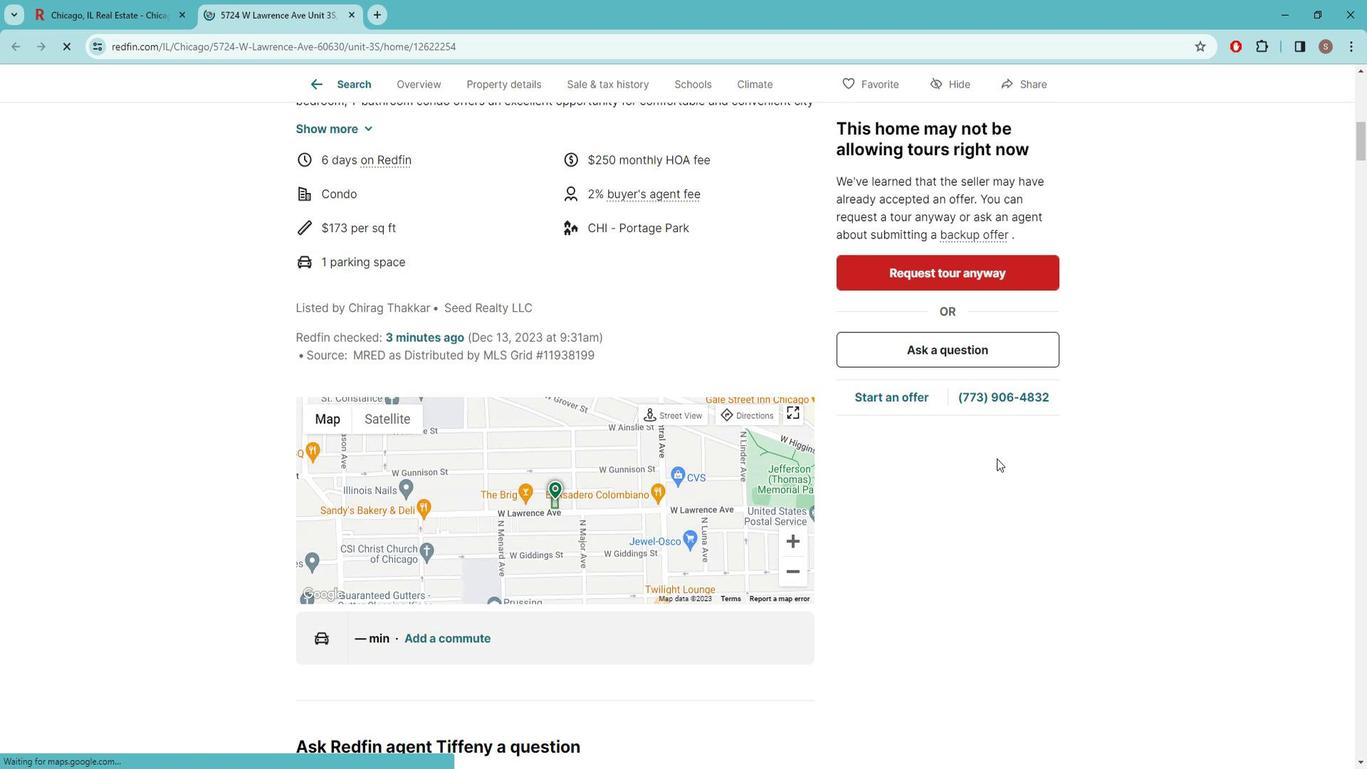 
Action: Mouse scrolled (1009, 454) with delta (0, 0)
Screenshot: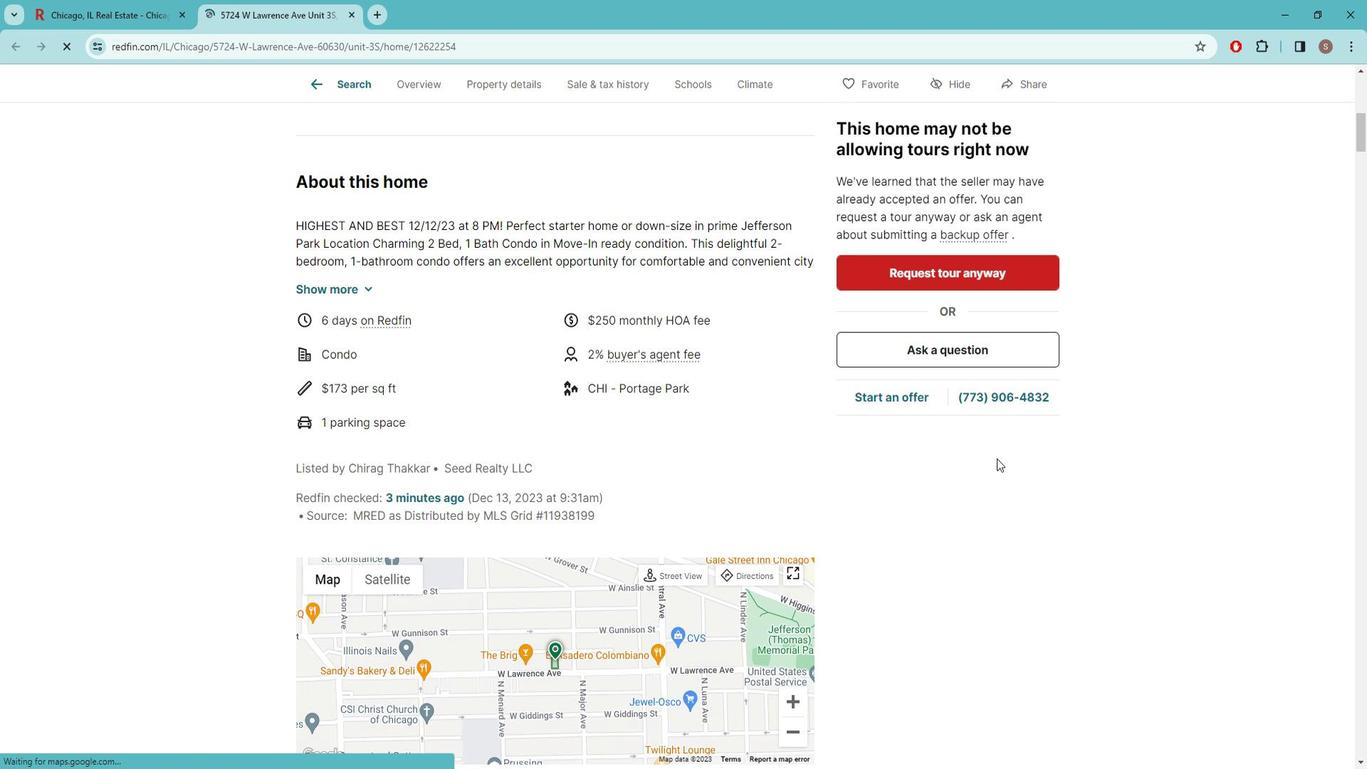 
Action: Mouse scrolled (1009, 454) with delta (0, 0)
Screenshot: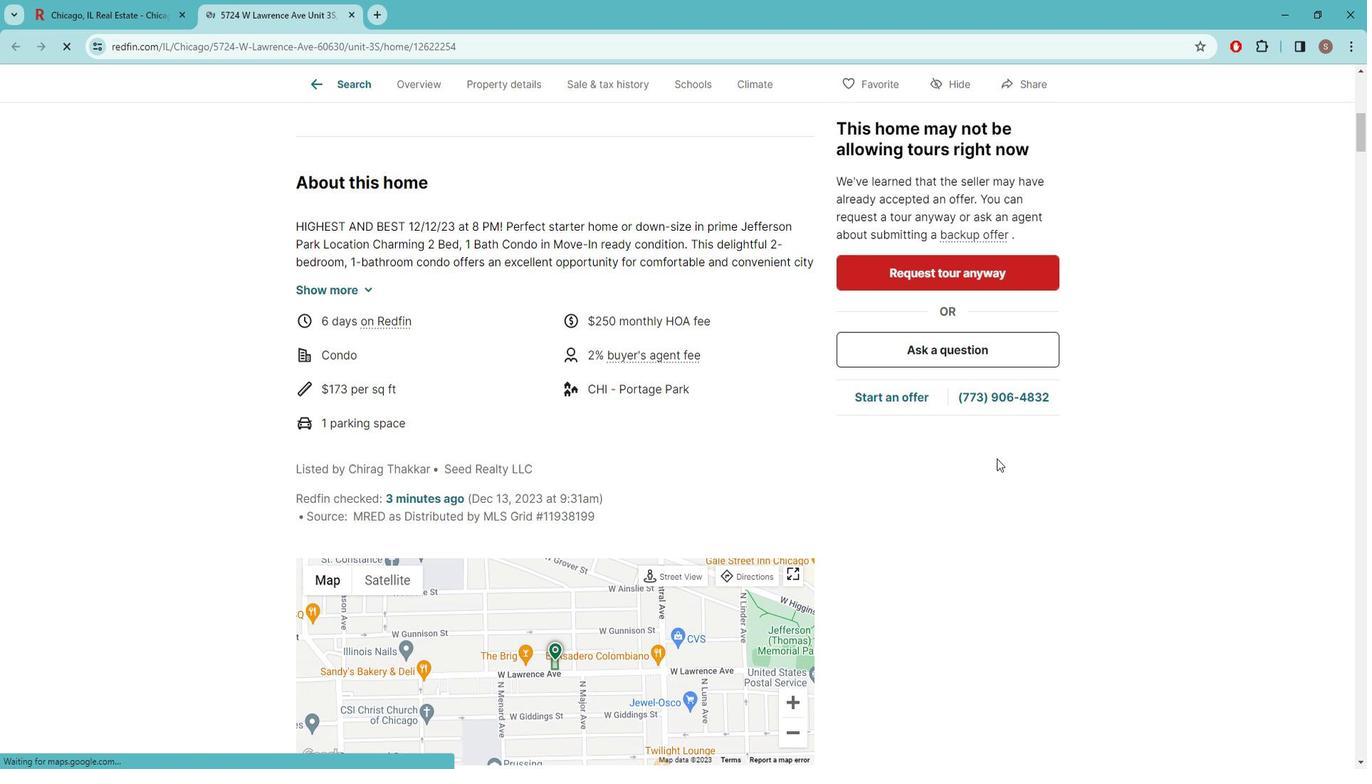 
Action: Mouse scrolled (1009, 454) with delta (0, 0)
Screenshot: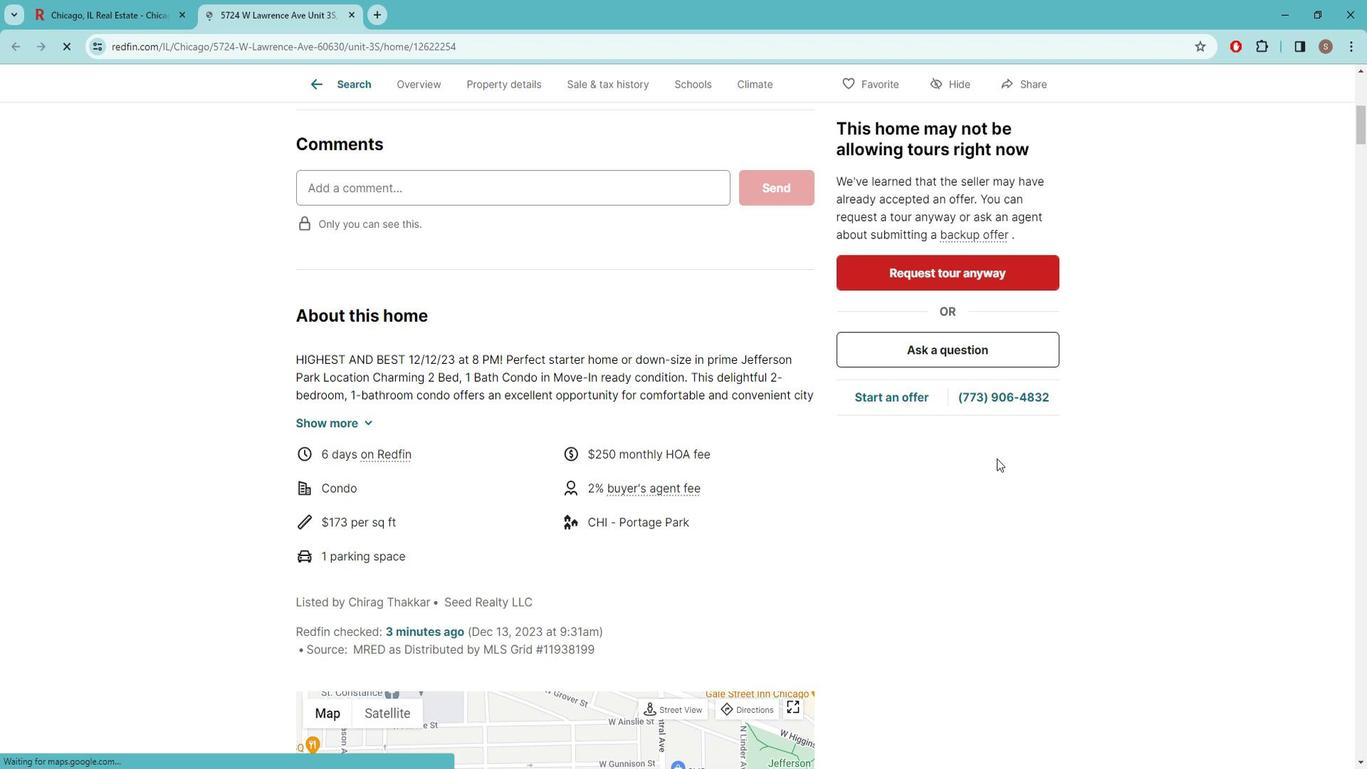 
Action: Mouse scrolled (1009, 454) with delta (0, 0)
Screenshot: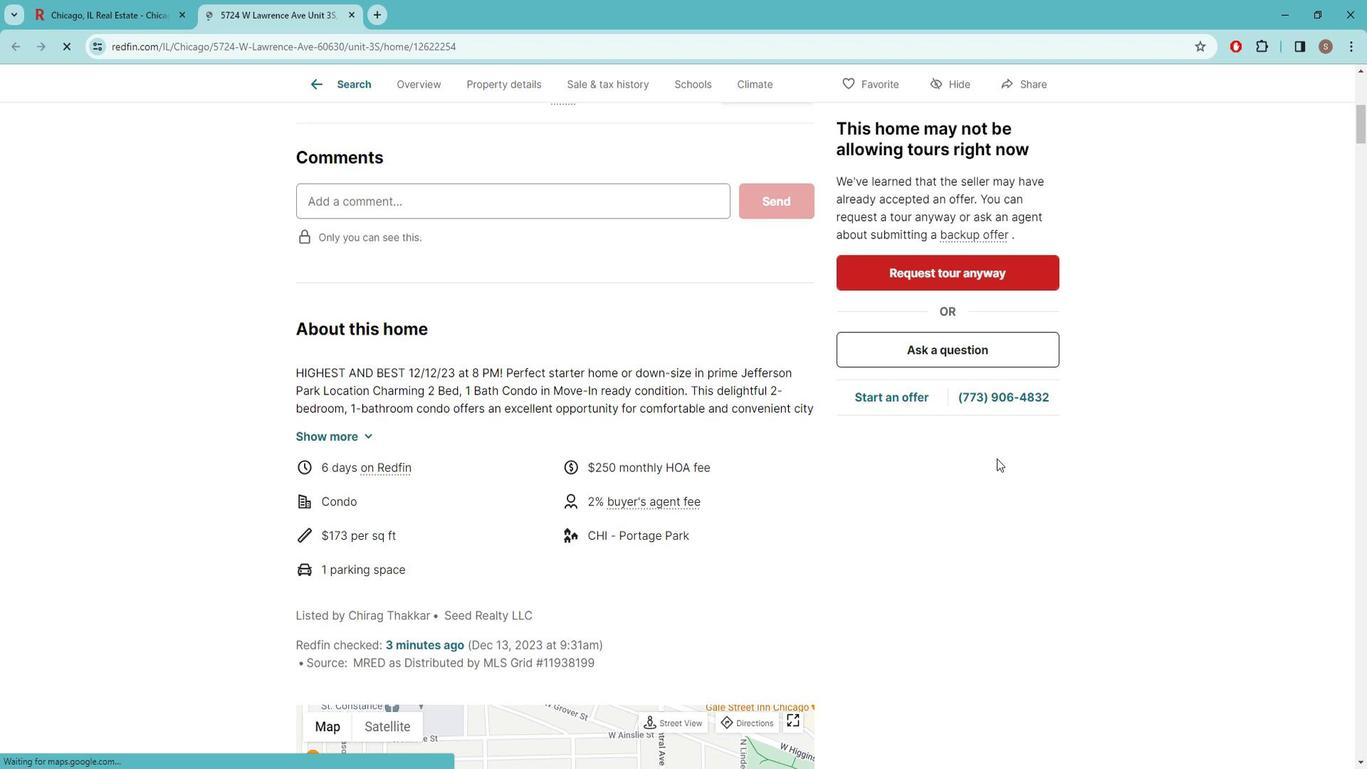 
Action: Mouse scrolled (1009, 454) with delta (0, 0)
Screenshot: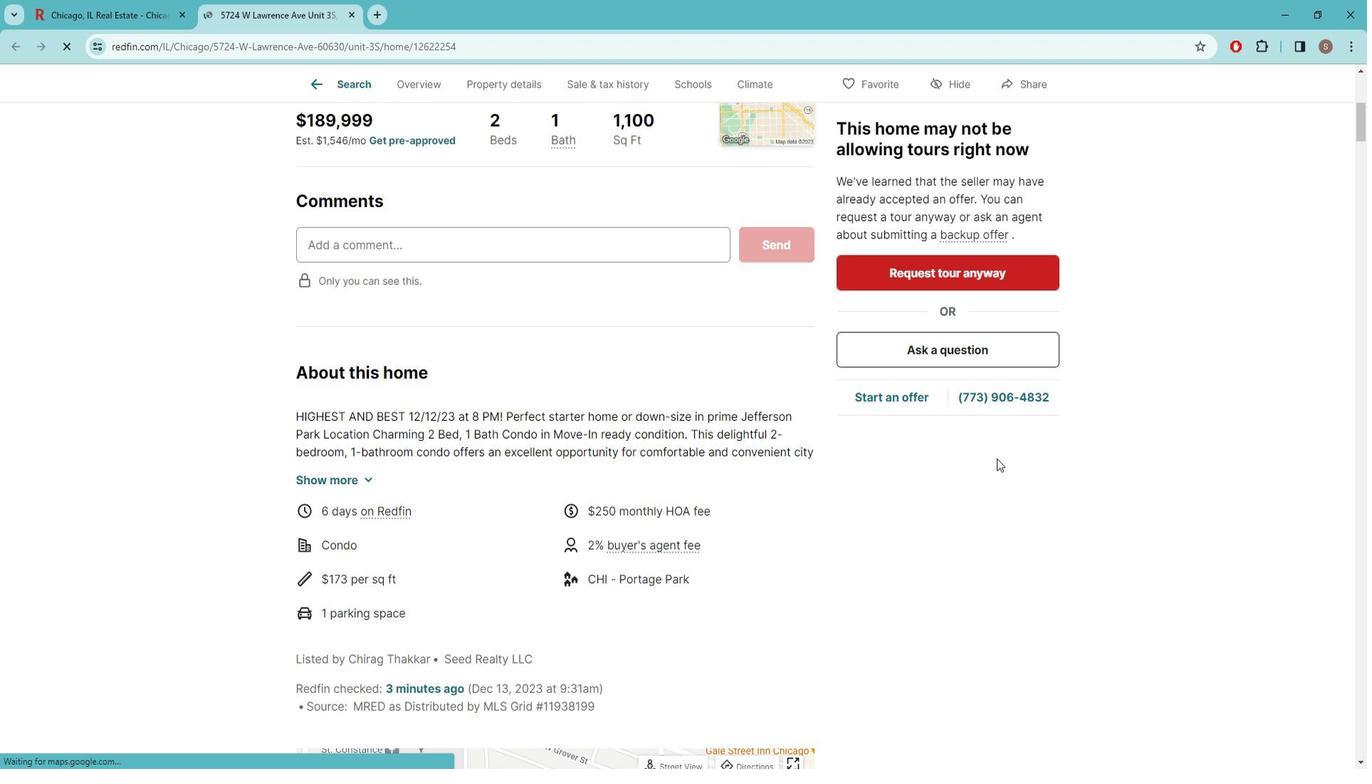 
Action: Mouse scrolled (1009, 454) with delta (0, 0)
Screenshot: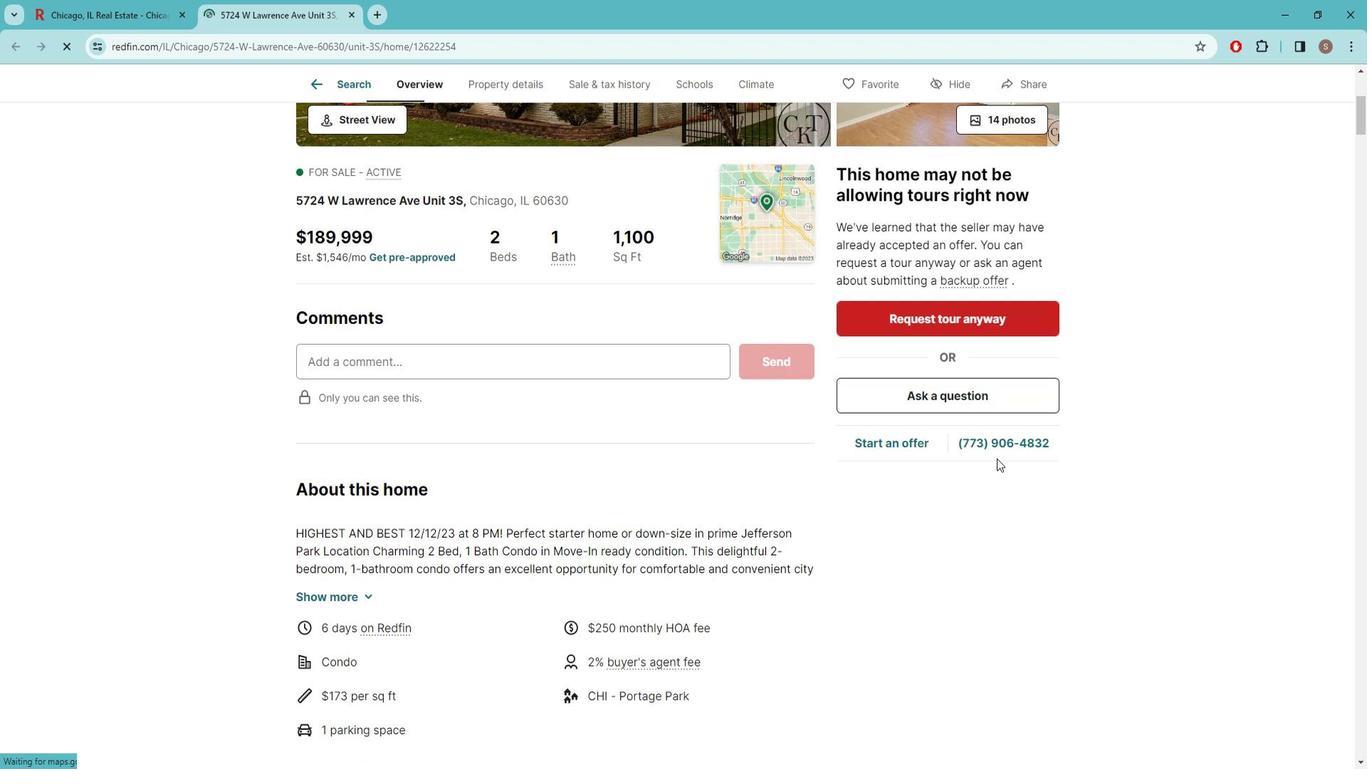 
Action: Mouse scrolled (1009, 454) with delta (0, 0)
Screenshot: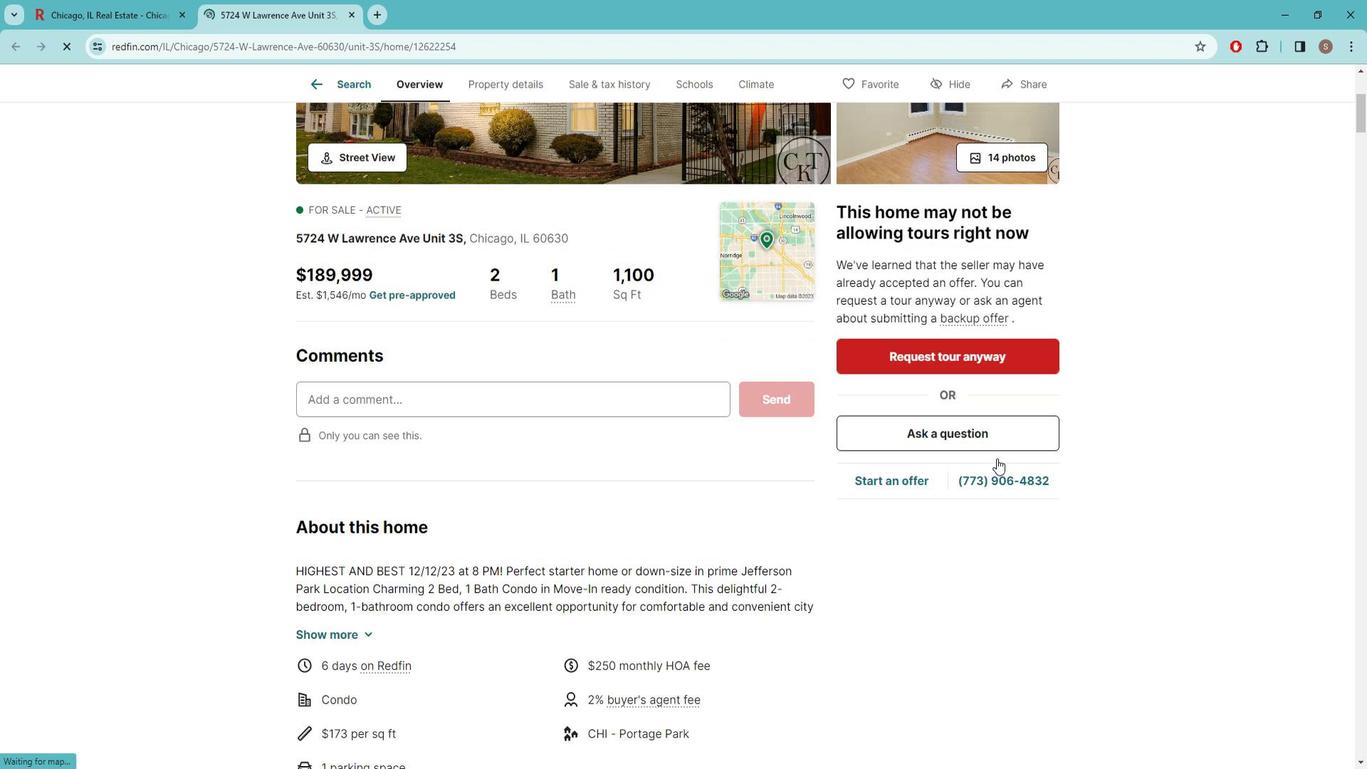 
Action: Mouse scrolled (1009, 454) with delta (0, 0)
Screenshot: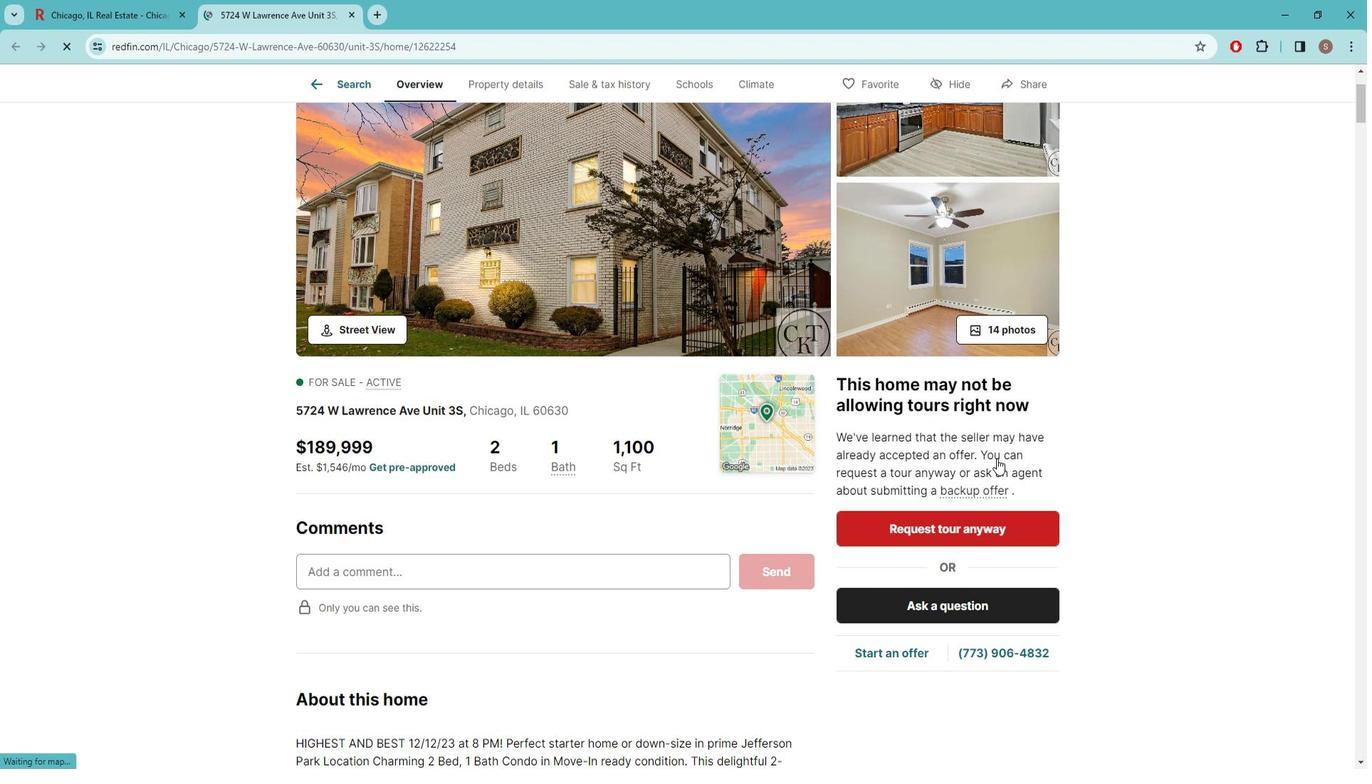 
Action: Mouse scrolled (1009, 454) with delta (0, 0)
Screenshot: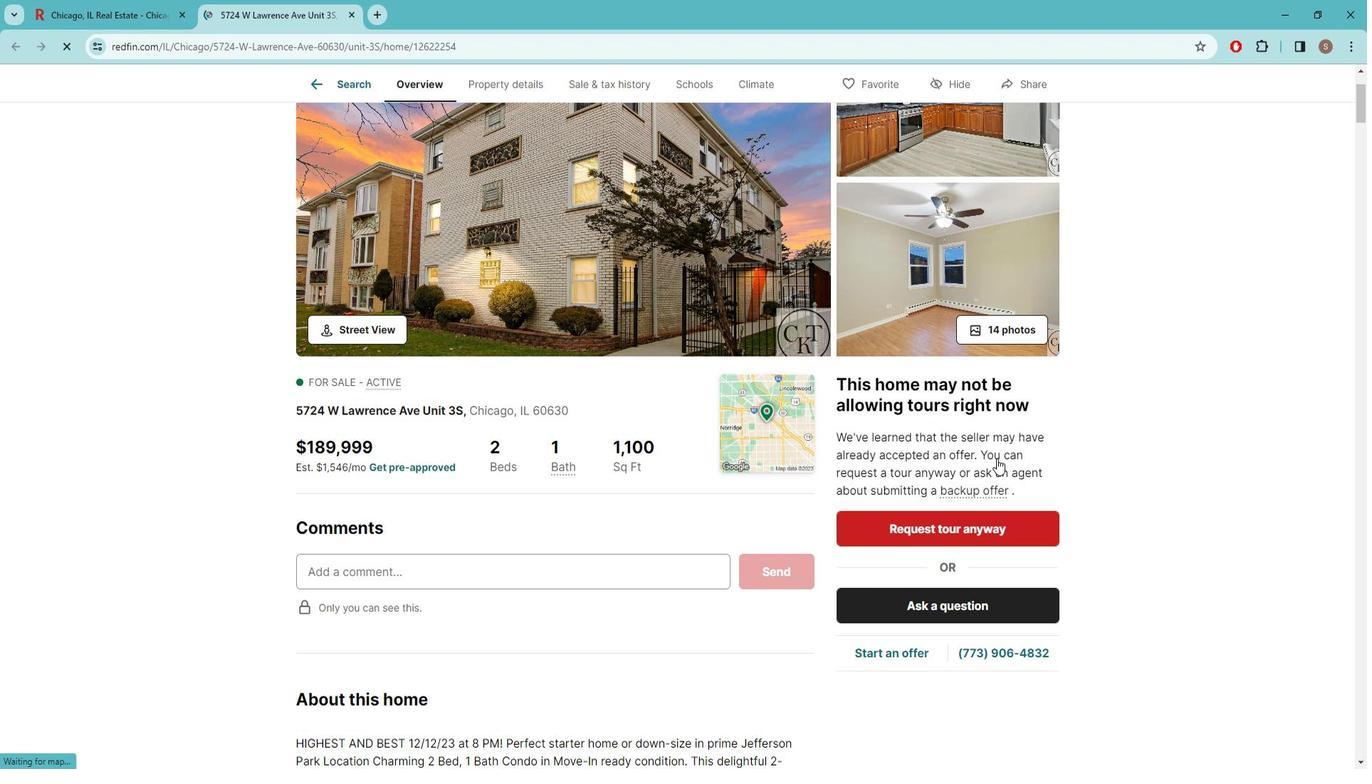 
Action: Mouse scrolled (1009, 454) with delta (0, 0)
Screenshot: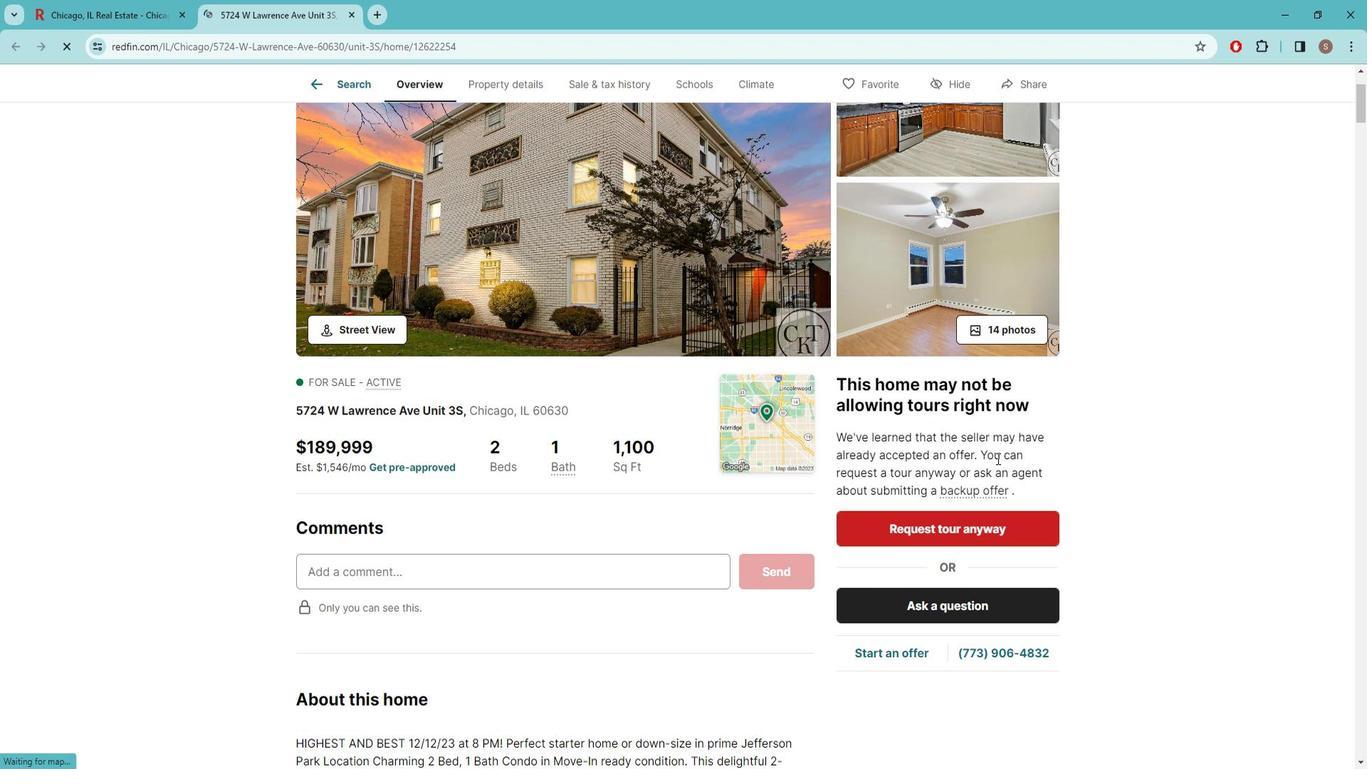 
Action: Mouse scrolled (1009, 454) with delta (0, 0)
Screenshot: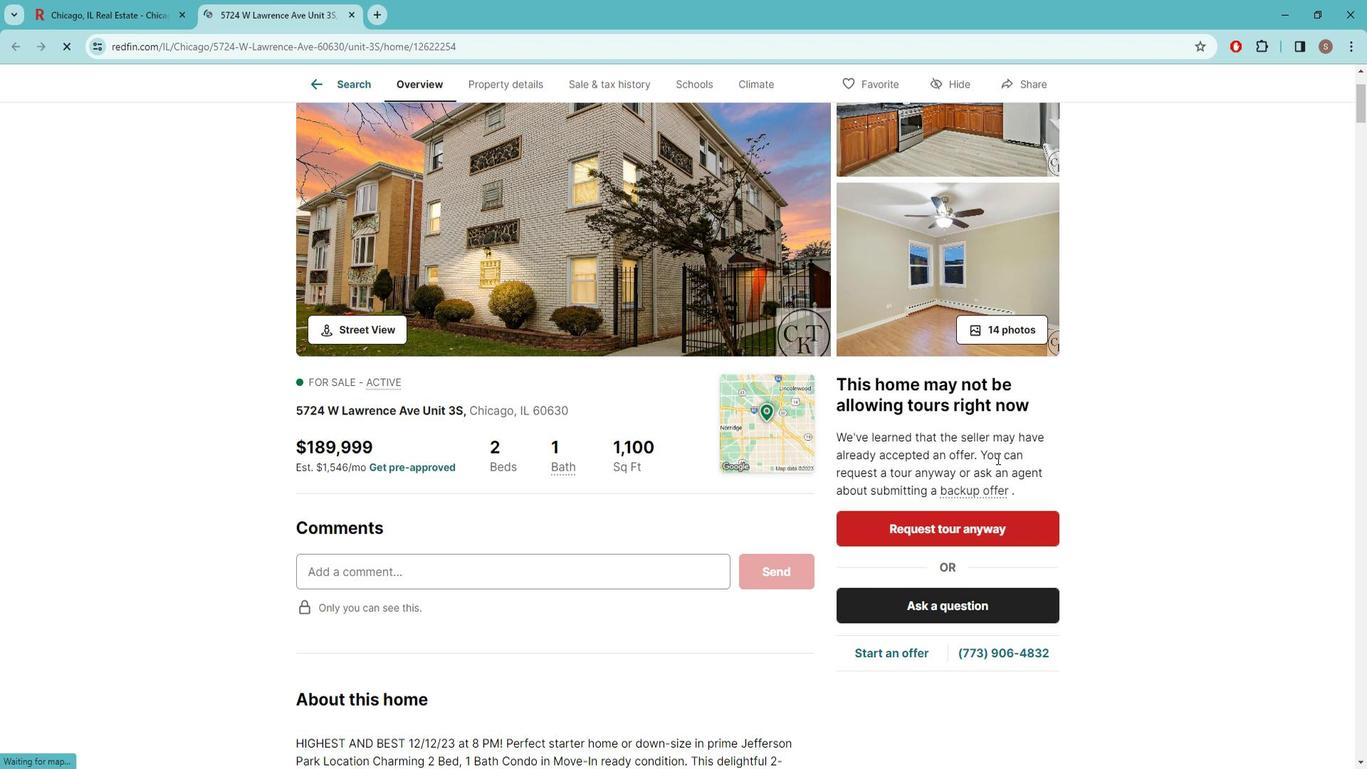 
Action: Mouse scrolled (1009, 454) with delta (0, 0)
Screenshot: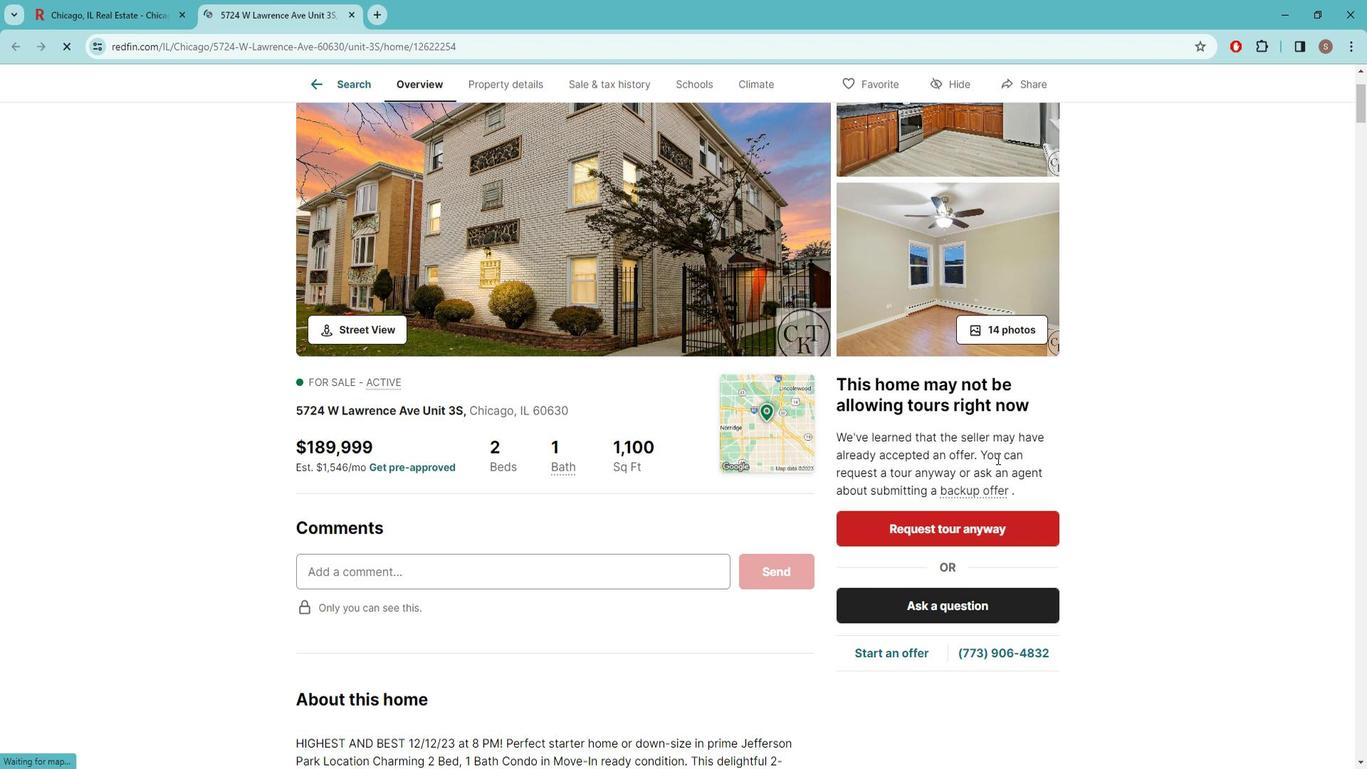 
Action: Mouse scrolled (1009, 454) with delta (0, 0)
Screenshot: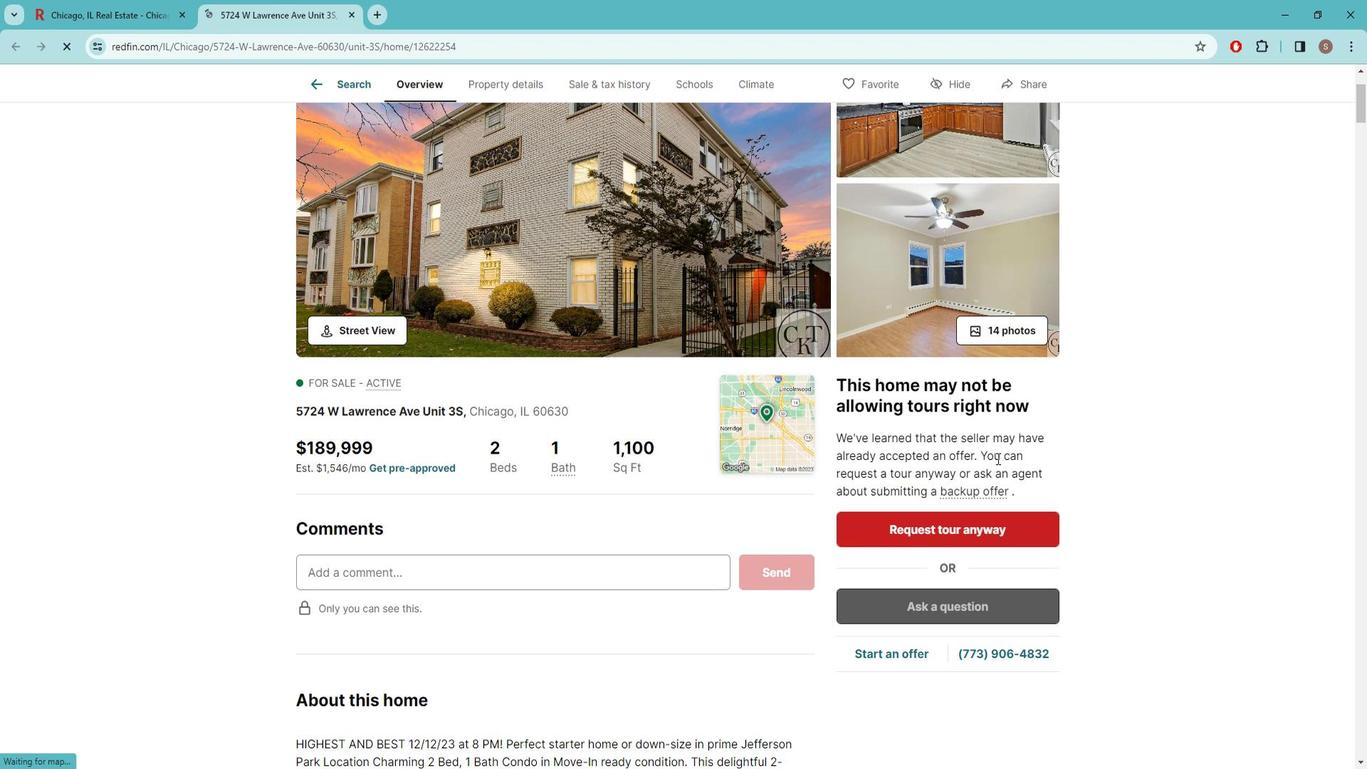 
Action: Mouse scrolled (1009, 454) with delta (0, 0)
Screenshot: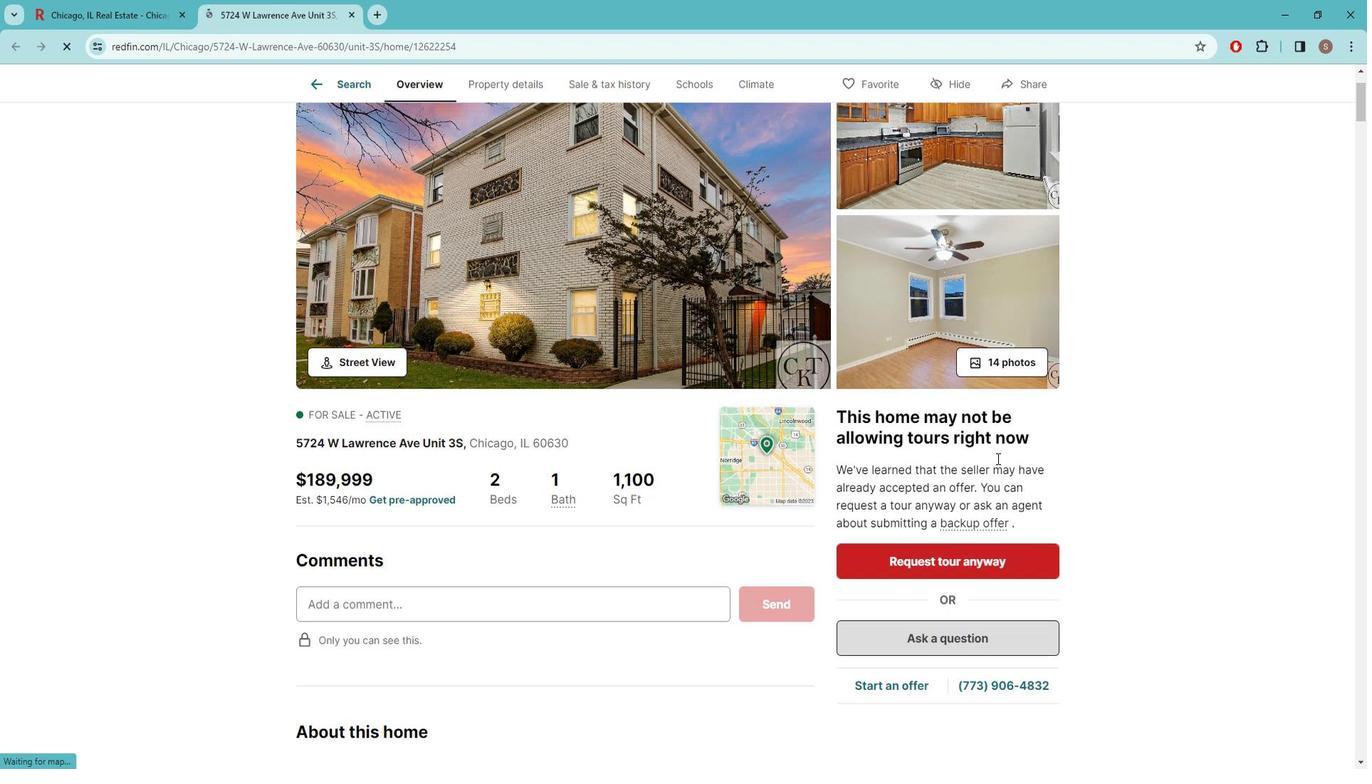 
Action: Mouse scrolled (1009, 454) with delta (0, 0)
Screenshot: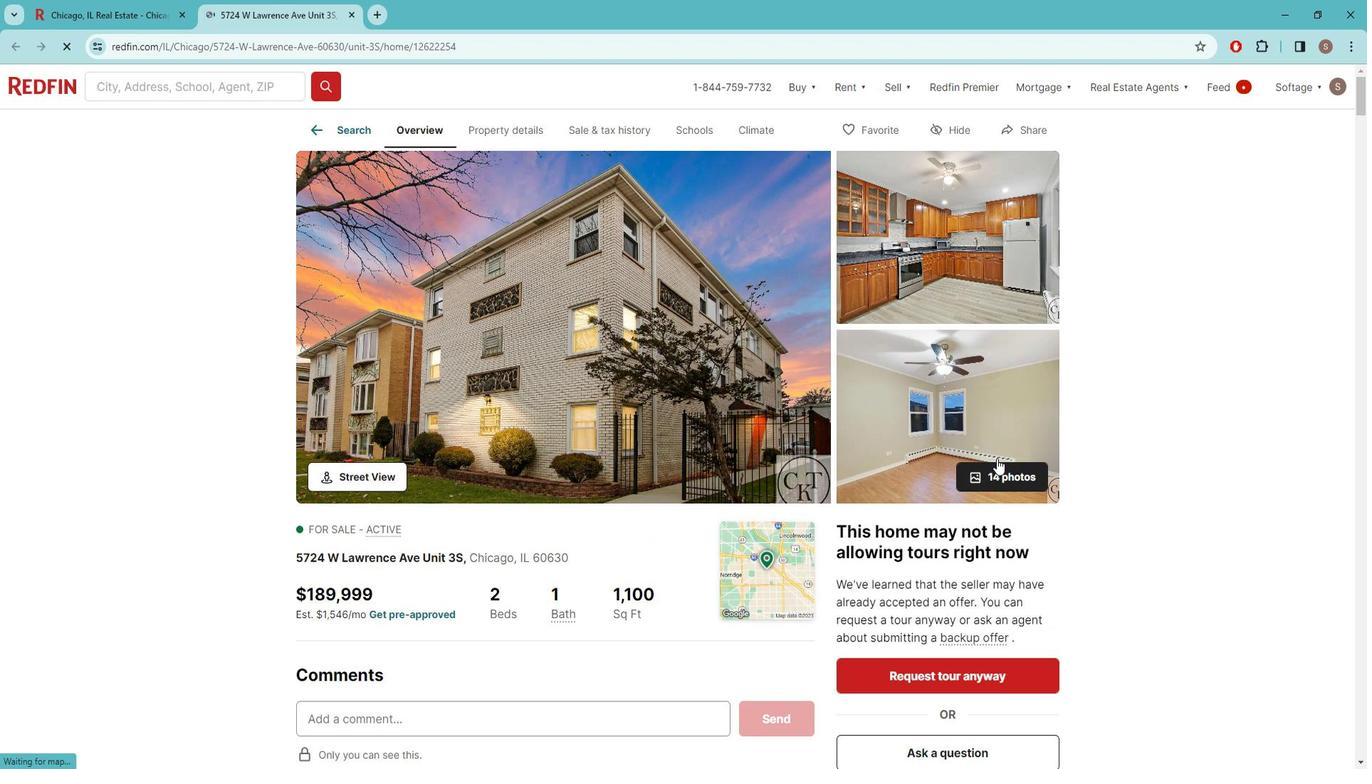 
